Task: Find connections with filter location Tazoult-Lambese with filter topic #wellness with filter profile language German with filter current company MobiKwik with filter school Alliance University with filter industry Retail Furniture and Home Furnishings with filter service category Digital Marketing with filter keywords title Software Engineer
Action: Mouse moved to (624, 85)
Screenshot: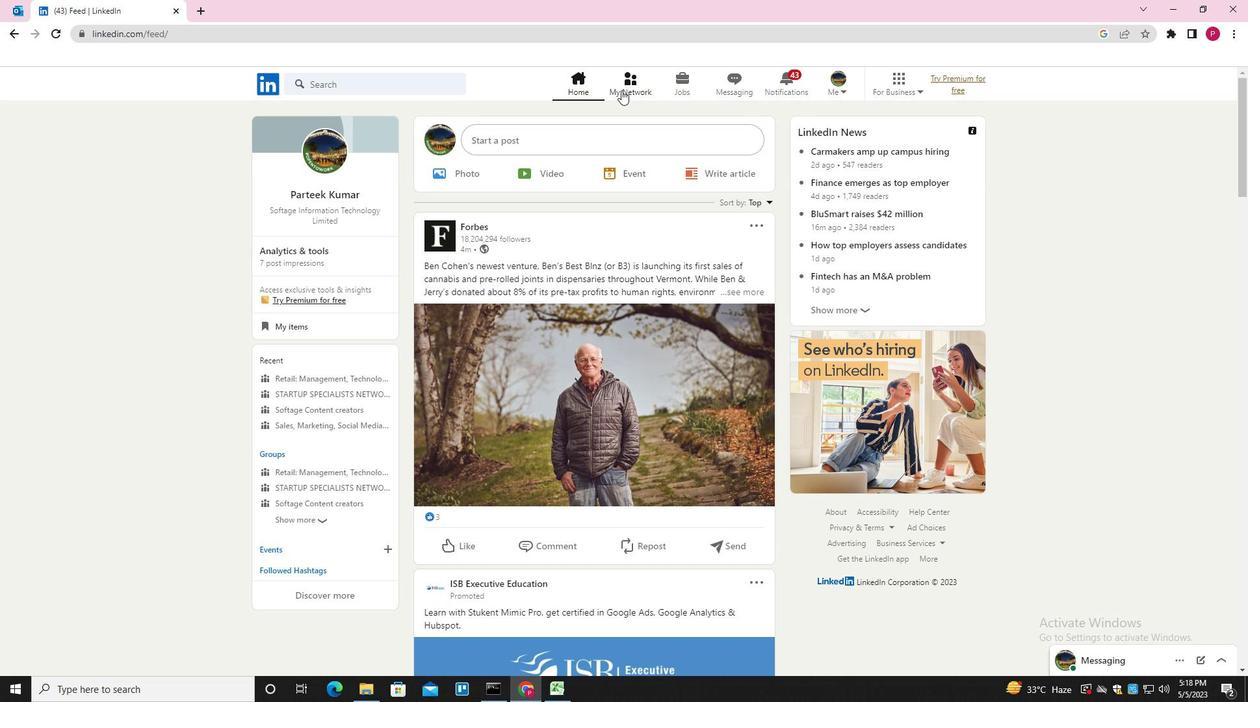 
Action: Mouse pressed left at (624, 85)
Screenshot: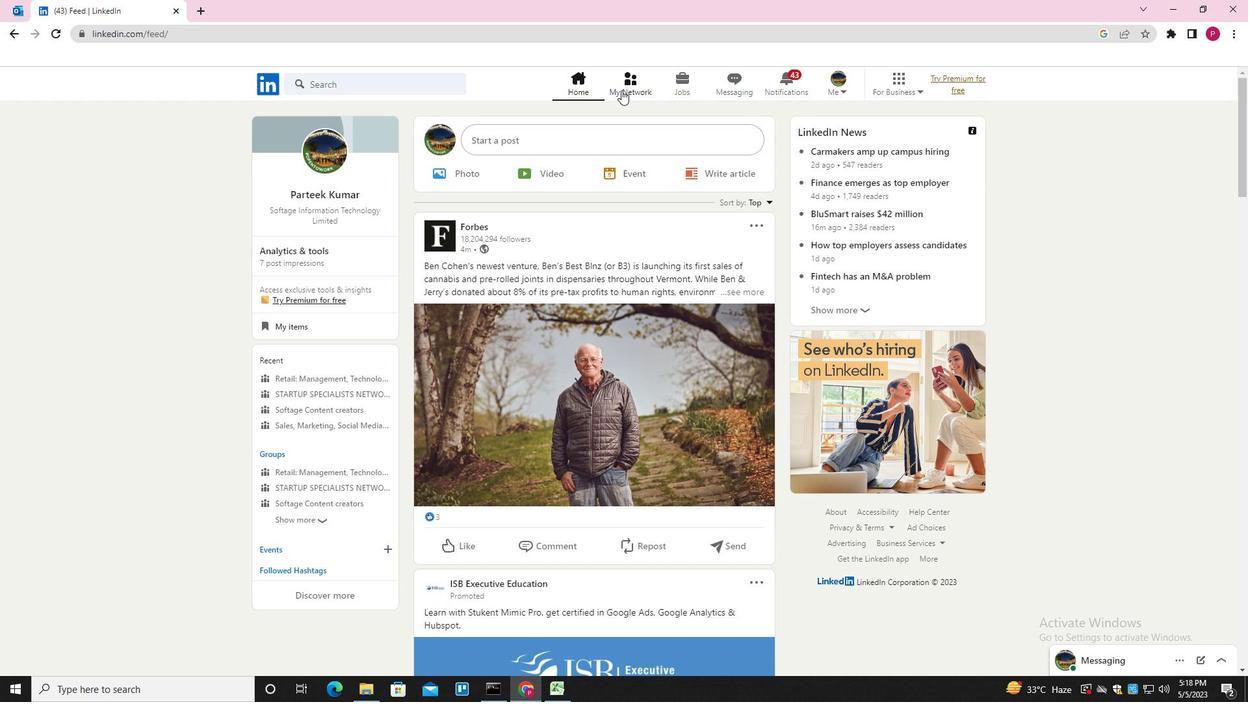 
Action: Mouse moved to (397, 152)
Screenshot: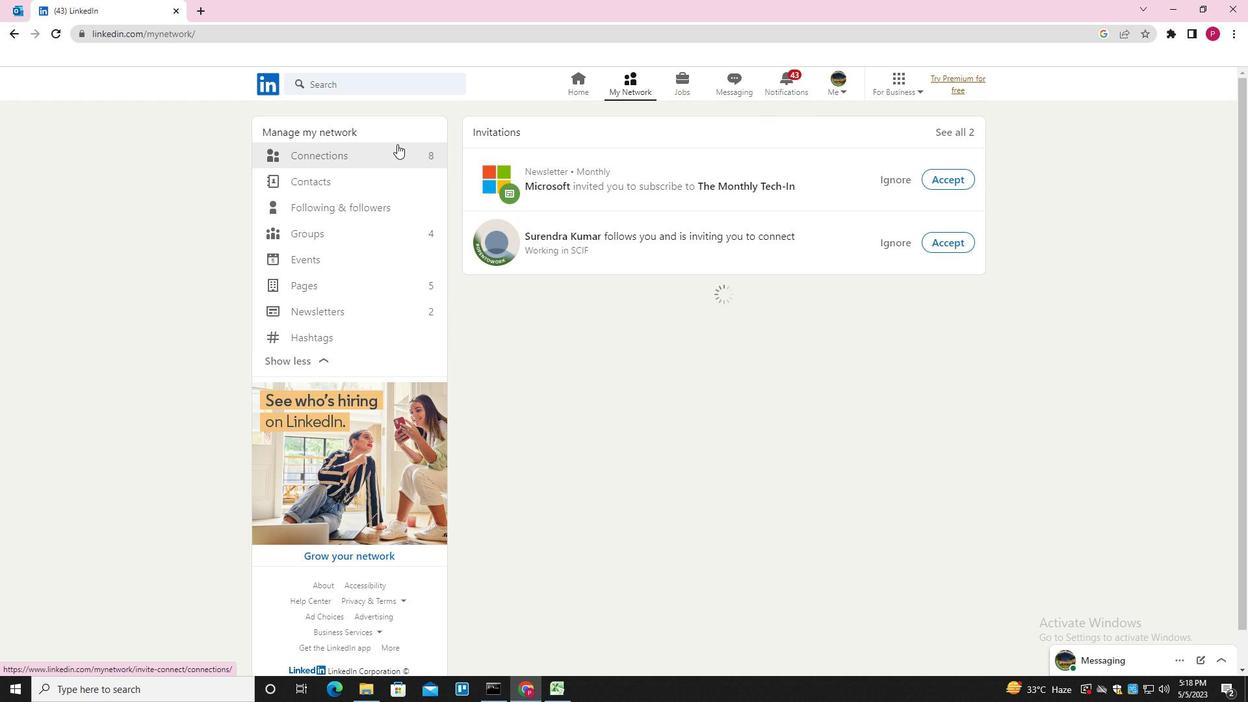
Action: Mouse pressed left at (397, 152)
Screenshot: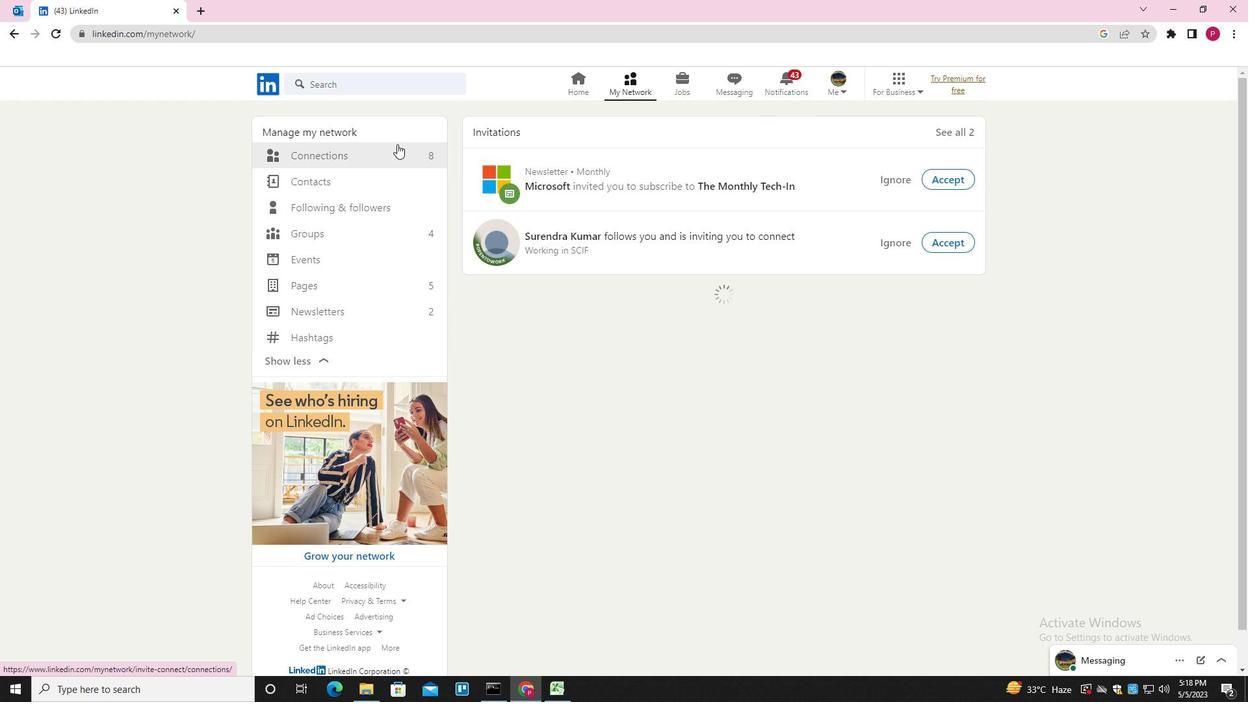 
Action: Mouse moved to (736, 156)
Screenshot: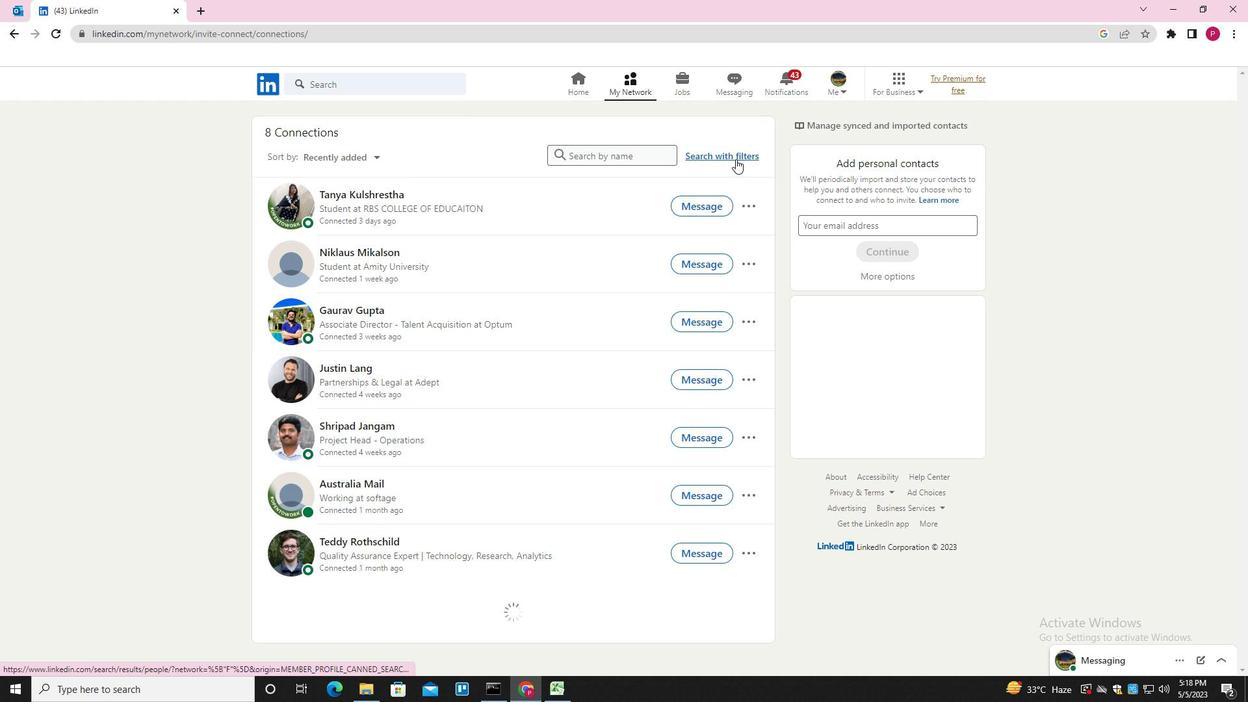 
Action: Mouse pressed left at (736, 156)
Screenshot: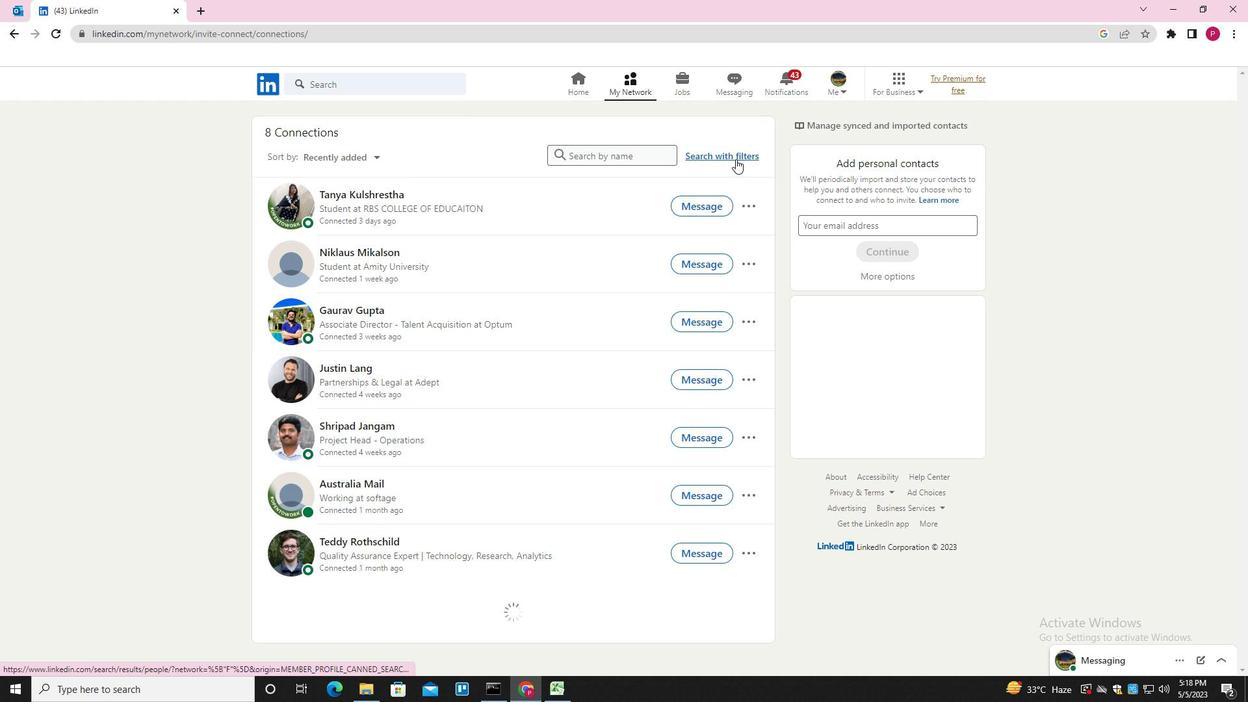 
Action: Mouse moved to (659, 117)
Screenshot: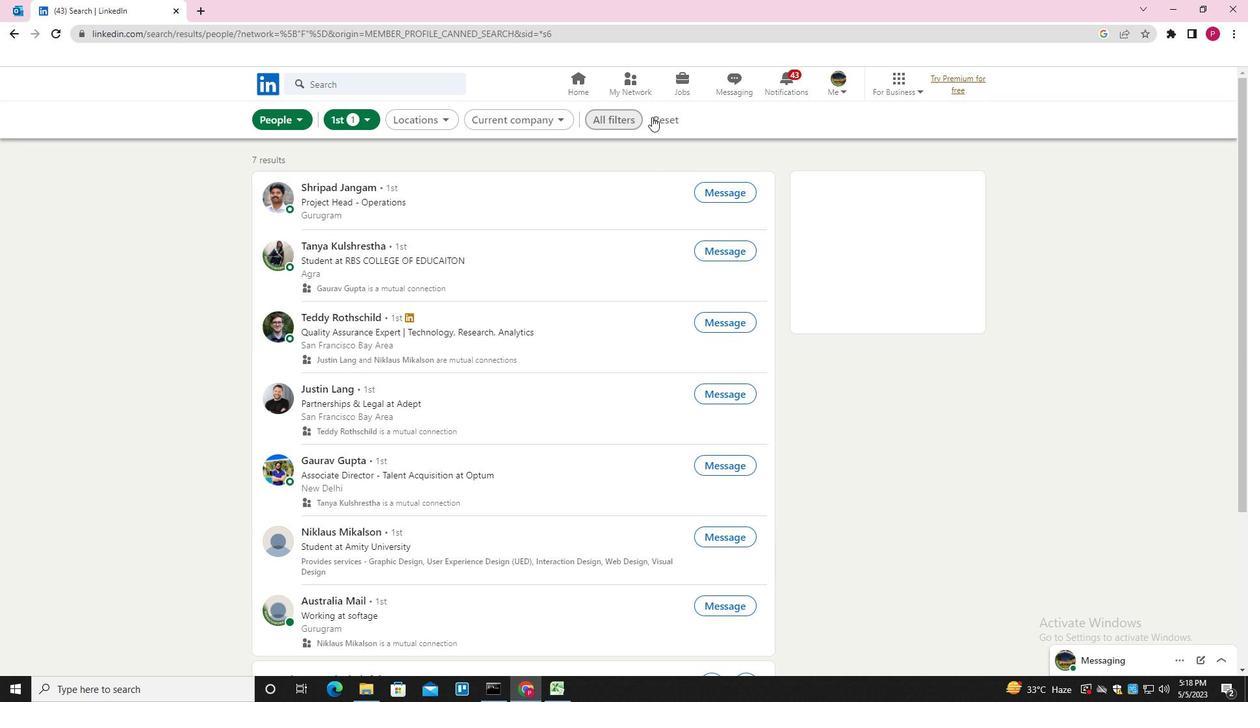 
Action: Mouse pressed left at (659, 117)
Screenshot: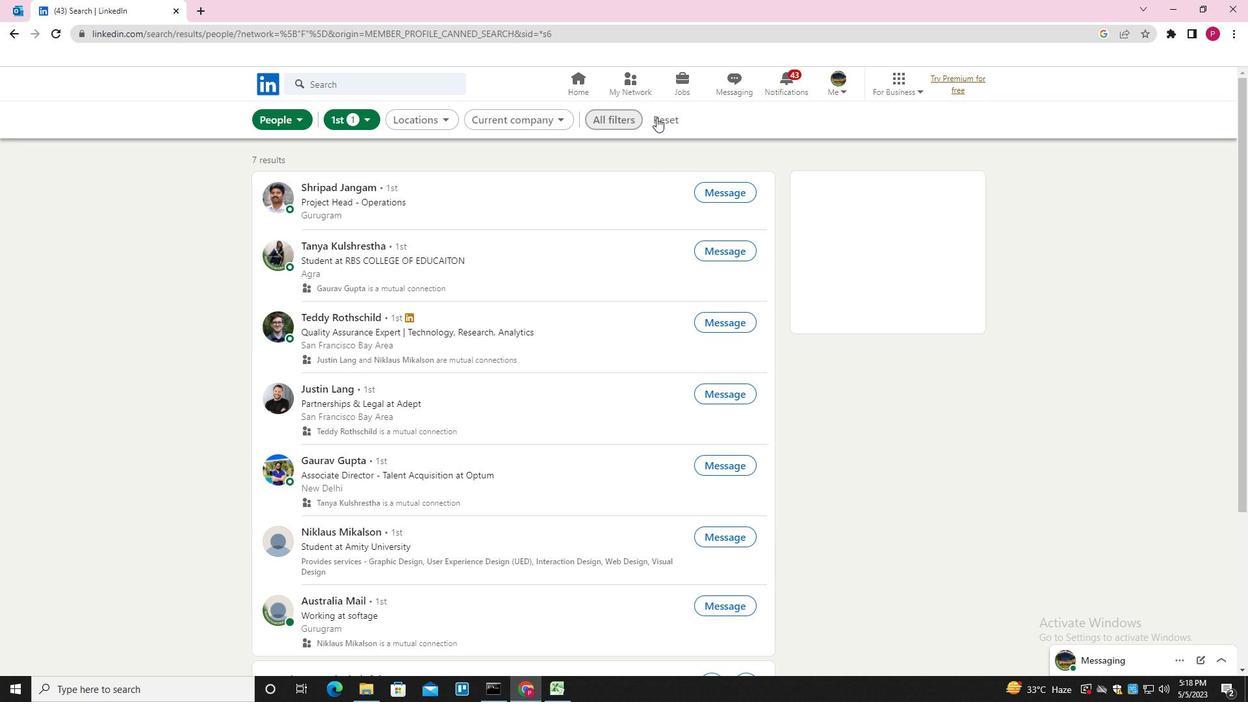 
Action: Mouse moved to (640, 122)
Screenshot: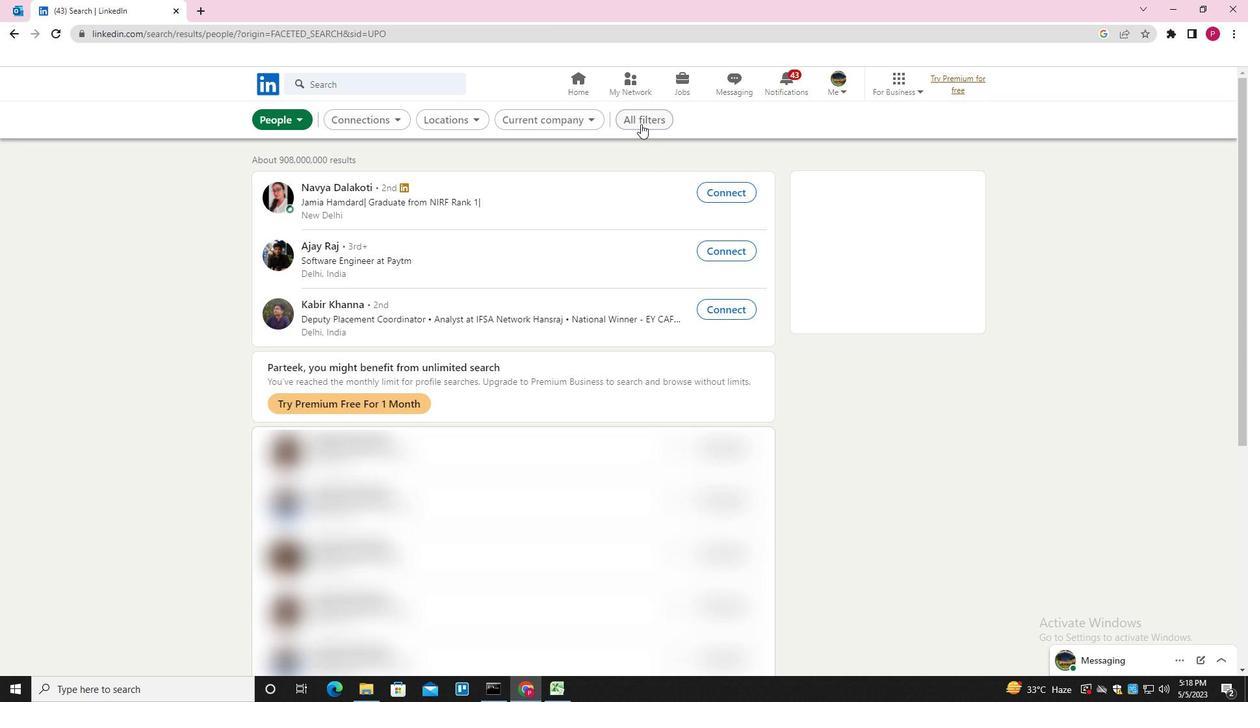 
Action: Mouse pressed left at (640, 122)
Screenshot: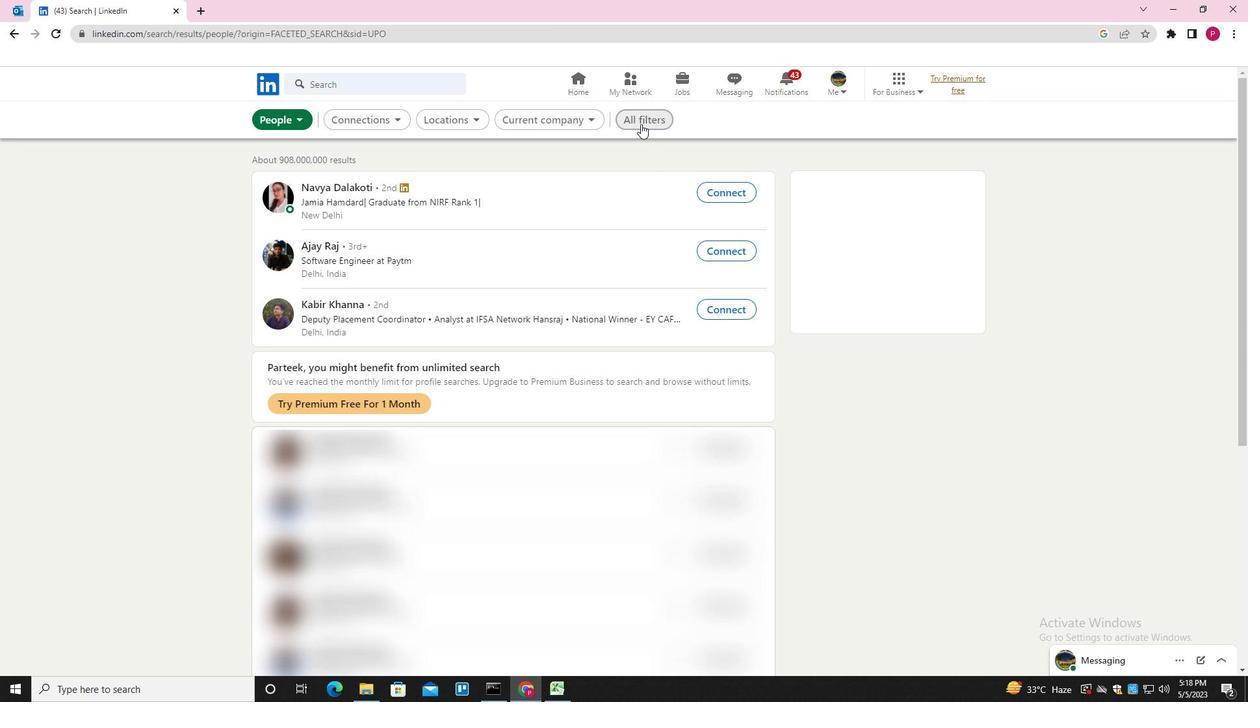 
Action: Mouse moved to (1040, 406)
Screenshot: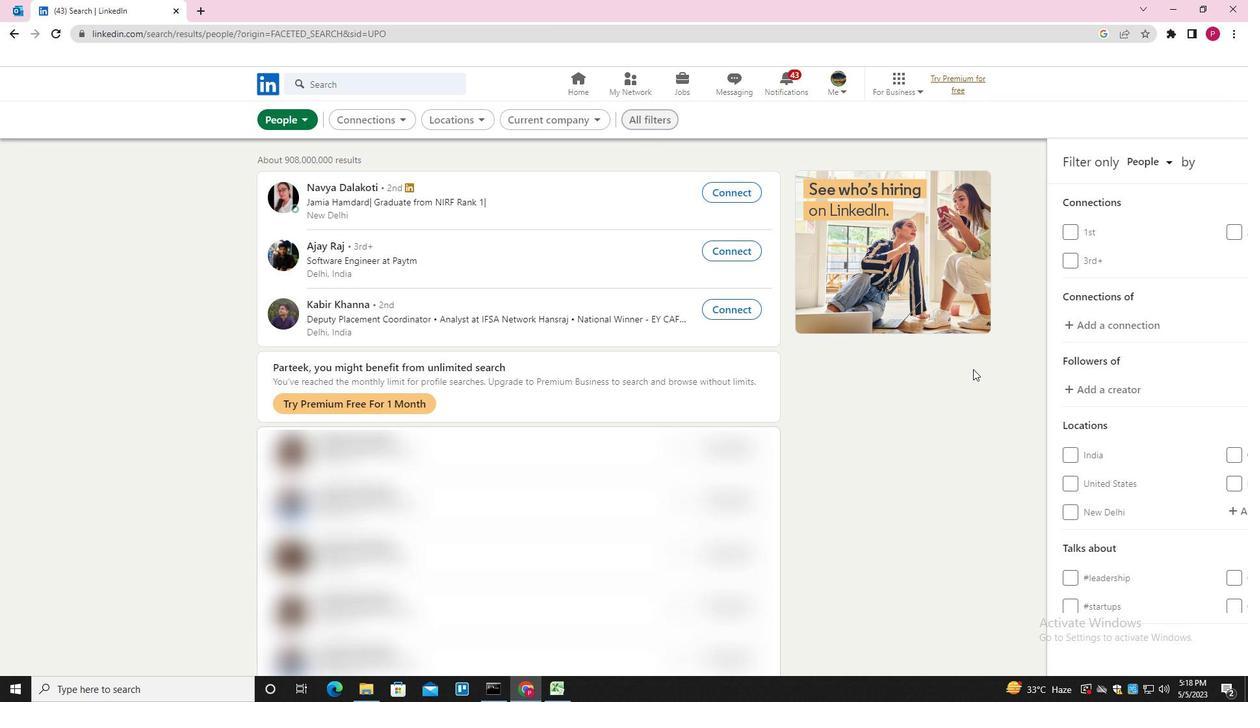 
Action: Mouse scrolled (1040, 405) with delta (0, 0)
Screenshot: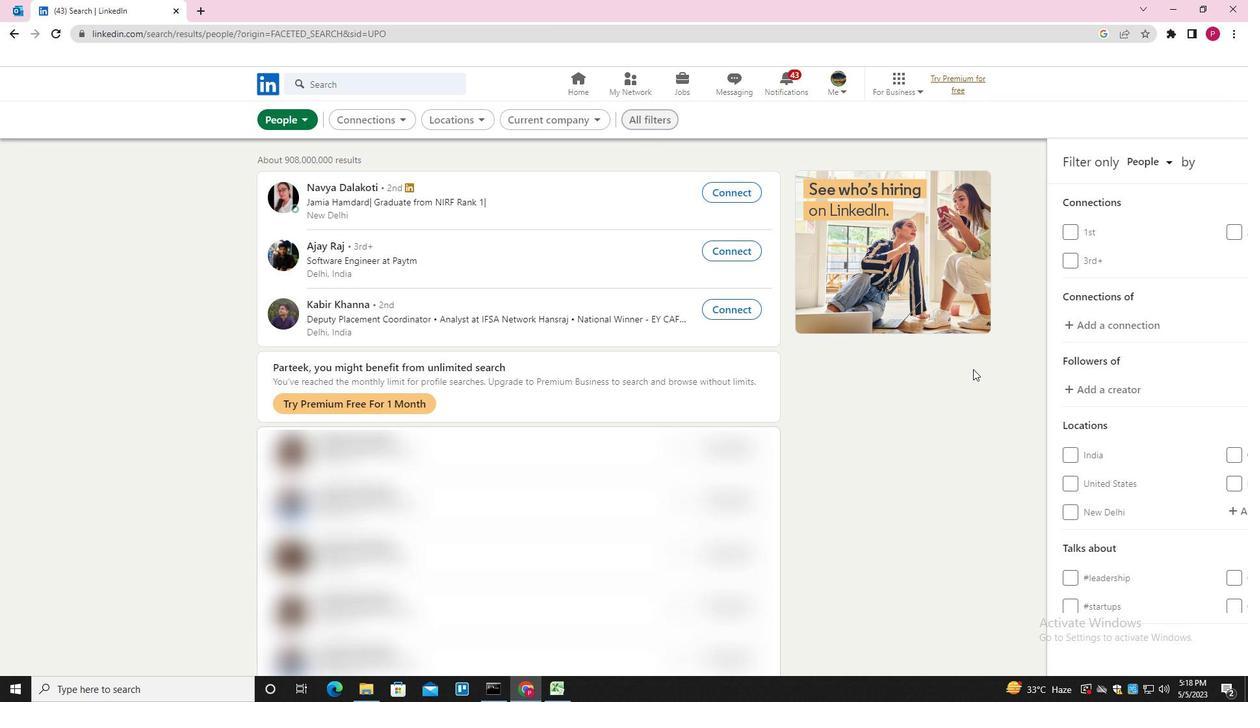 
Action: Mouse moved to (1047, 410)
Screenshot: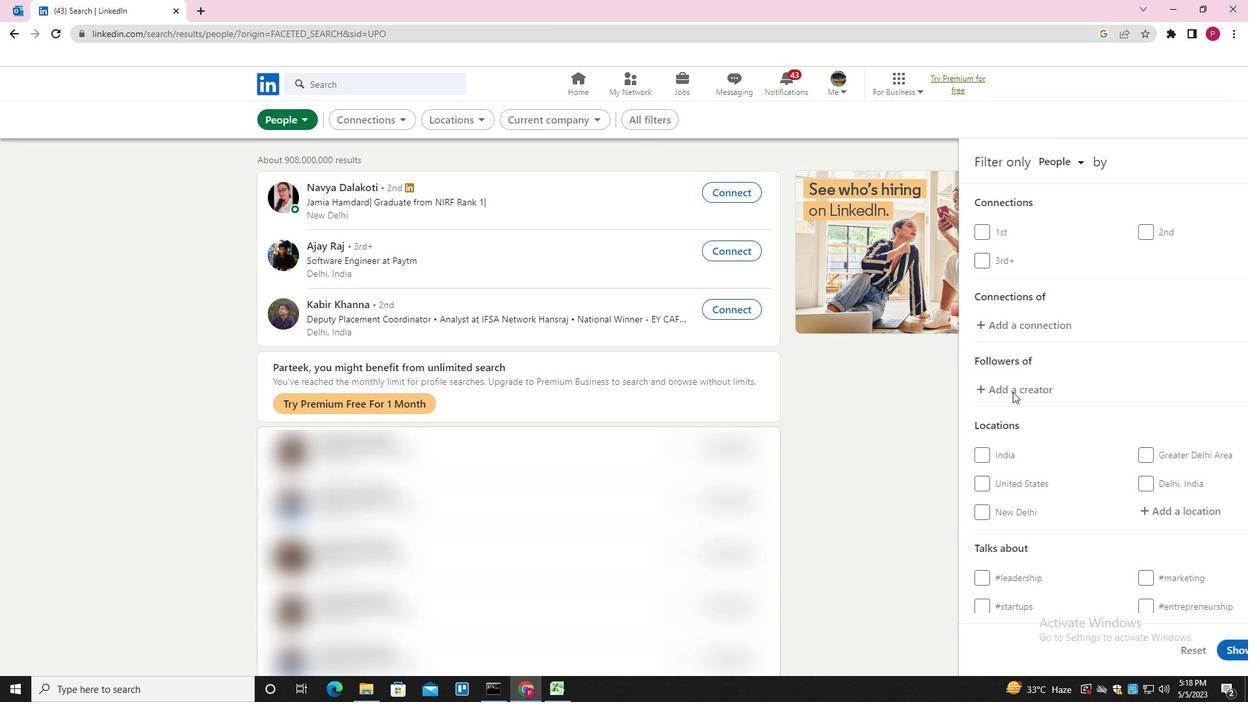 
Action: Mouse scrolled (1047, 409) with delta (0, 0)
Screenshot: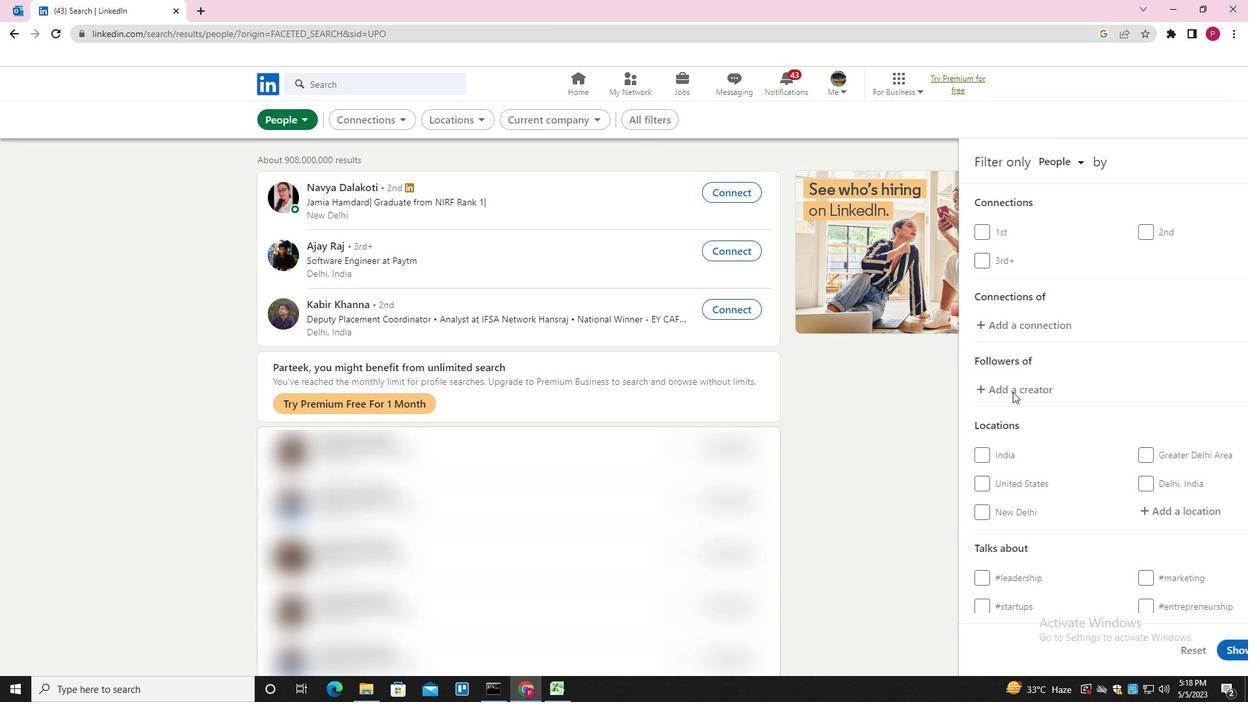 
Action: Mouse moved to (1103, 371)
Screenshot: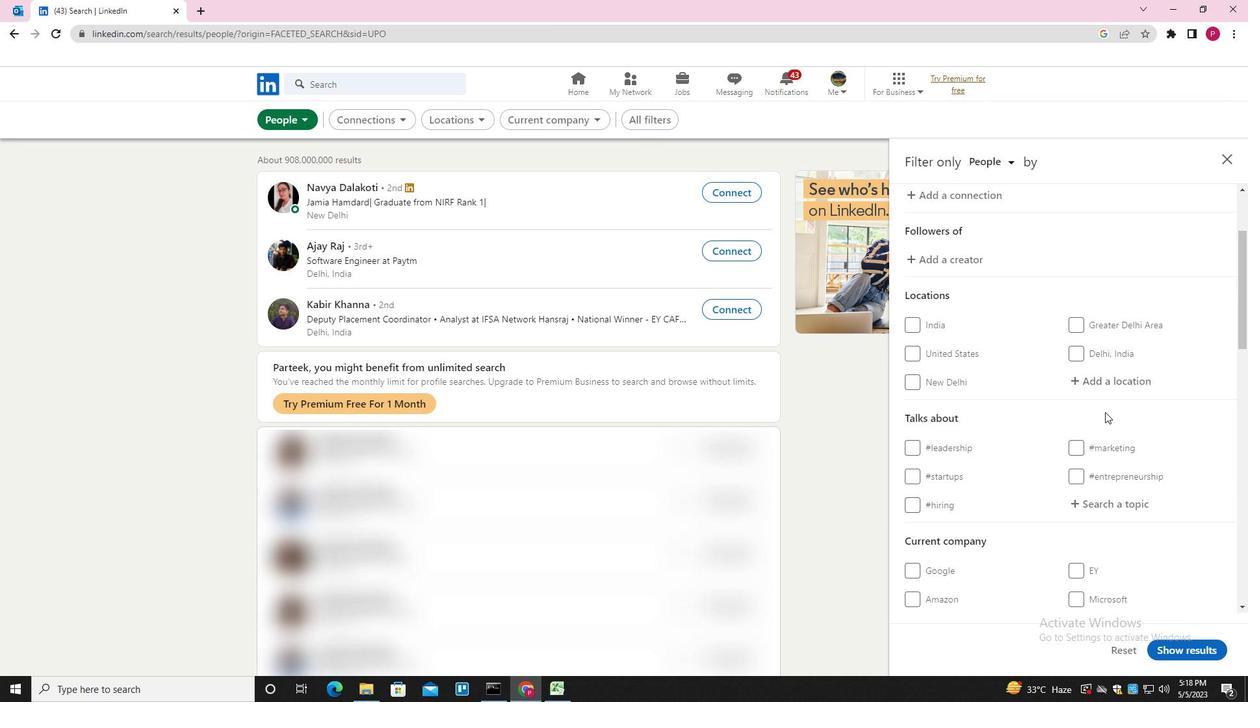 
Action: Mouse pressed left at (1103, 371)
Screenshot: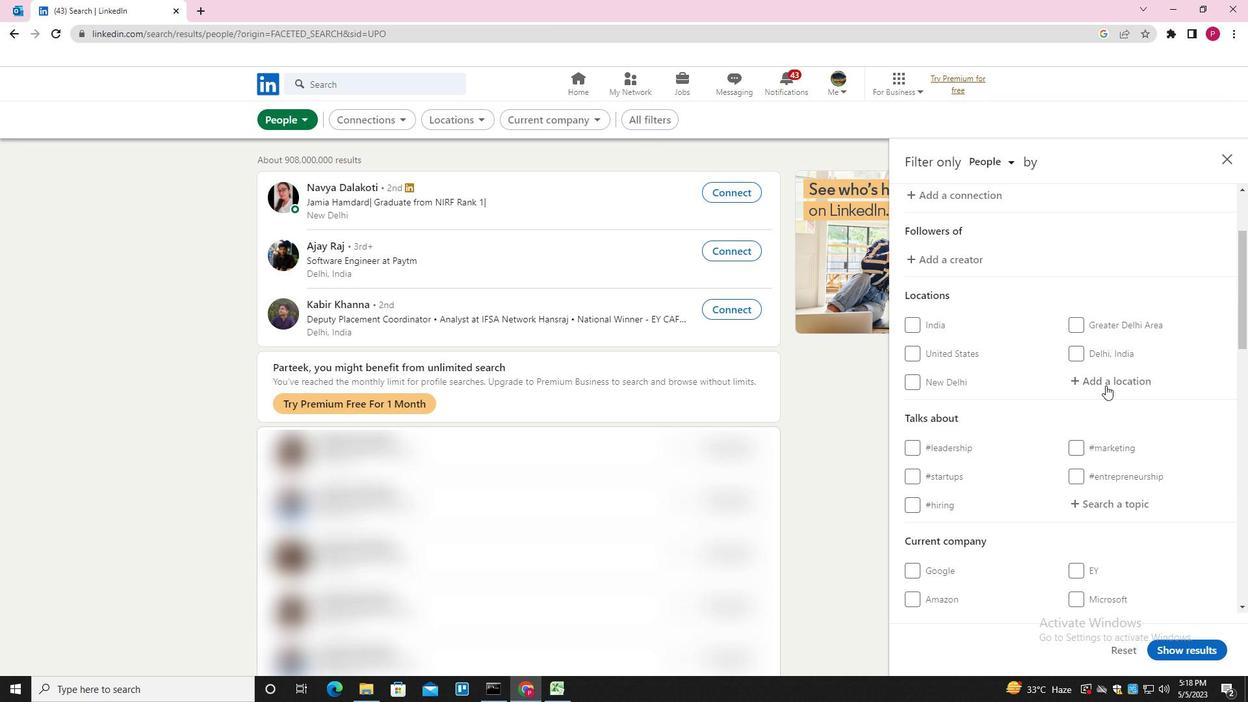 
Action: Key pressed <Key.shift>TAX<Key.backspace>ZOULT
Screenshot: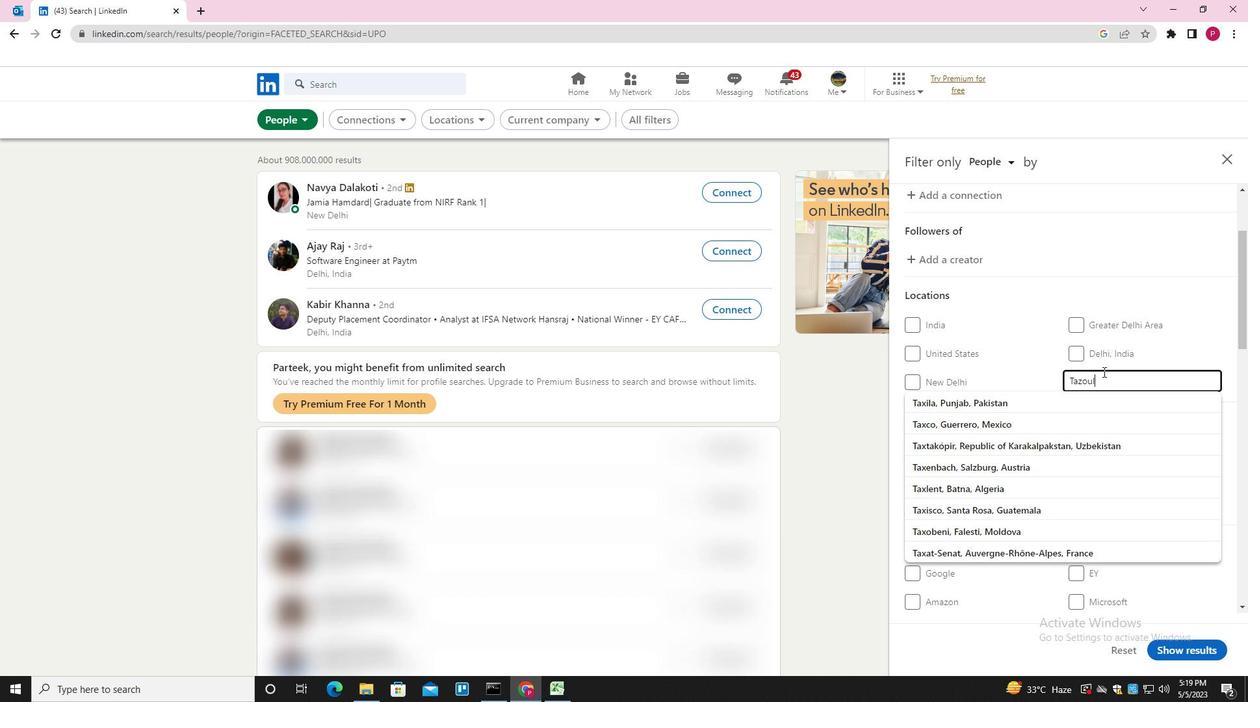 
Action: Mouse moved to (1039, 409)
Screenshot: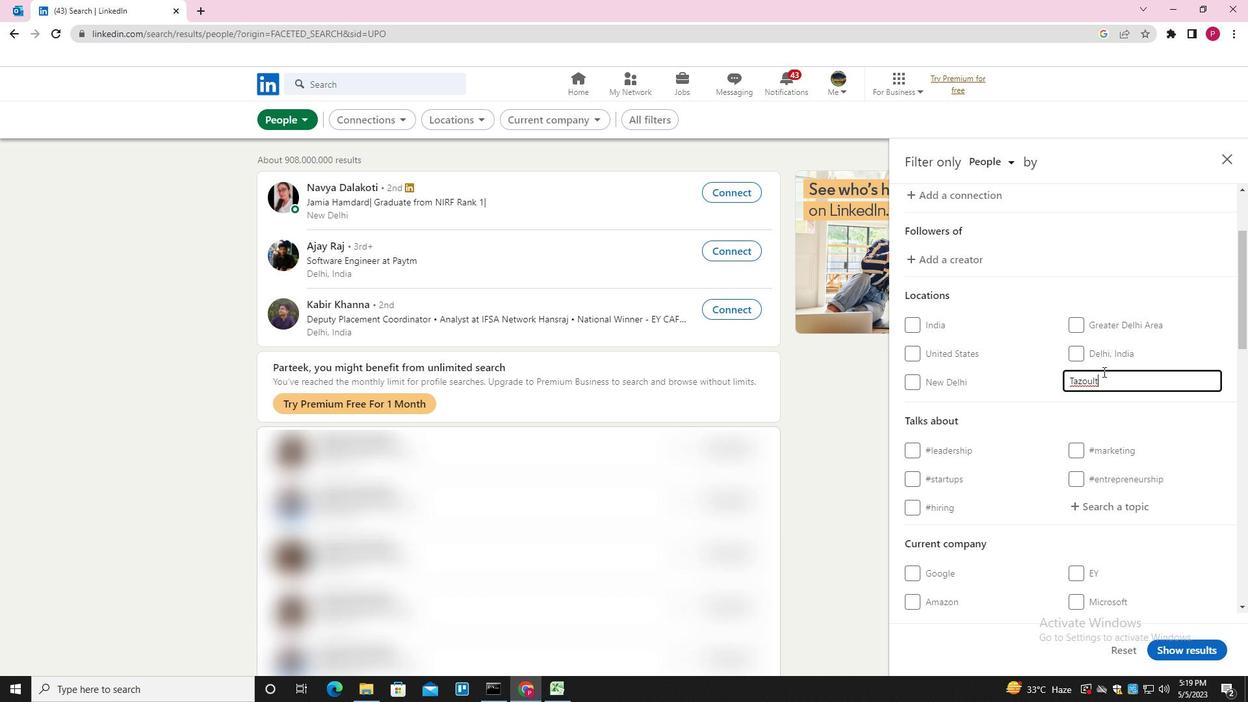 
Action: Mouse scrolled (1039, 408) with delta (0, 0)
Screenshot: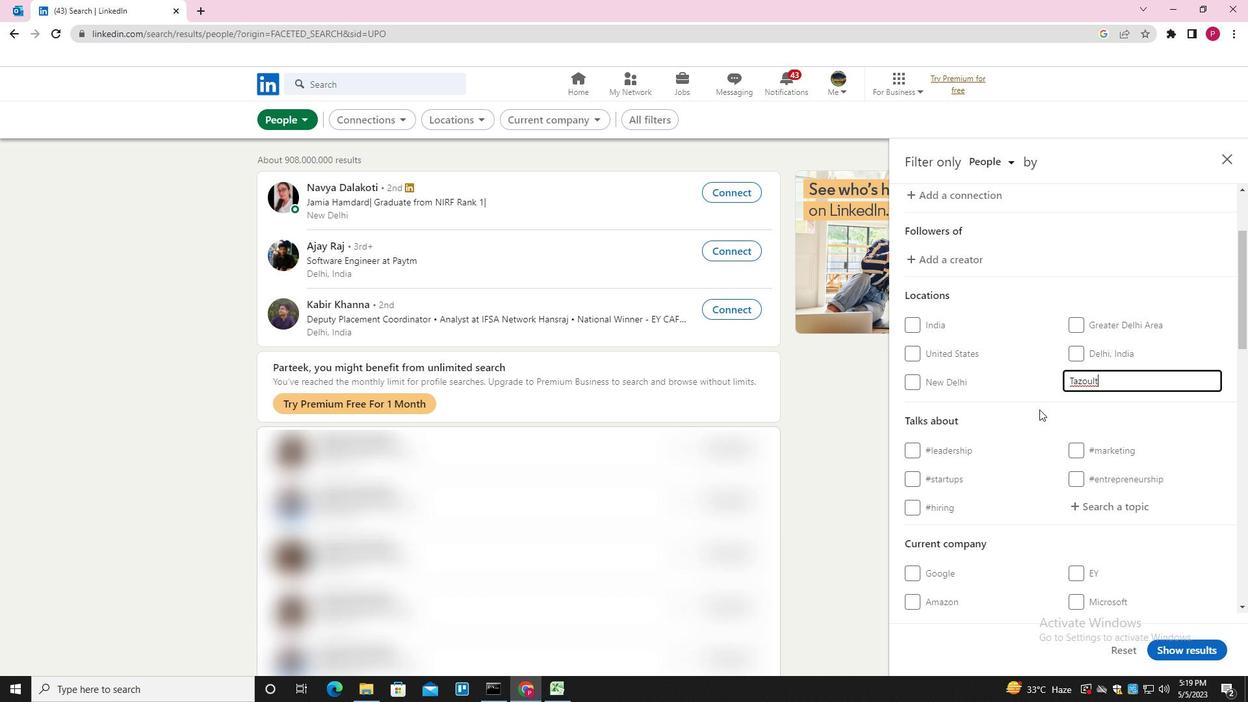 
Action: Mouse scrolled (1039, 408) with delta (0, 0)
Screenshot: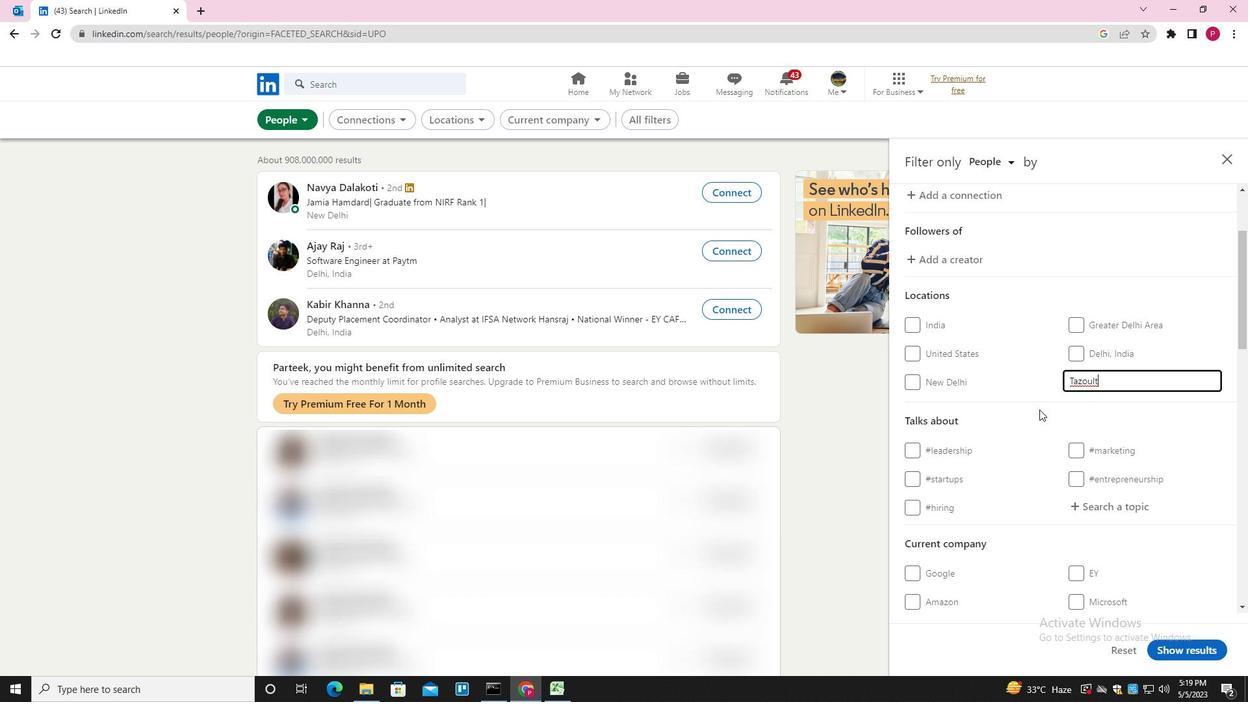 
Action: Mouse scrolled (1039, 408) with delta (0, 0)
Screenshot: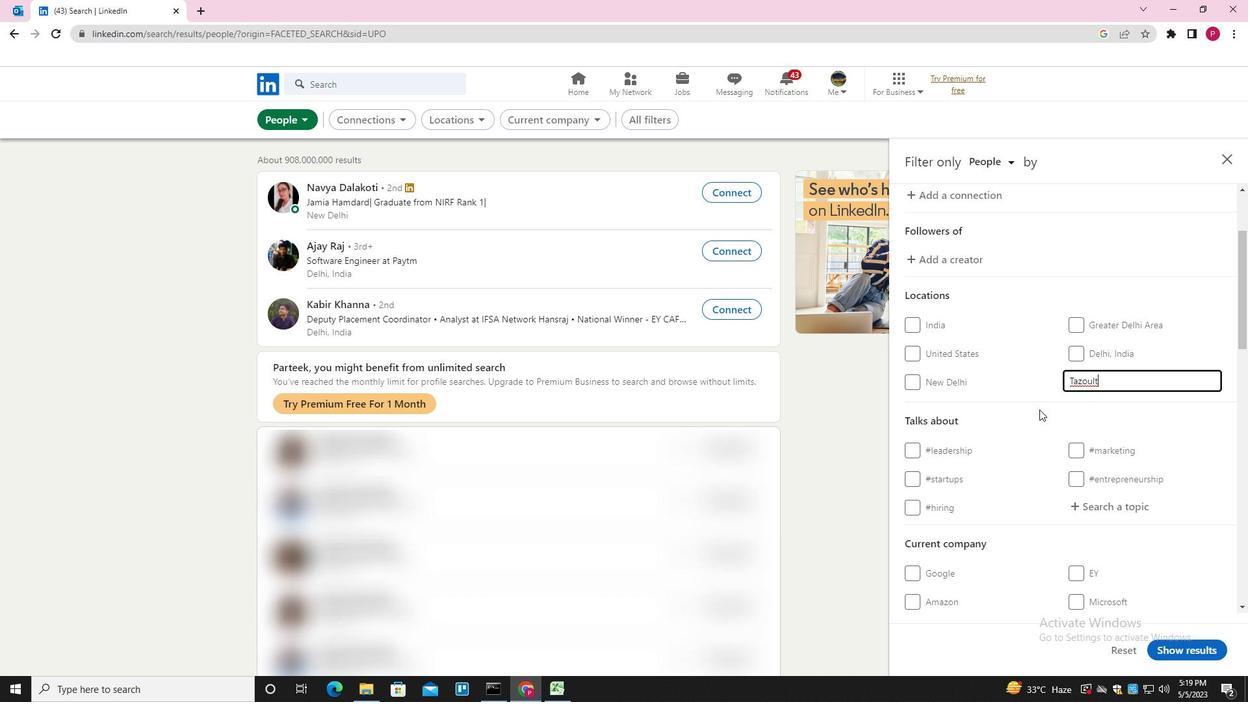 
Action: Mouse scrolled (1039, 408) with delta (0, 0)
Screenshot: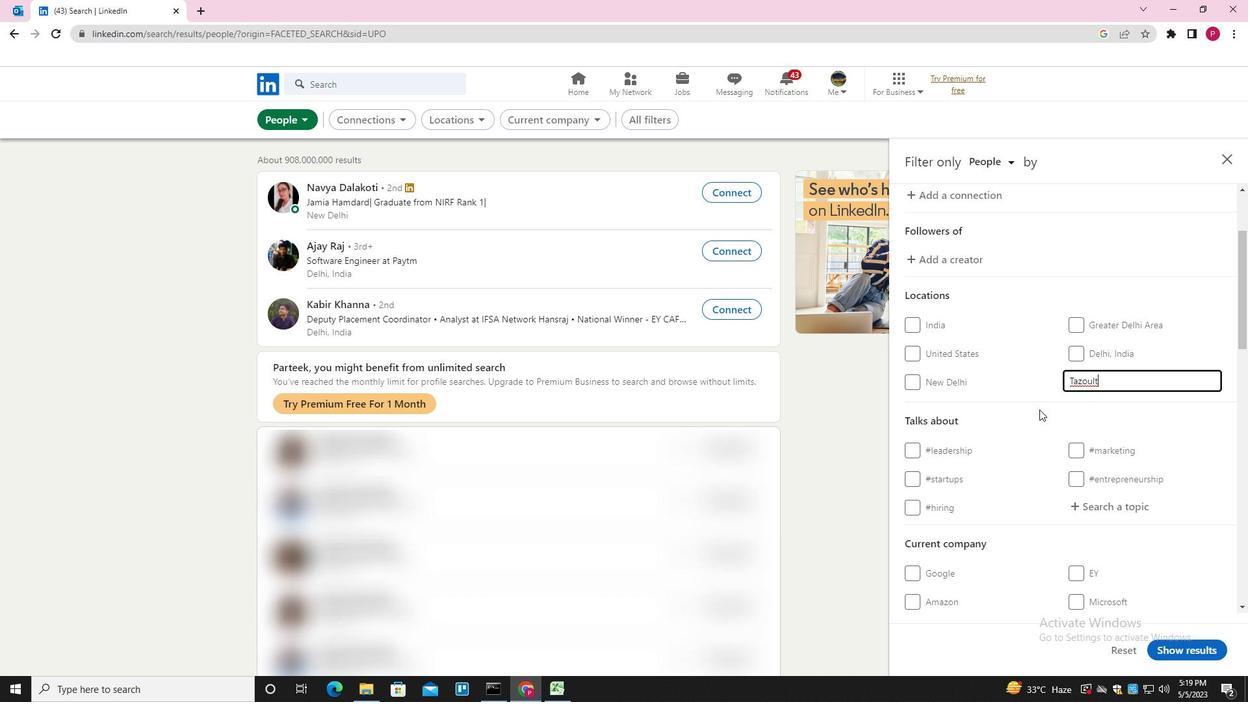 
Action: Mouse moved to (1101, 250)
Screenshot: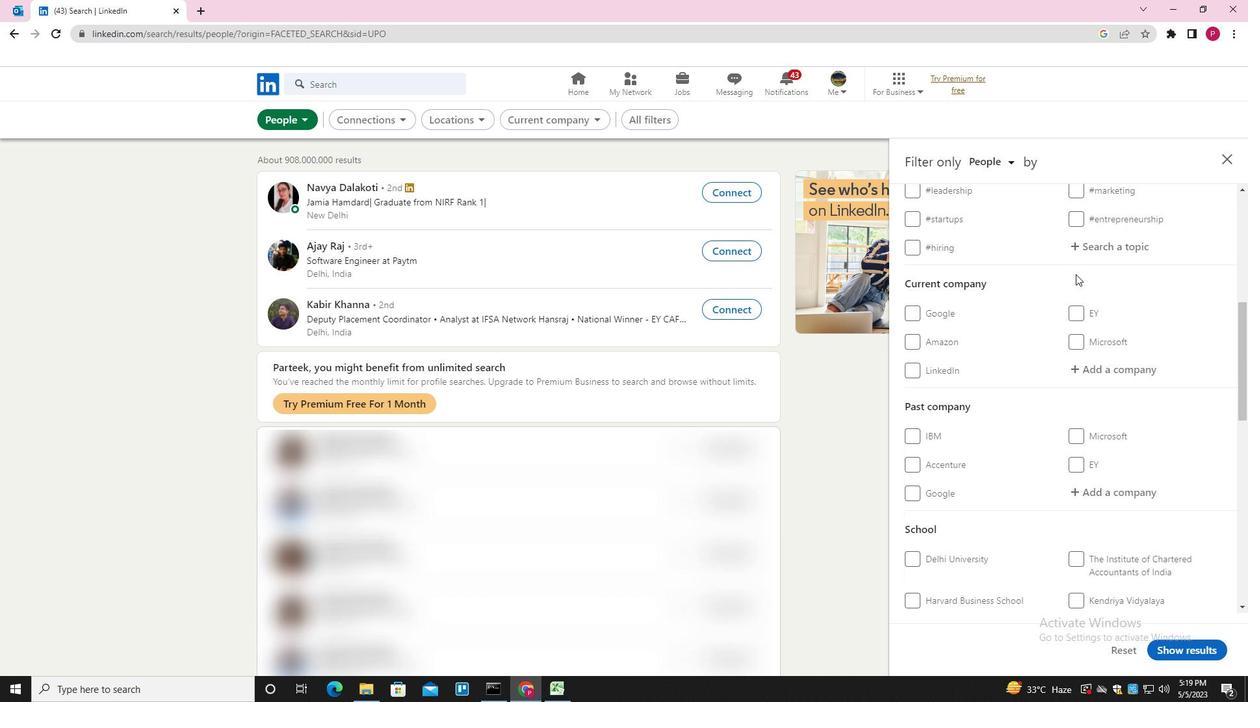 
Action: Mouse pressed left at (1101, 250)
Screenshot: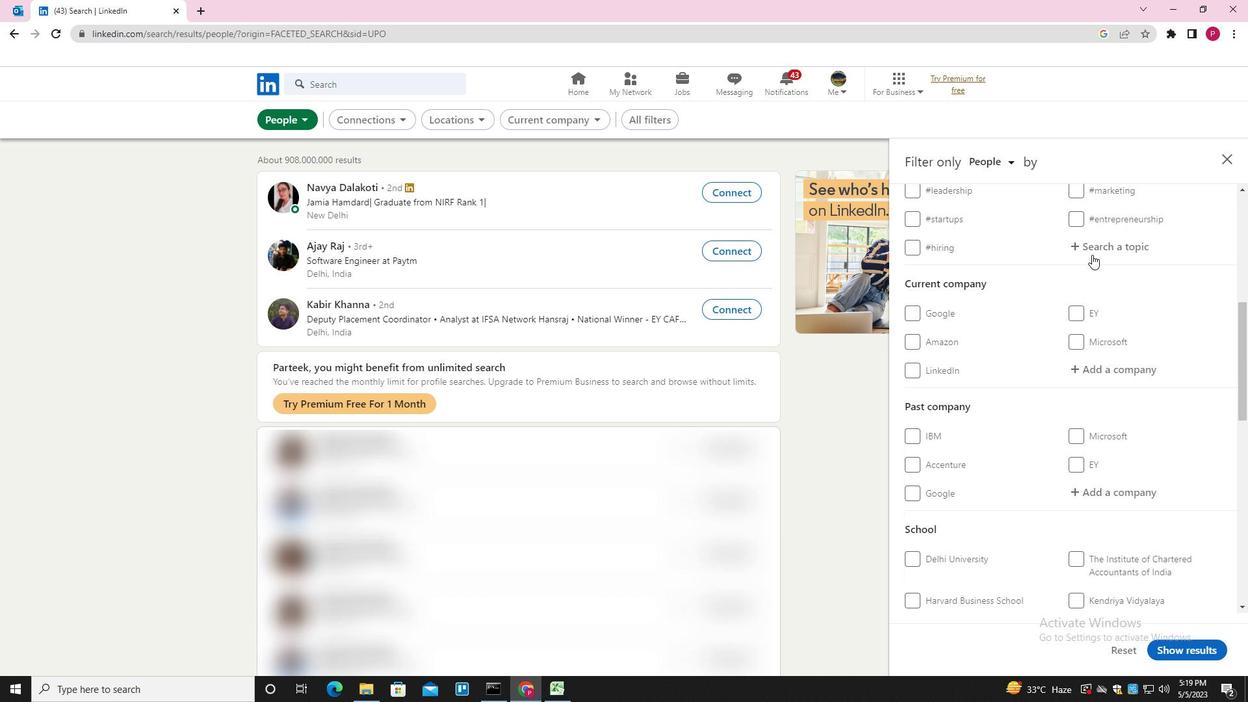 
Action: Mouse moved to (1247, 0)
Screenshot: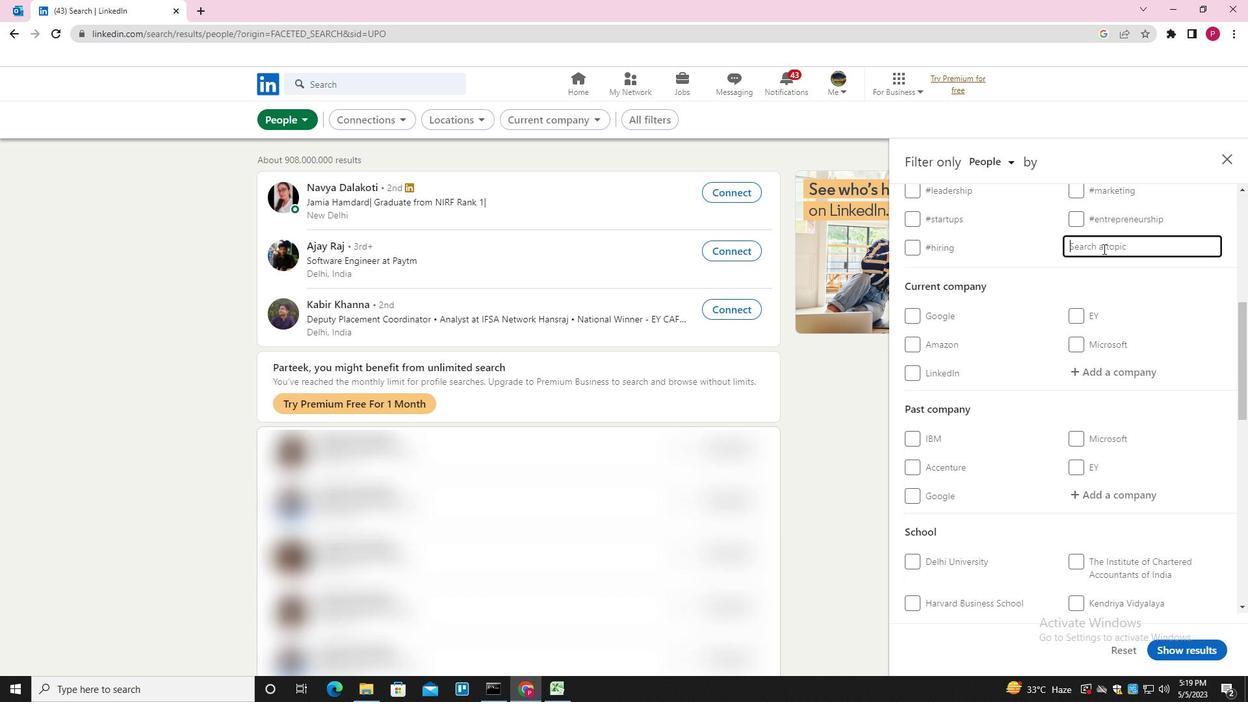 
Action: Key pressed WELLNESS<Key.down><Key.enter>
Screenshot: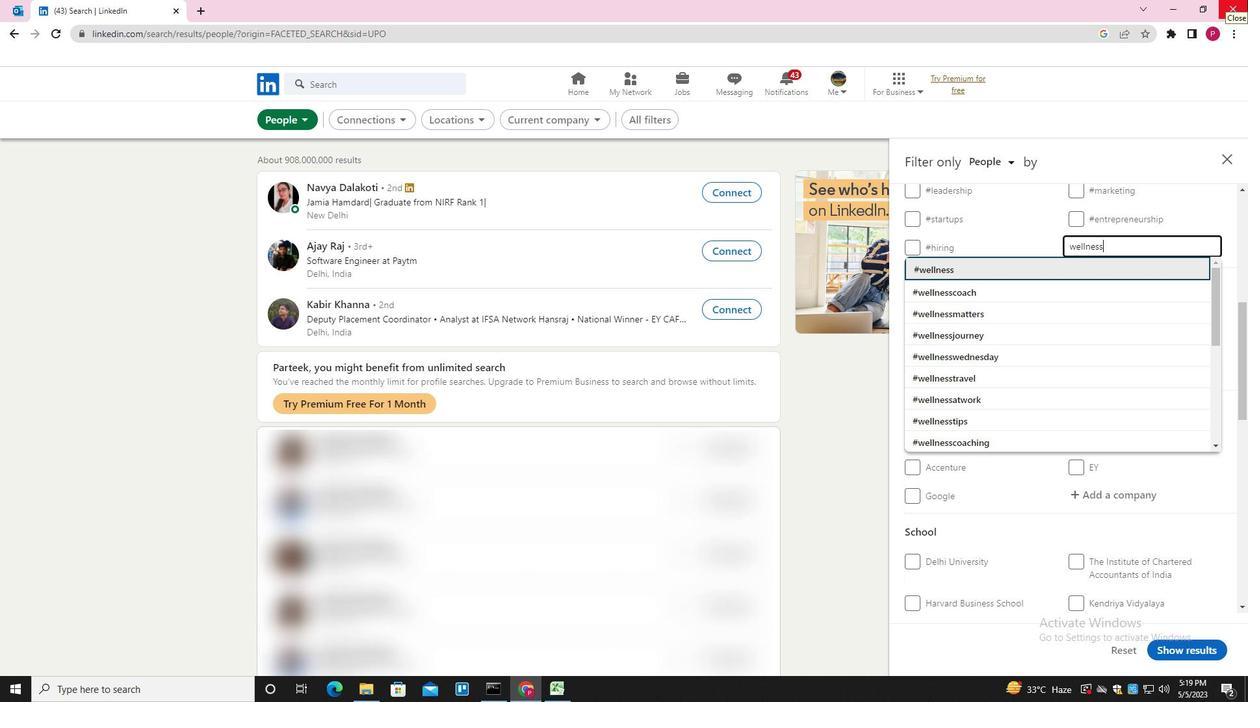 
Action: Mouse moved to (1220, 56)
Screenshot: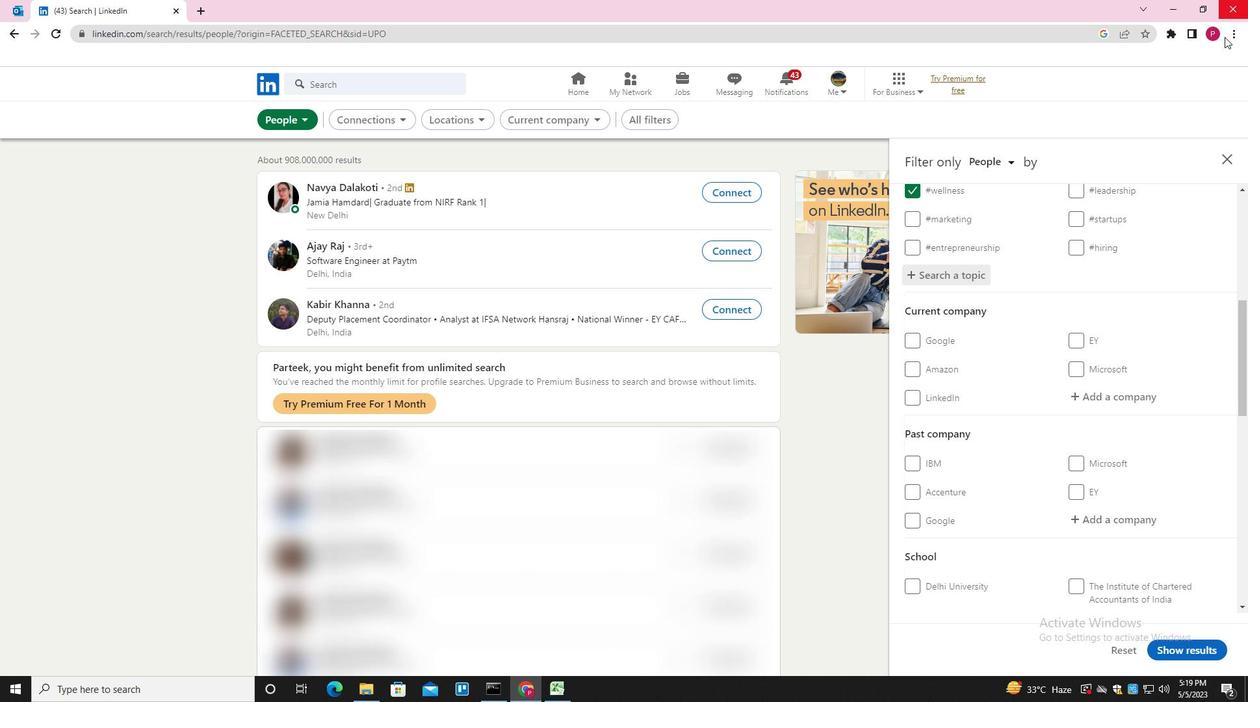 
Action: Mouse scrolled (1220, 55) with delta (0, 0)
Screenshot: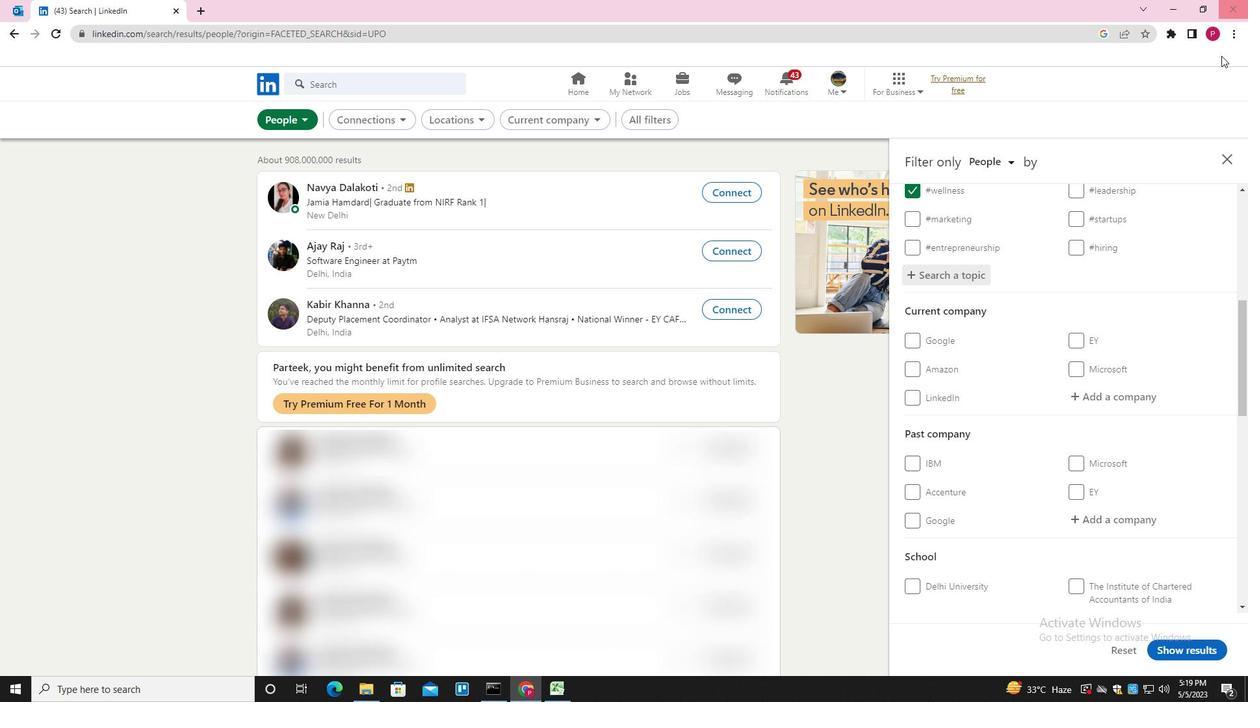 
Action: Mouse scrolled (1220, 55) with delta (0, 0)
Screenshot: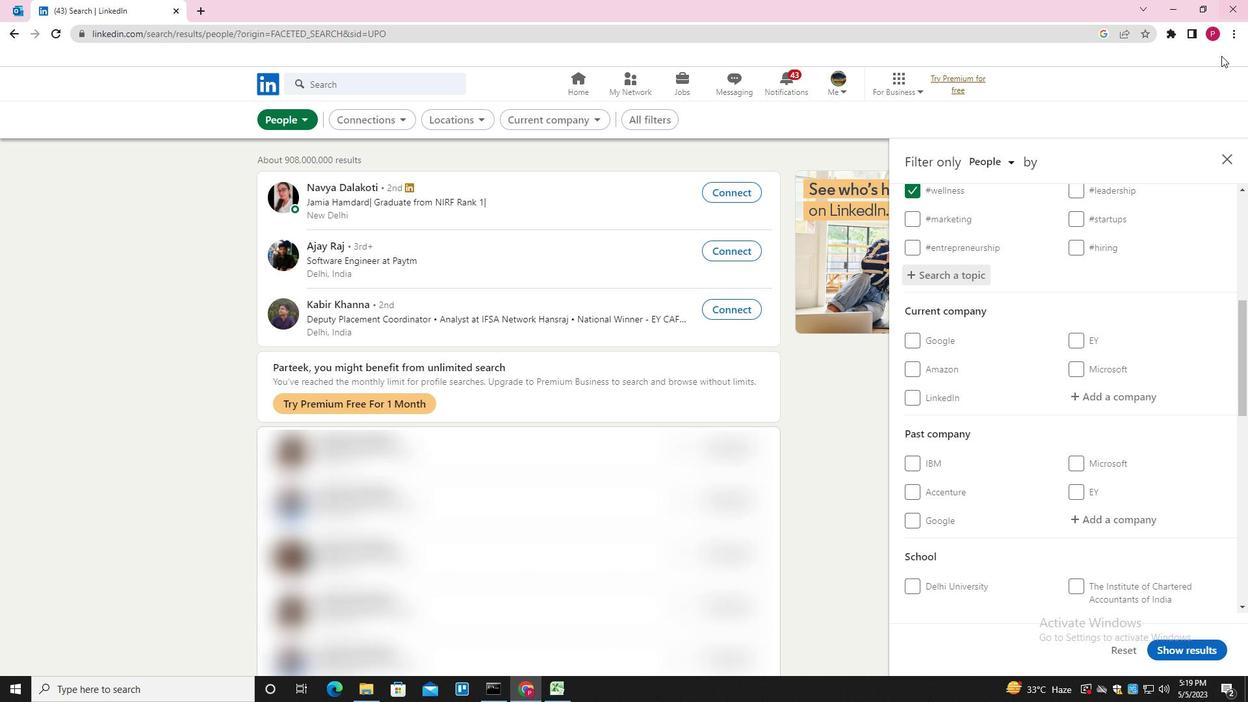 
Action: Mouse scrolled (1220, 55) with delta (0, 0)
Screenshot: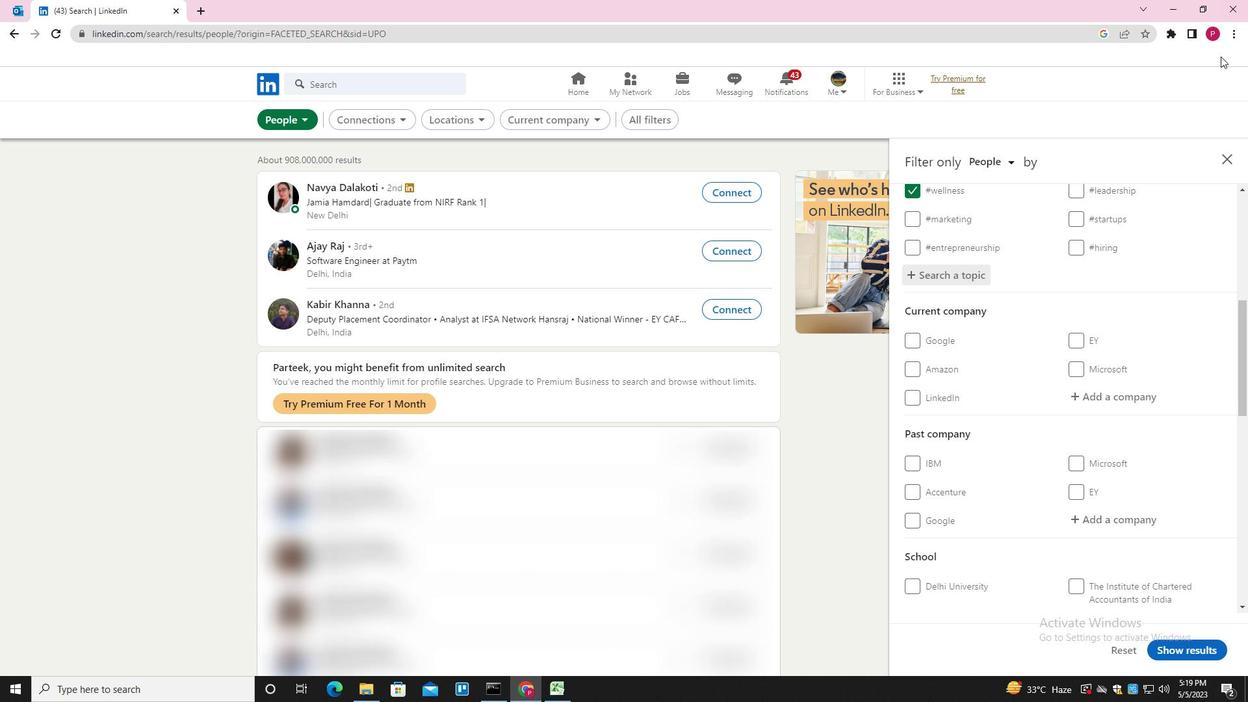 
Action: Mouse moved to (1203, 78)
Screenshot: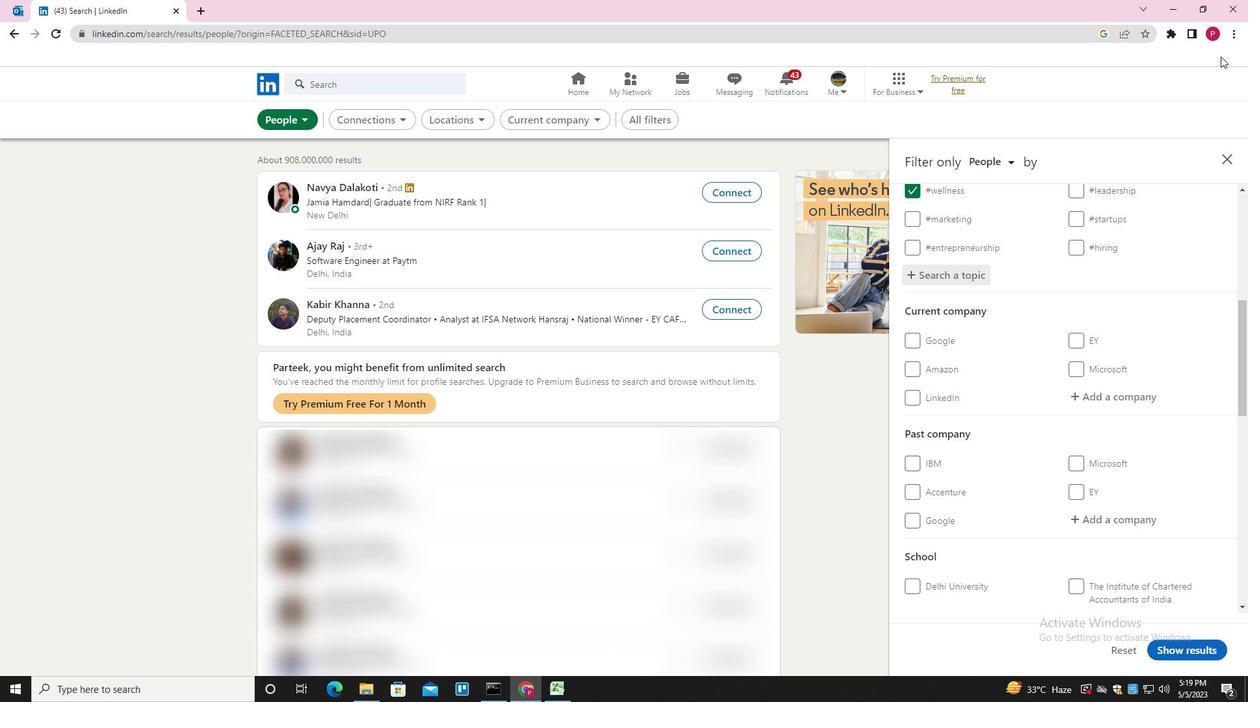 
Action: Mouse scrolled (1203, 77) with delta (0, 0)
Screenshot: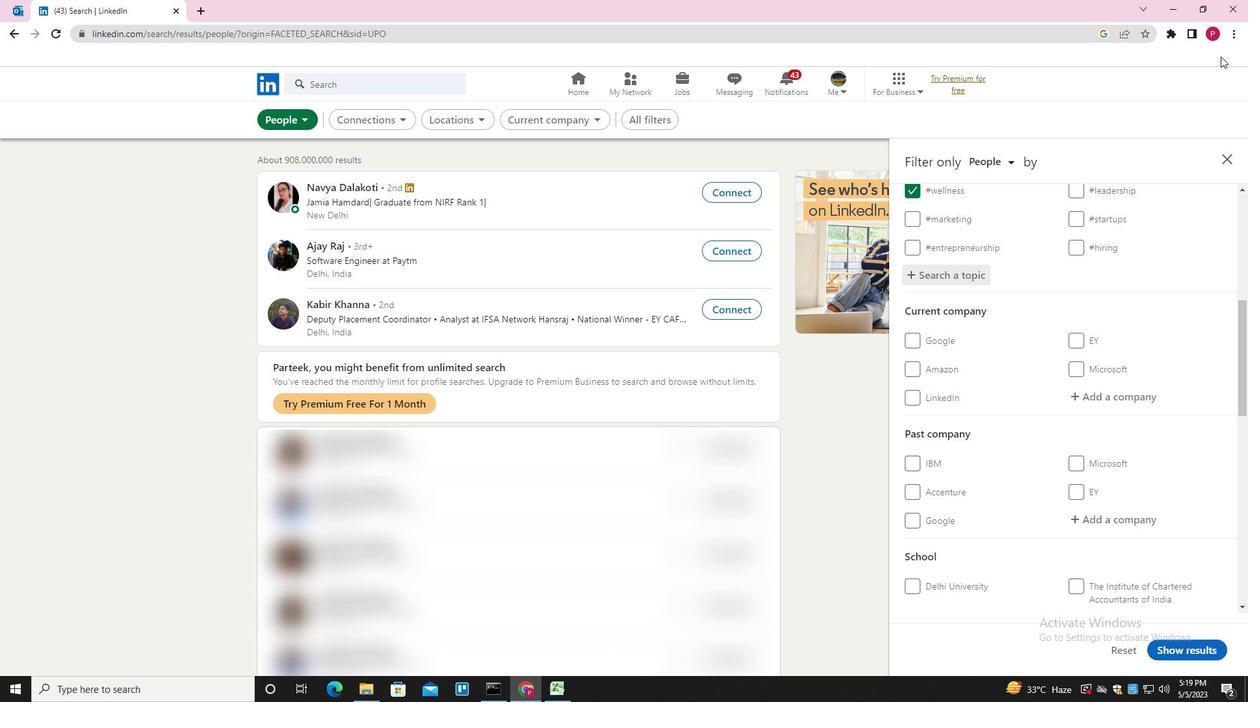 
Action: Mouse moved to (1142, 202)
Screenshot: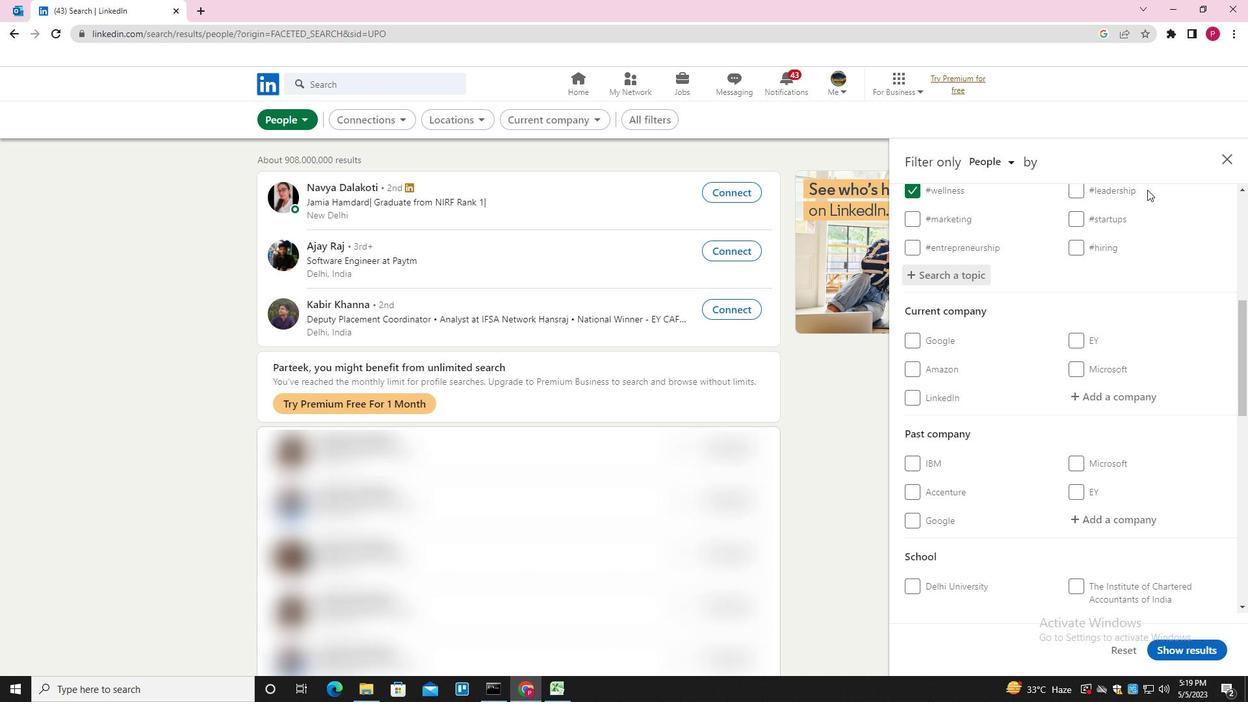 
Action: Mouse scrolled (1142, 201) with delta (0, 0)
Screenshot: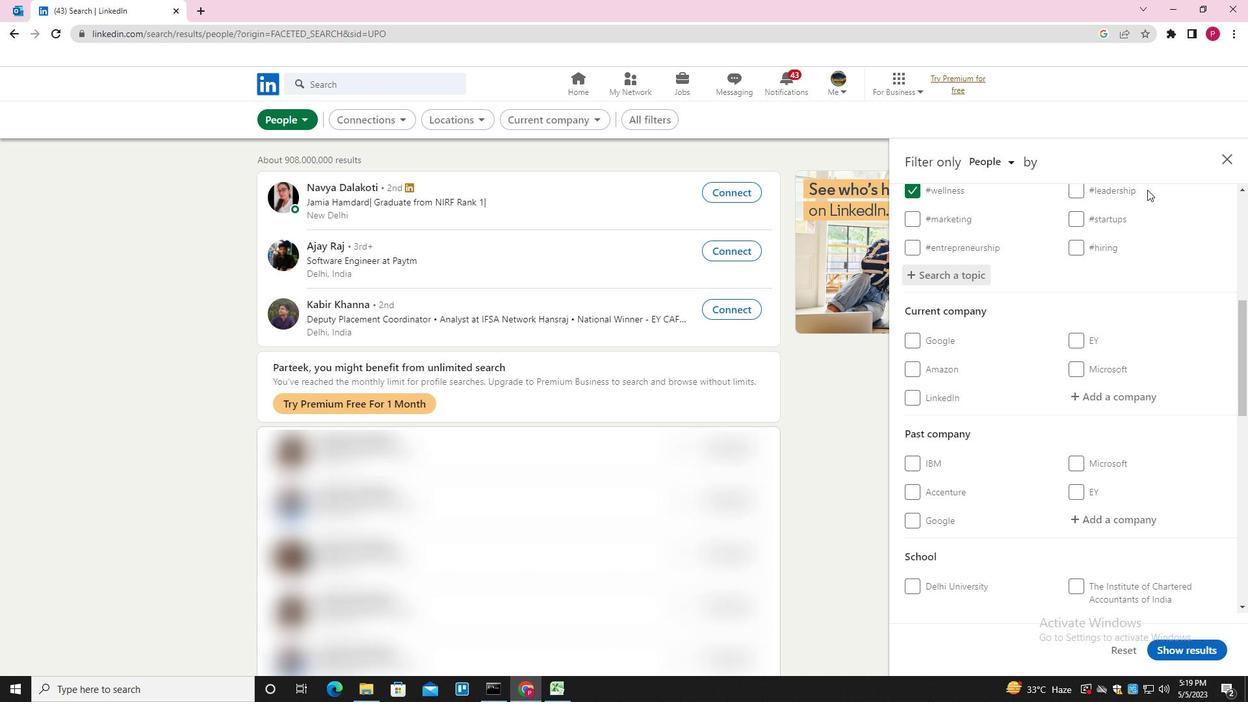 
Action: Mouse moved to (1142, 274)
Screenshot: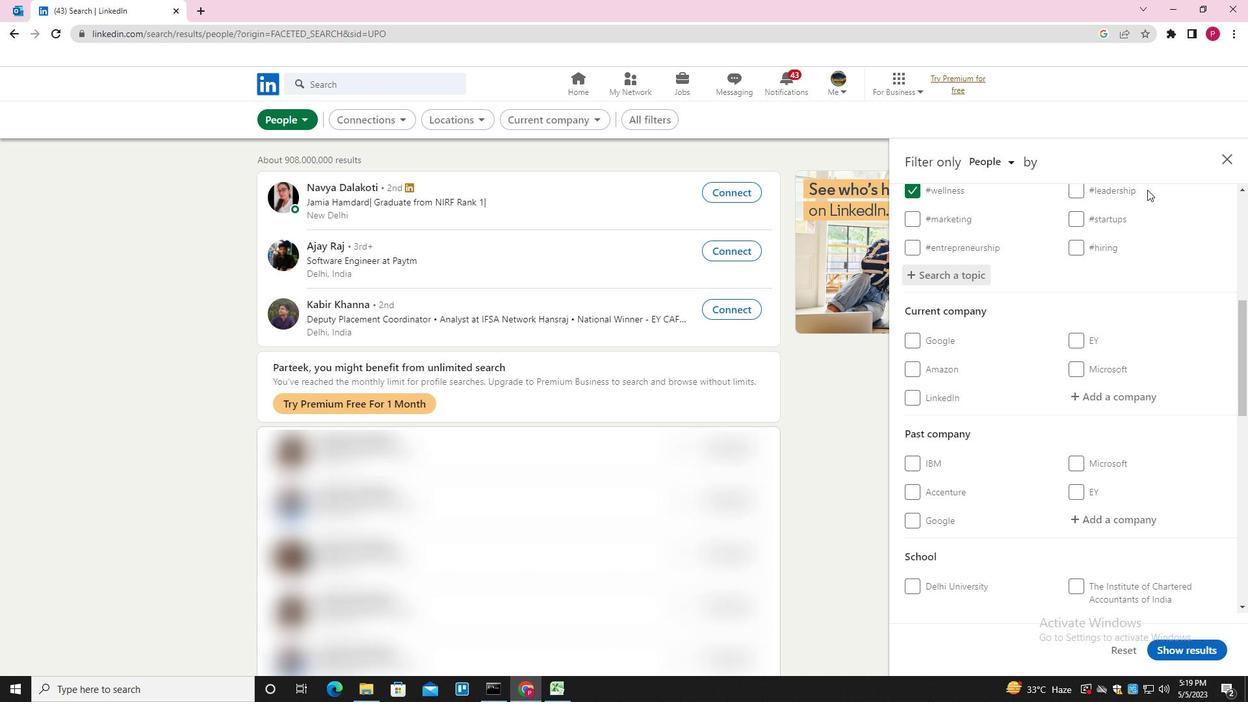 
Action: Mouse scrolled (1142, 274) with delta (0, 0)
Screenshot: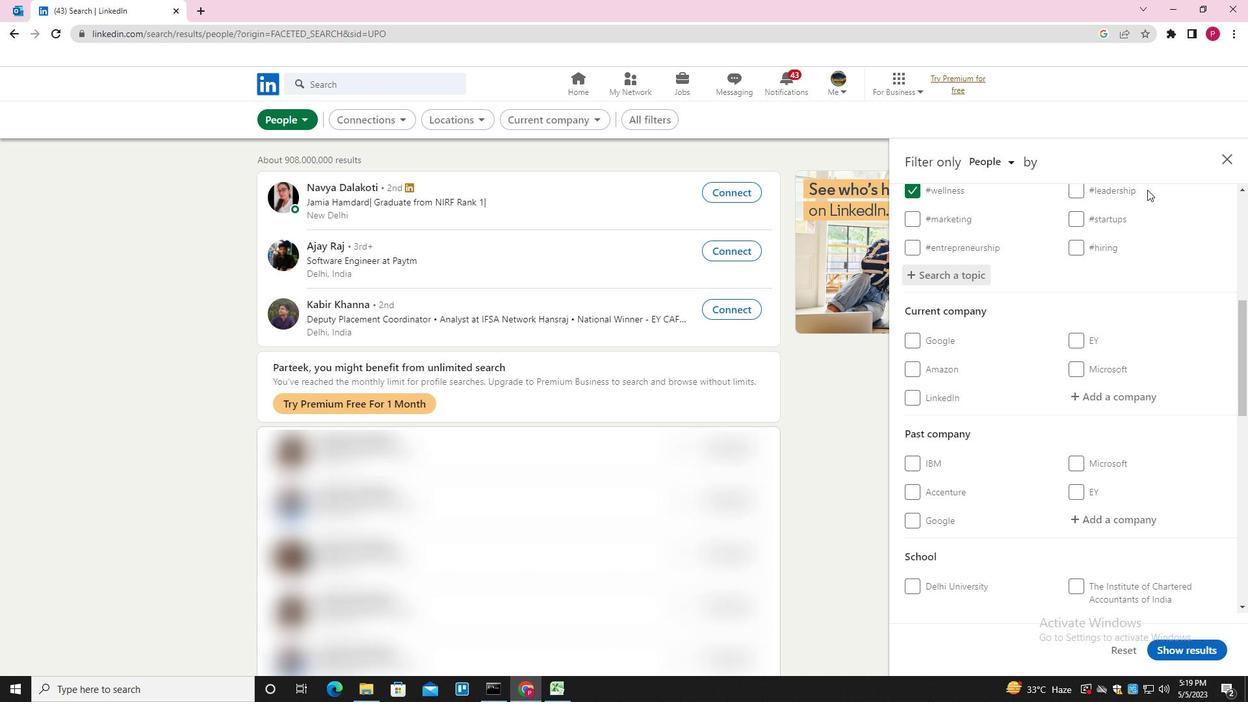 
Action: Mouse moved to (1142, 307)
Screenshot: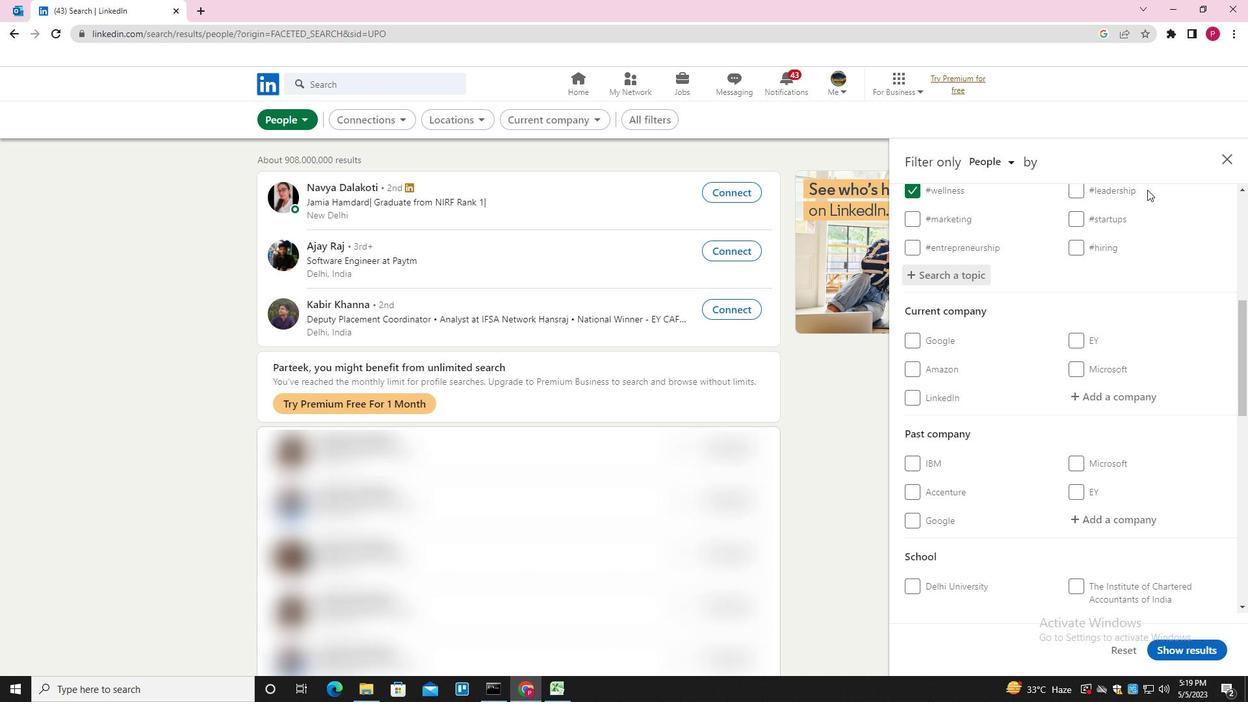 
Action: Mouse scrolled (1142, 306) with delta (0, 0)
Screenshot: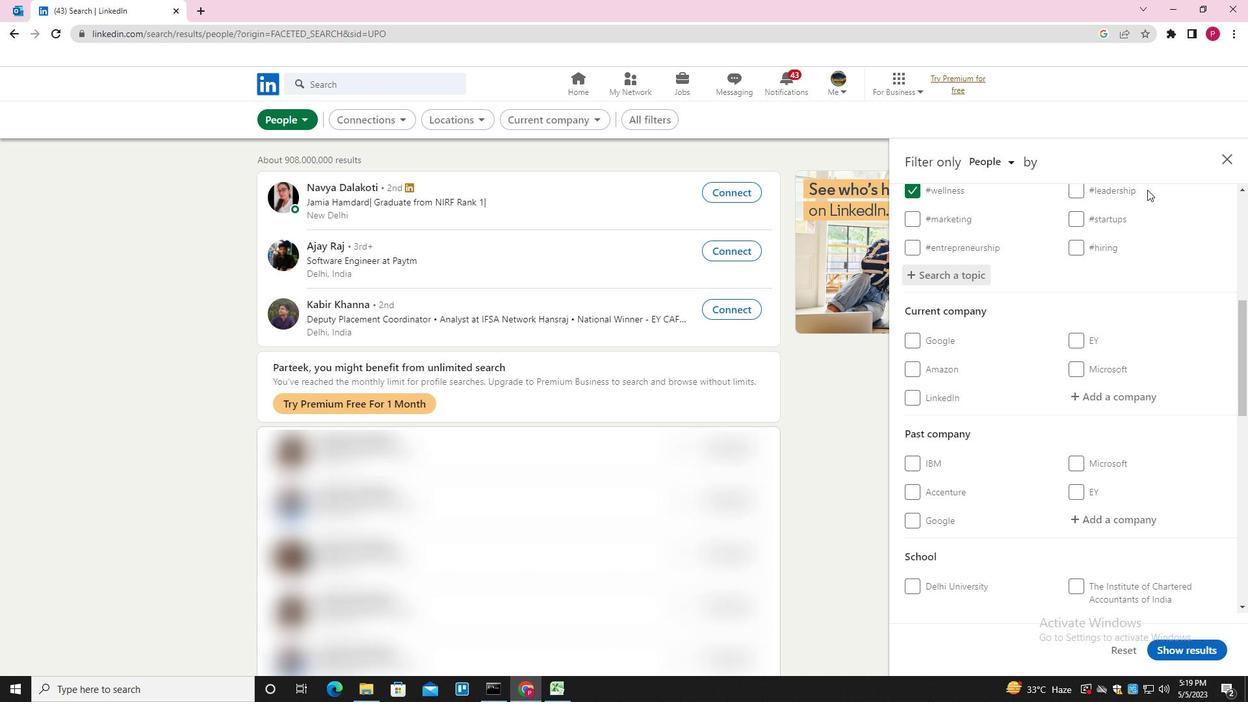 
Action: Mouse moved to (1097, 350)
Screenshot: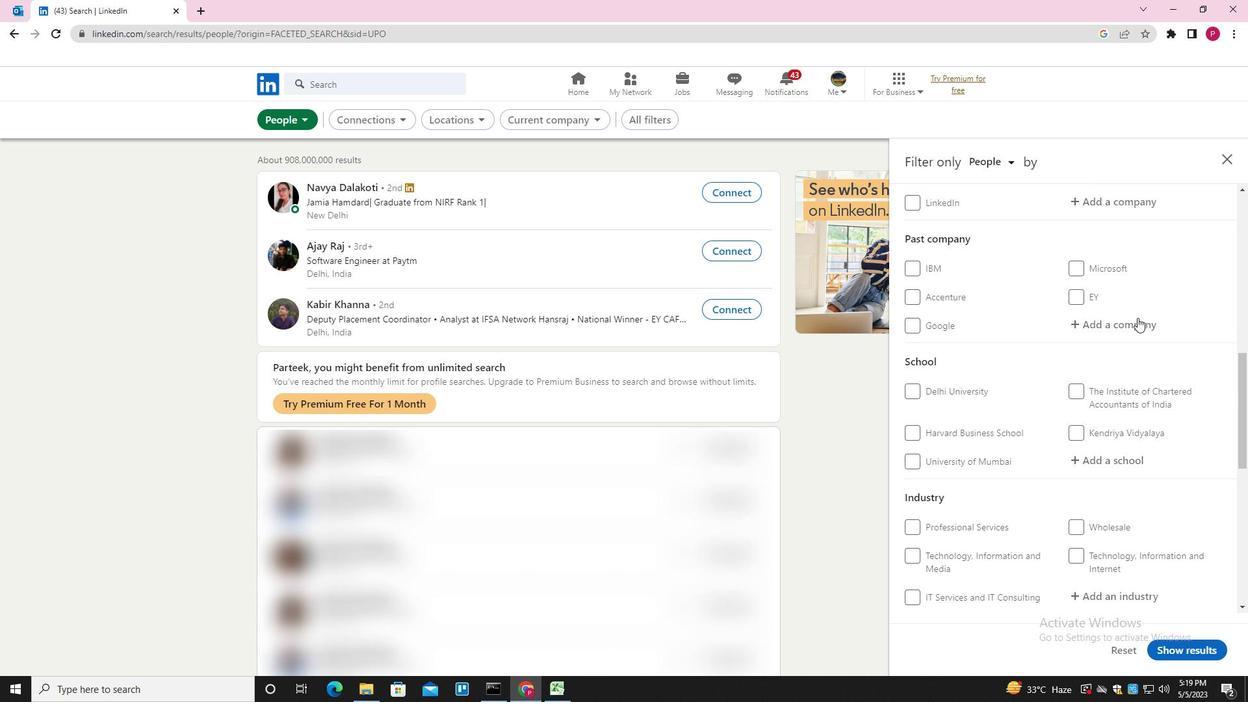 
Action: Mouse scrolled (1097, 349) with delta (0, 0)
Screenshot: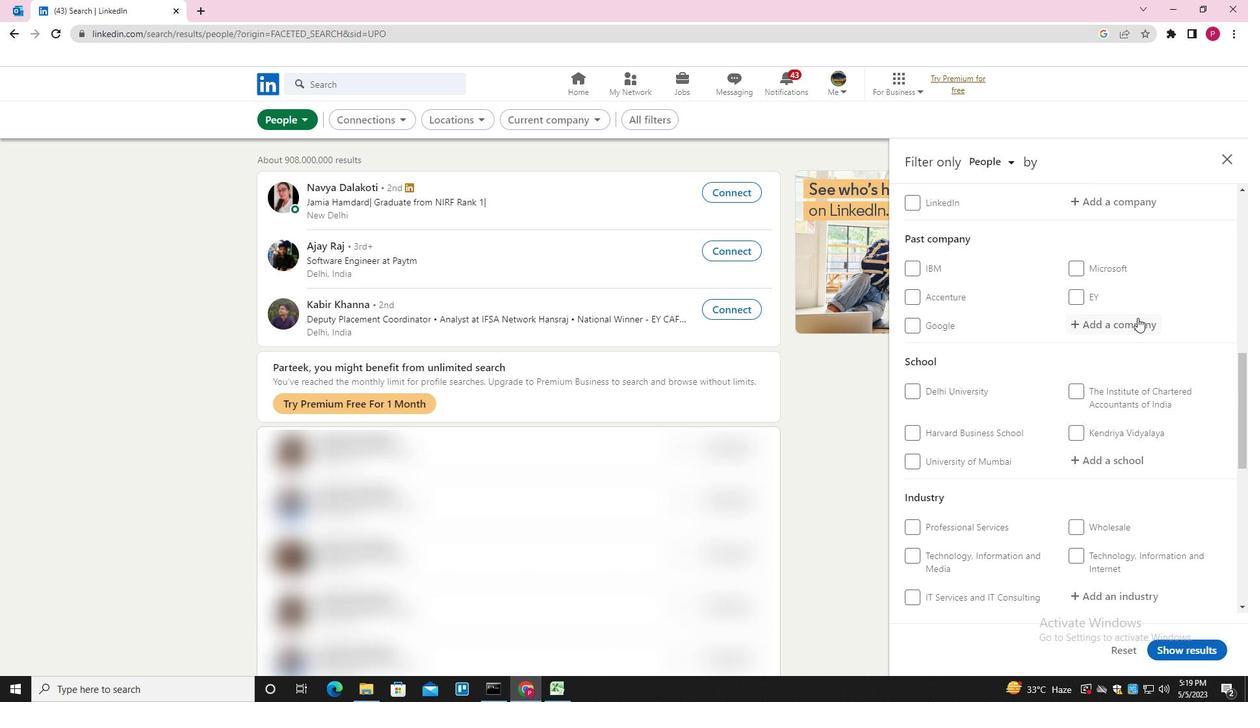 
Action: Mouse moved to (1093, 354)
Screenshot: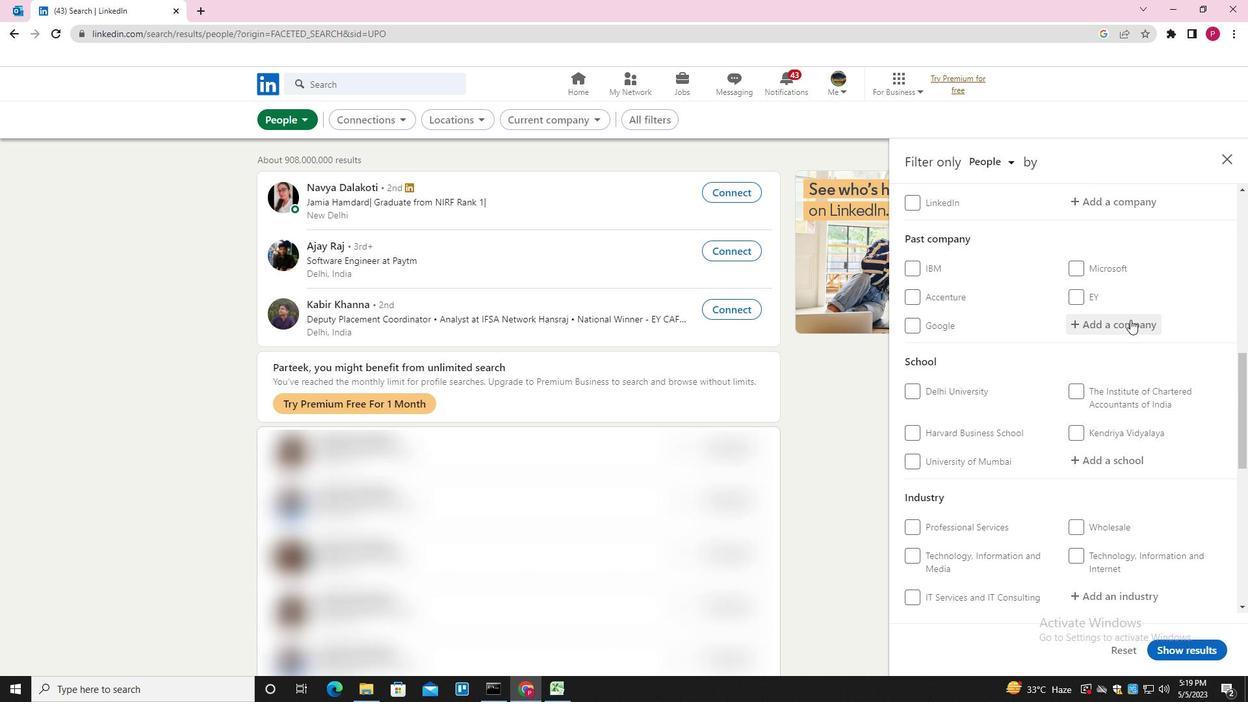 
Action: Mouse scrolled (1093, 353) with delta (0, 0)
Screenshot: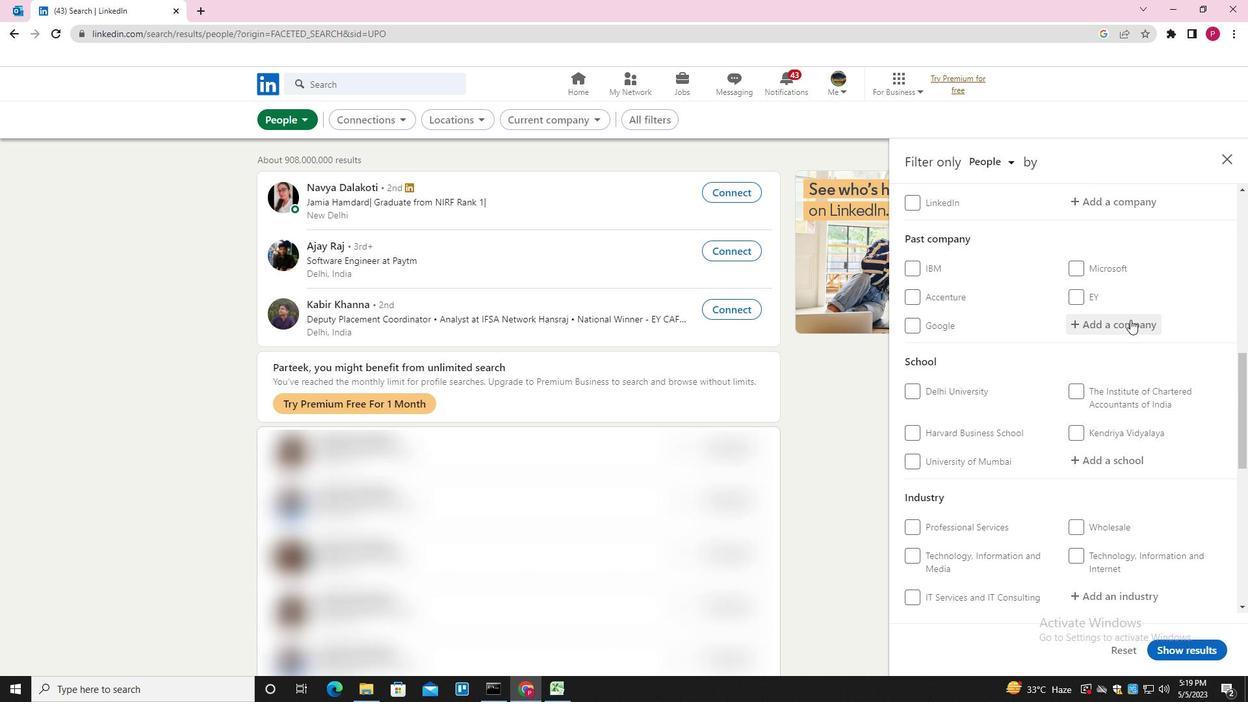 
Action: Mouse moved to (1066, 349)
Screenshot: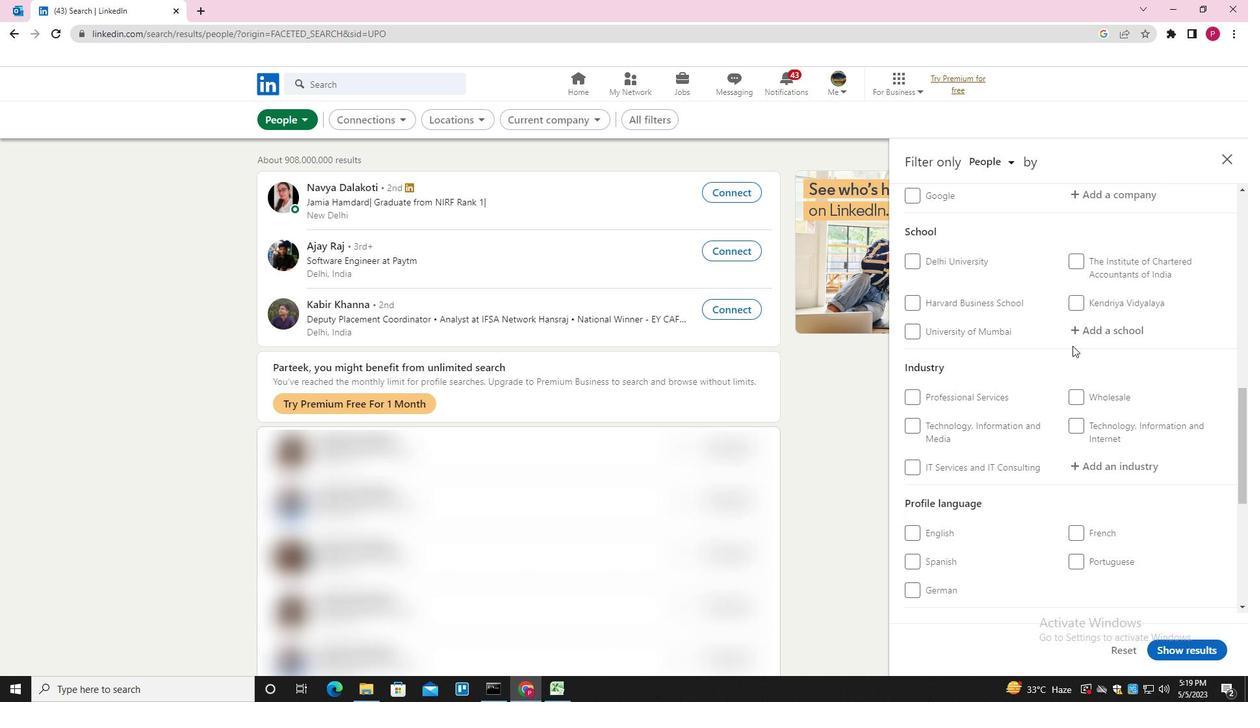 
Action: Mouse scrolled (1066, 349) with delta (0, 0)
Screenshot: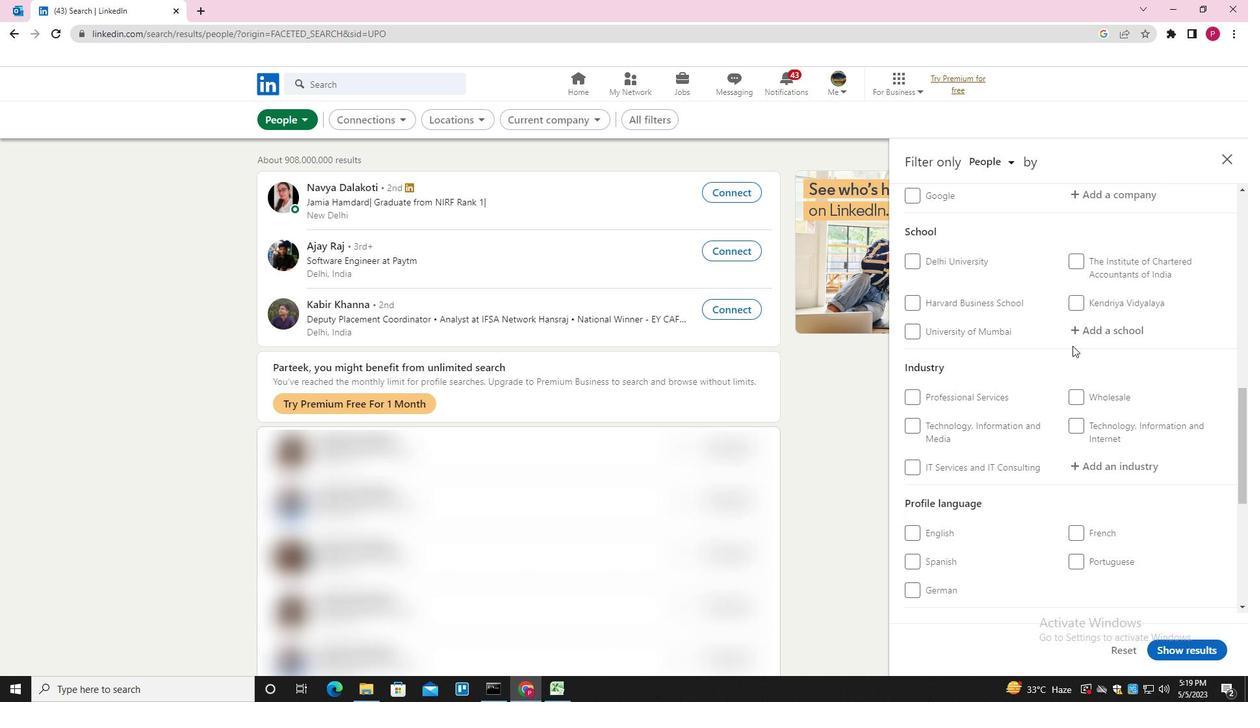 
Action: Mouse moved to (1063, 356)
Screenshot: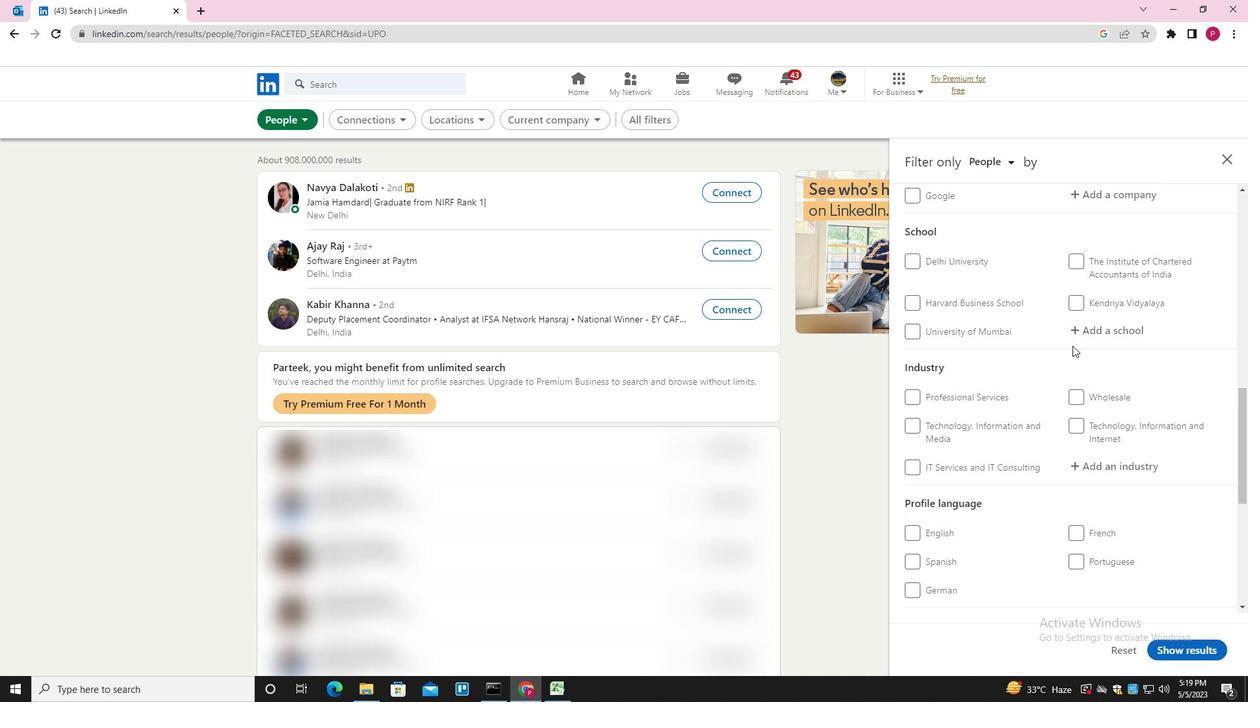 
Action: Mouse scrolled (1063, 356) with delta (0, 0)
Screenshot: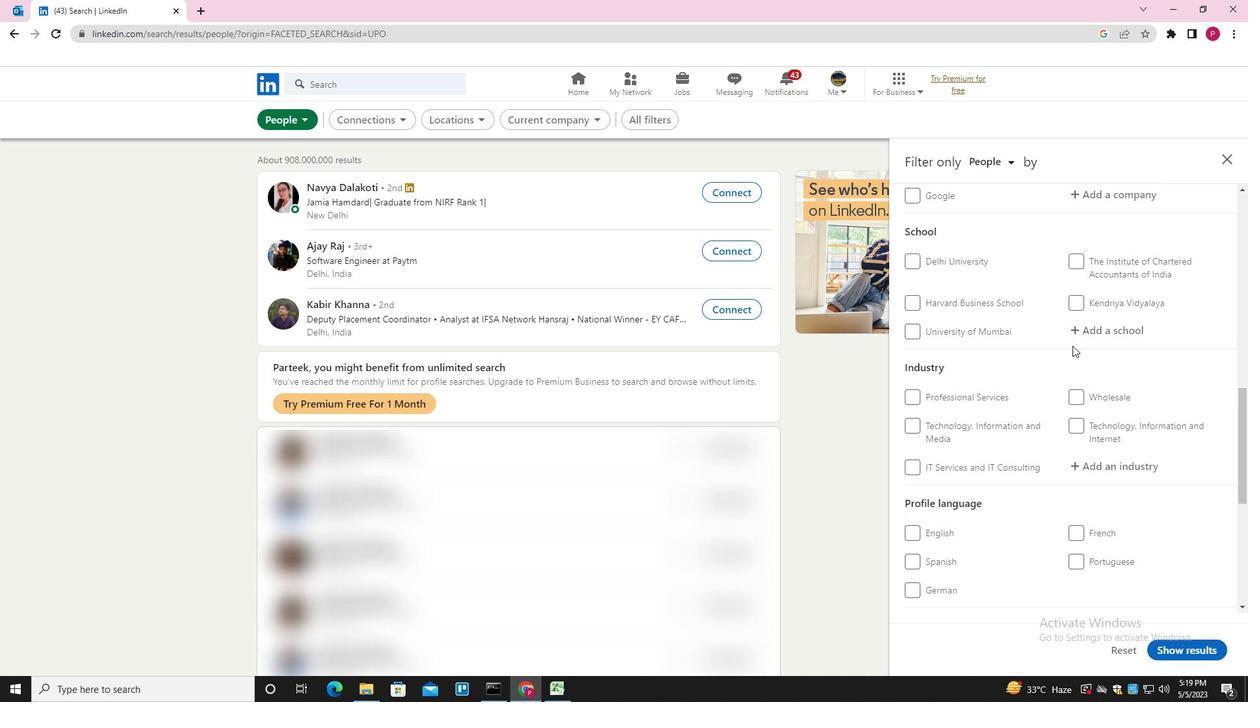 
Action: Mouse moved to (1063, 356)
Screenshot: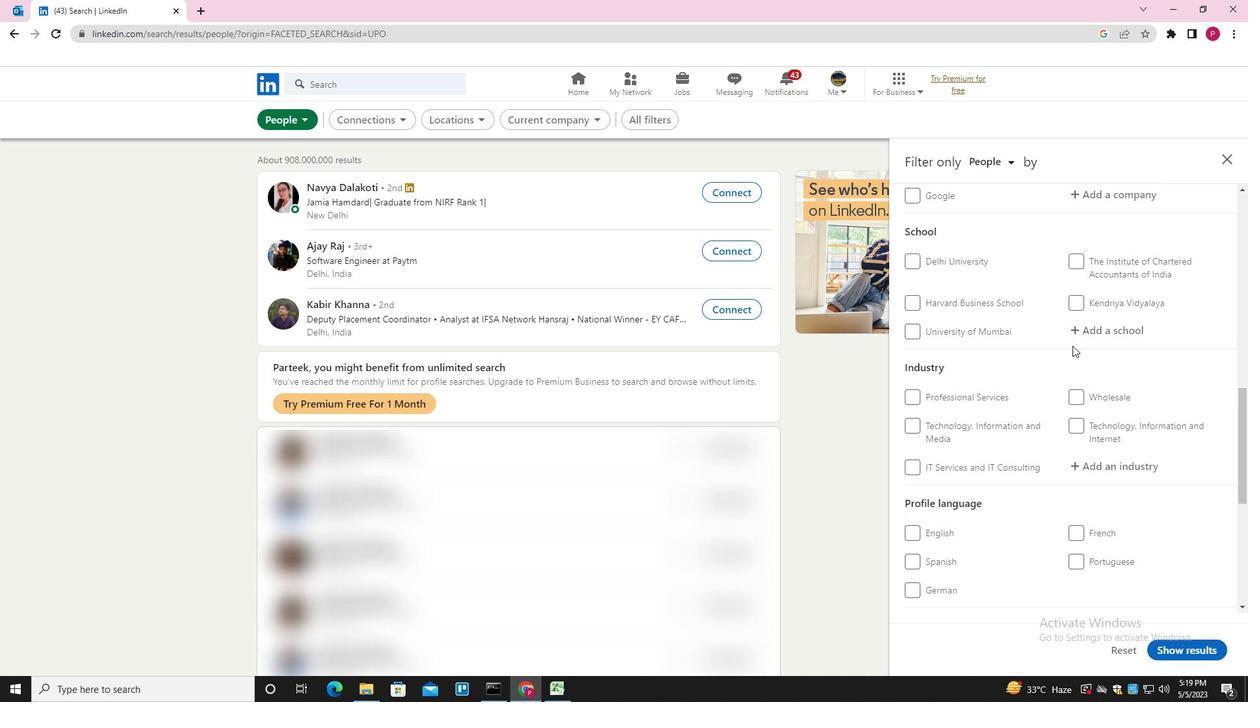 
Action: Mouse scrolled (1063, 356) with delta (0, 0)
Screenshot: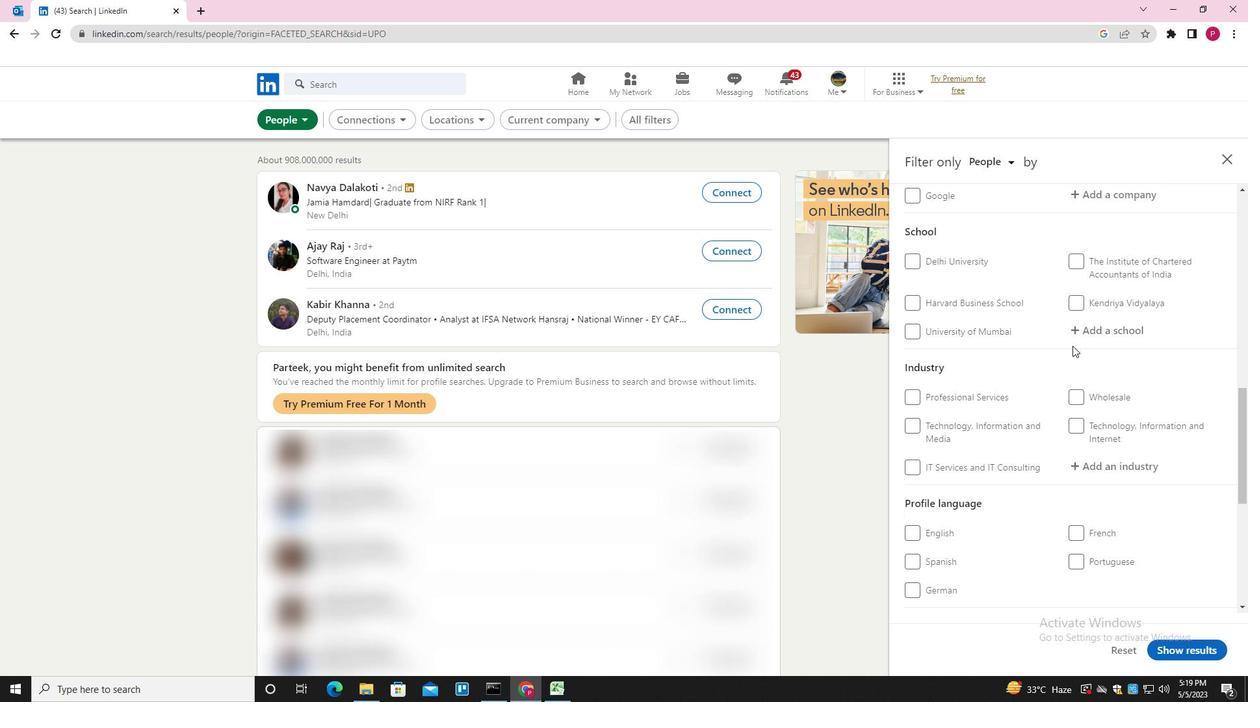 
Action: Mouse scrolled (1063, 356) with delta (0, 0)
Screenshot: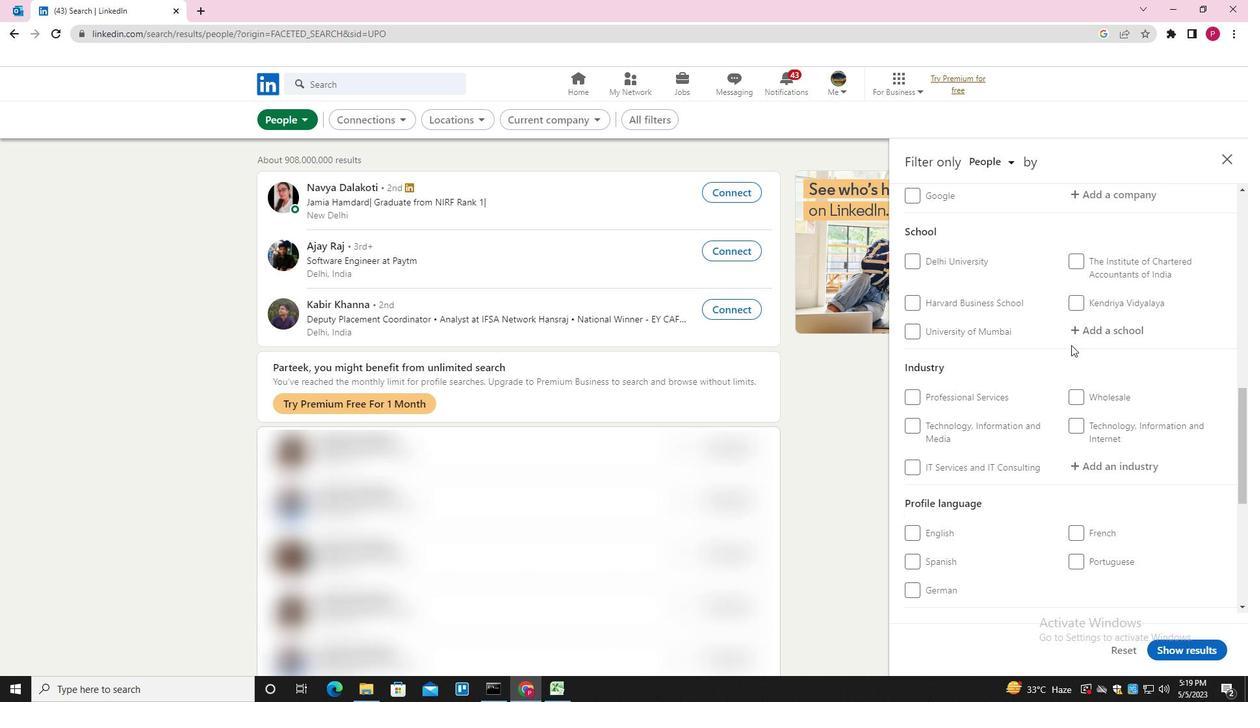 
Action: Mouse moved to (940, 325)
Screenshot: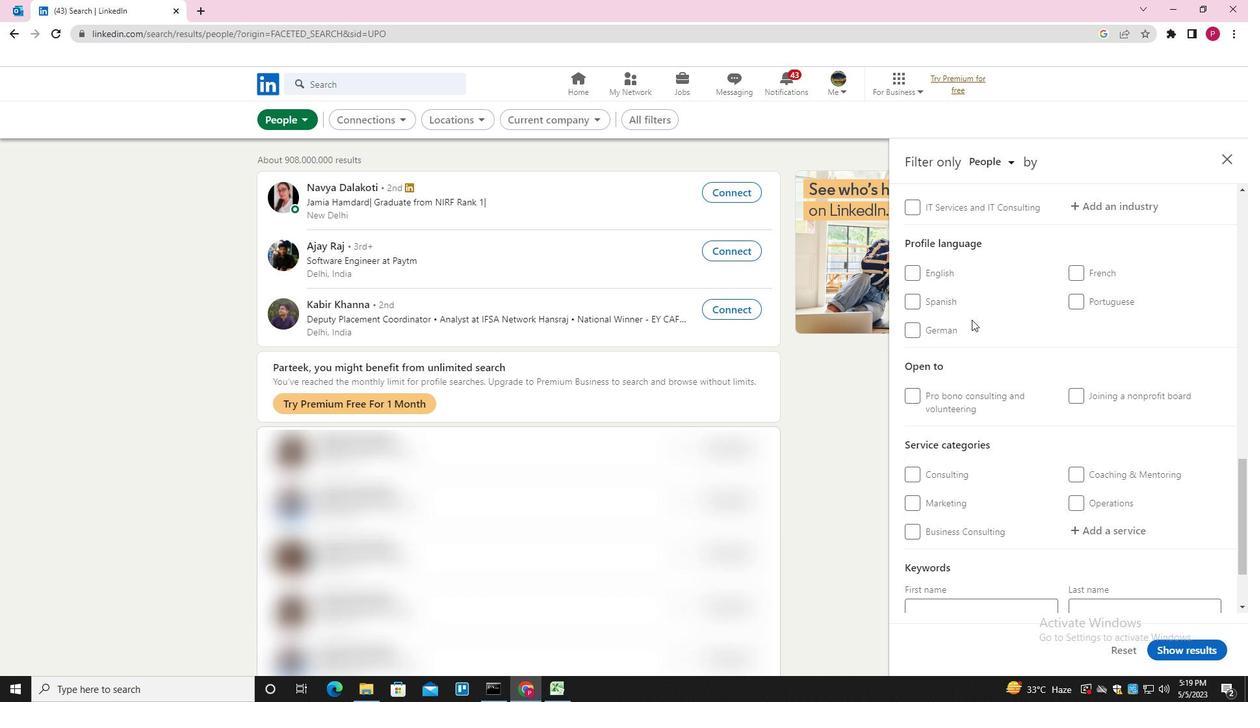 
Action: Mouse pressed left at (940, 325)
Screenshot: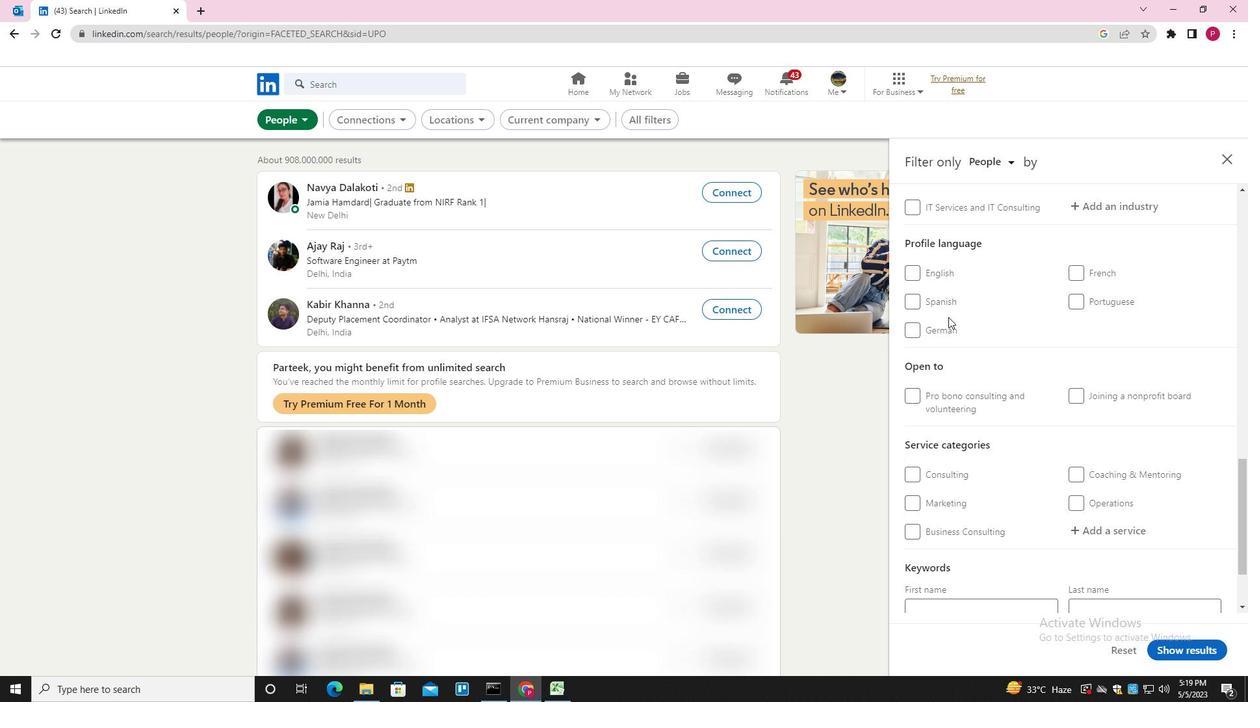 
Action: Mouse moved to (1053, 340)
Screenshot: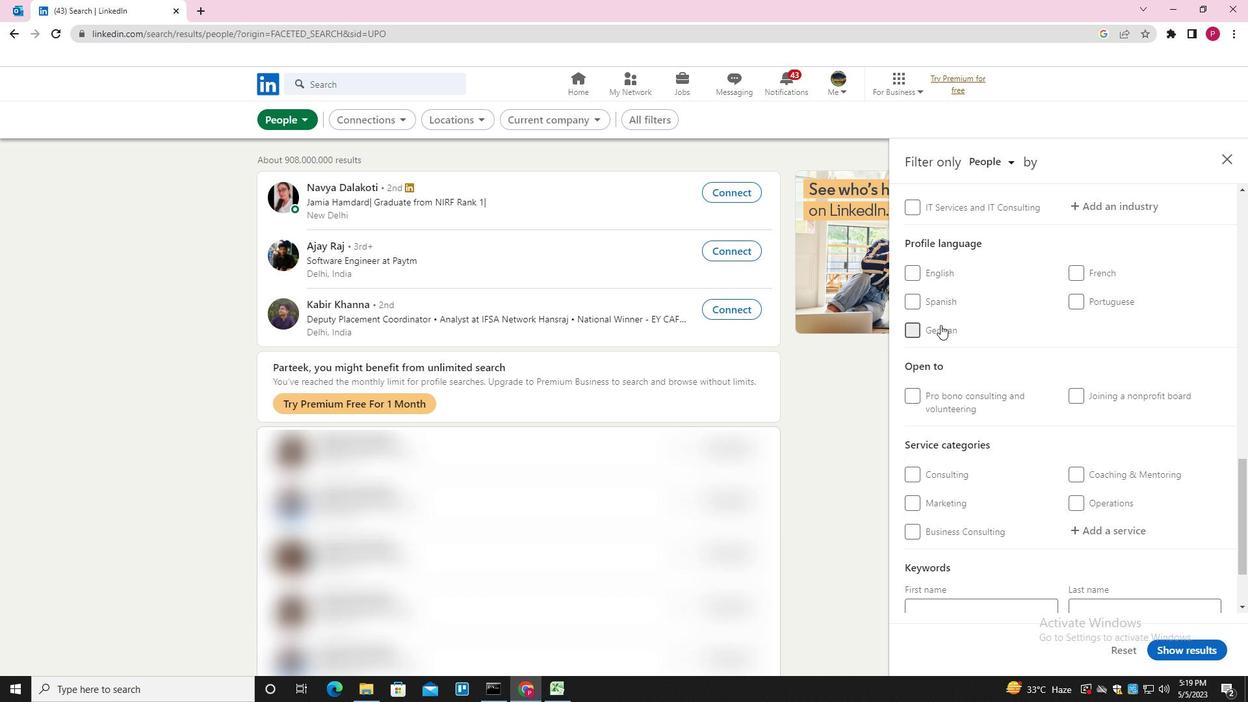 
Action: Mouse scrolled (1053, 341) with delta (0, 0)
Screenshot: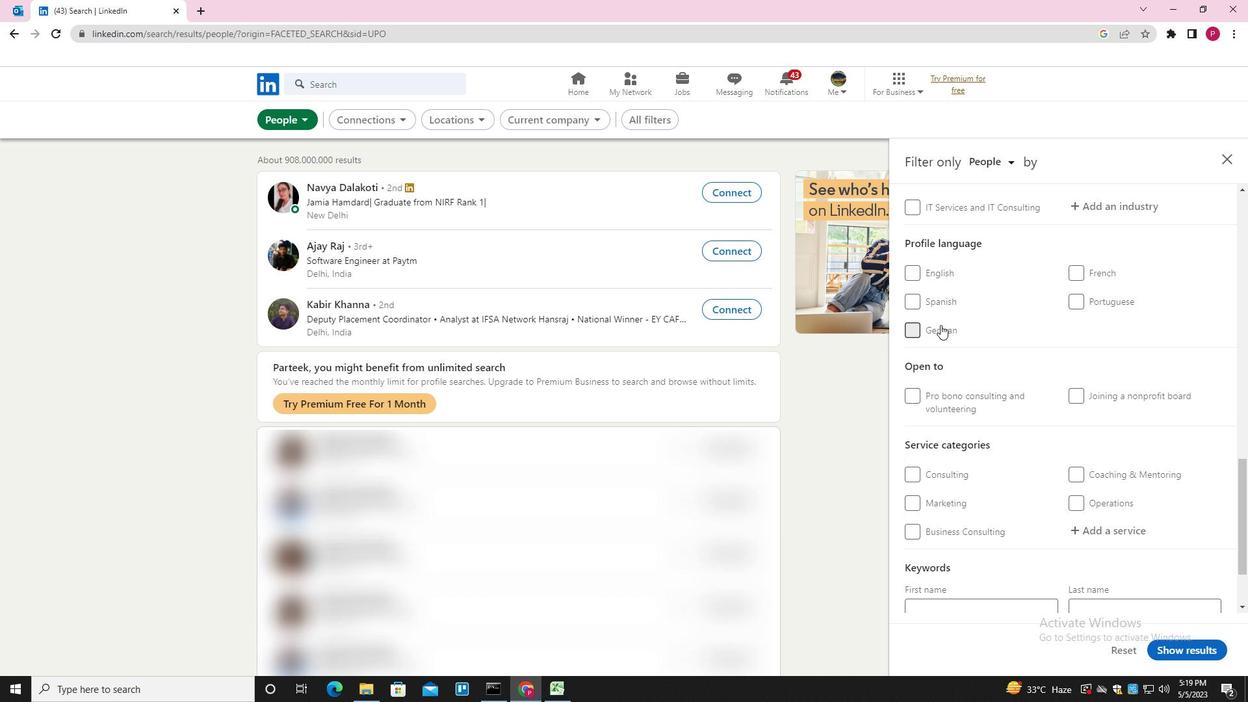 
Action: Mouse scrolled (1053, 341) with delta (0, 0)
Screenshot: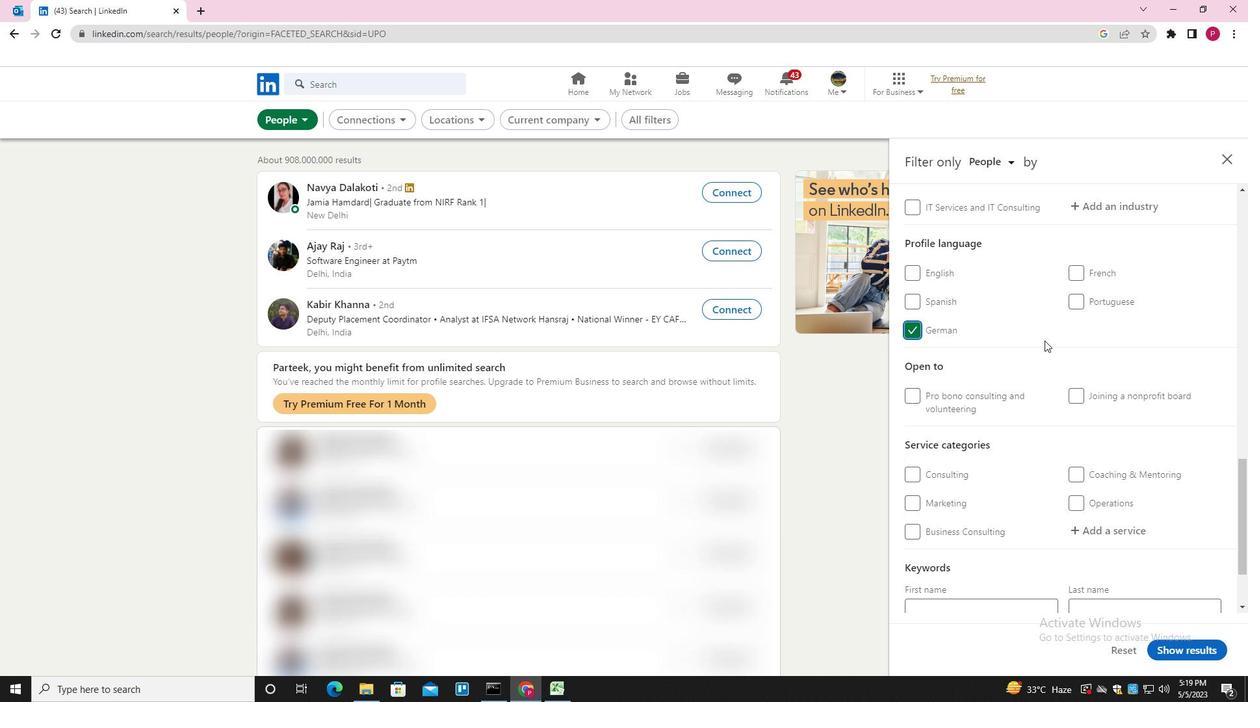 
Action: Mouse scrolled (1053, 341) with delta (0, 0)
Screenshot: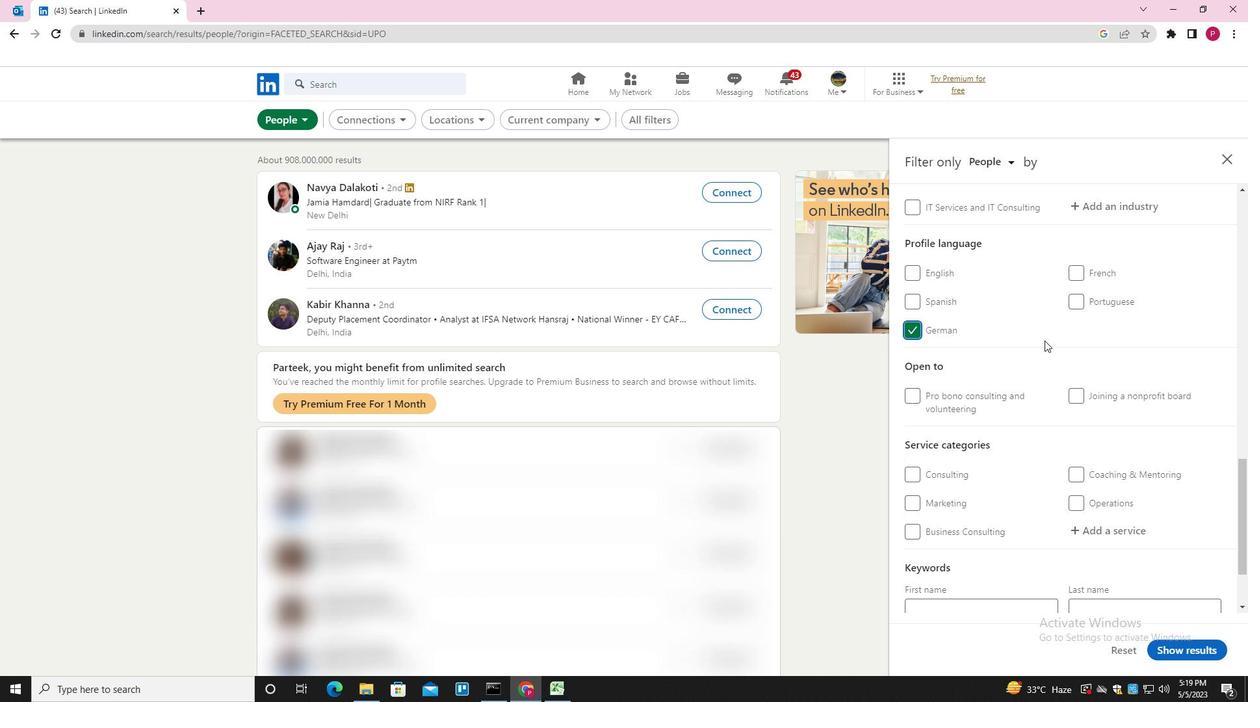 
Action: Mouse scrolled (1053, 341) with delta (0, 0)
Screenshot: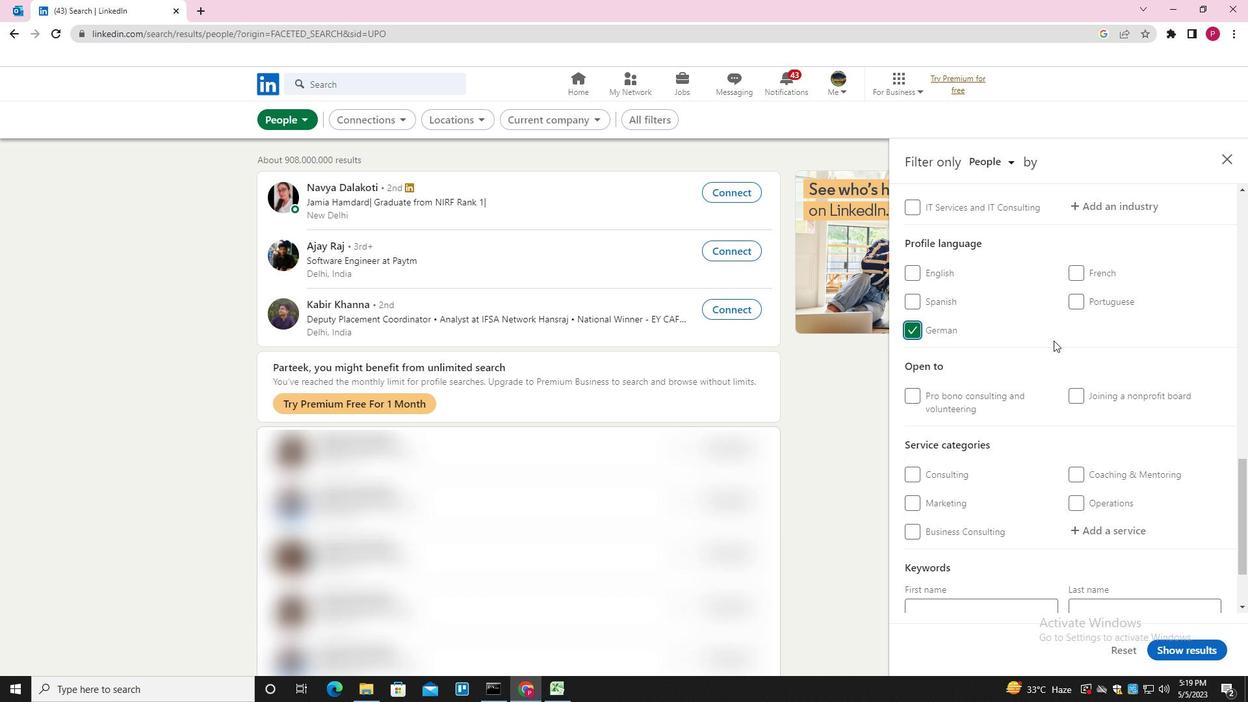 
Action: Mouse scrolled (1053, 341) with delta (0, 0)
Screenshot: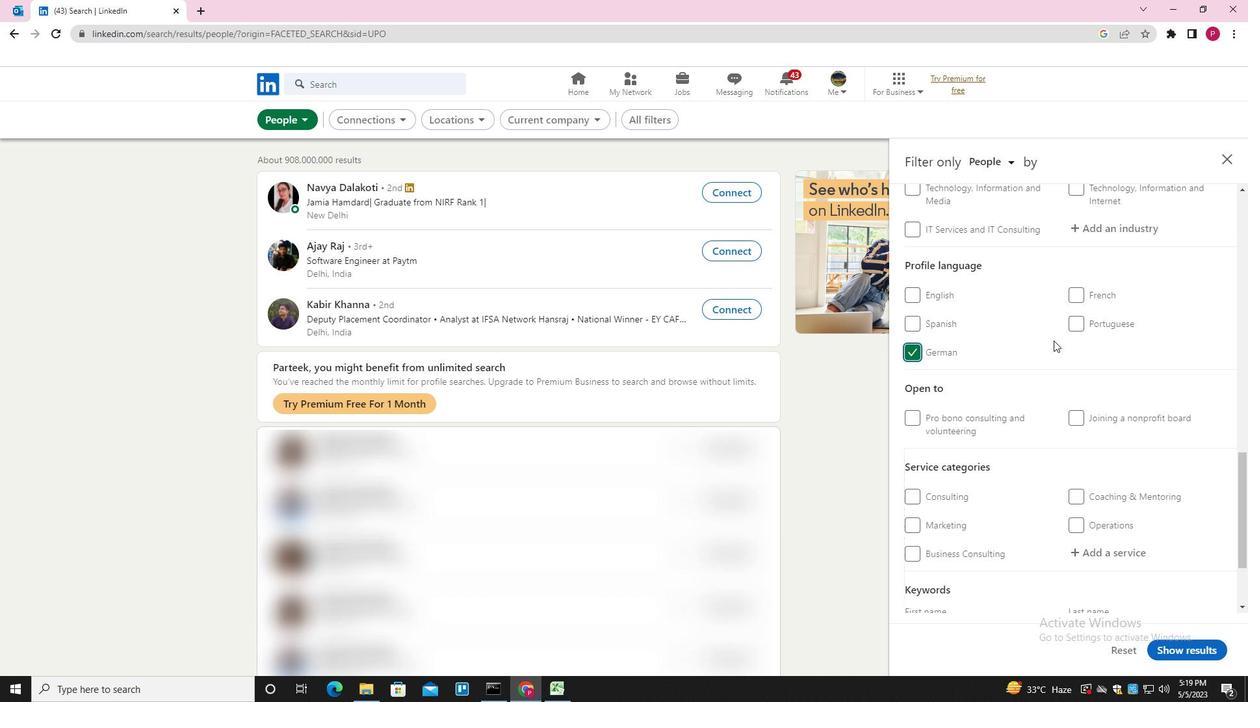 
Action: Mouse moved to (1074, 306)
Screenshot: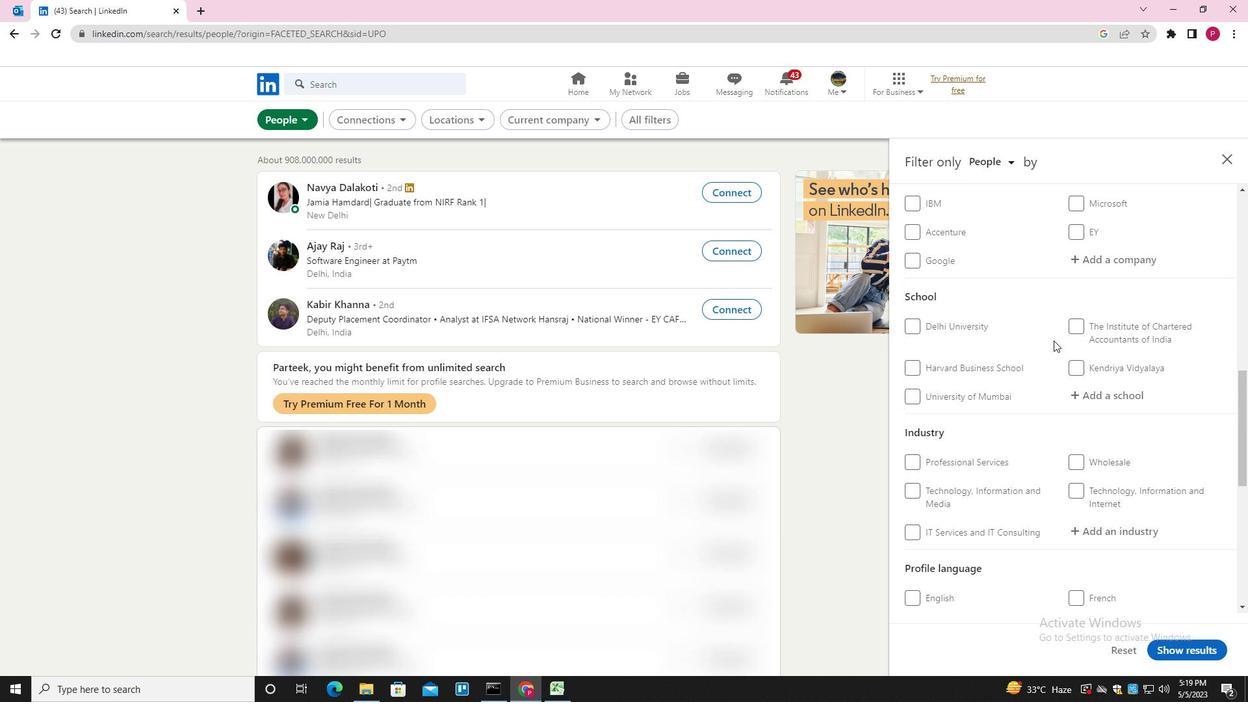 
Action: Mouse scrolled (1074, 306) with delta (0, 0)
Screenshot: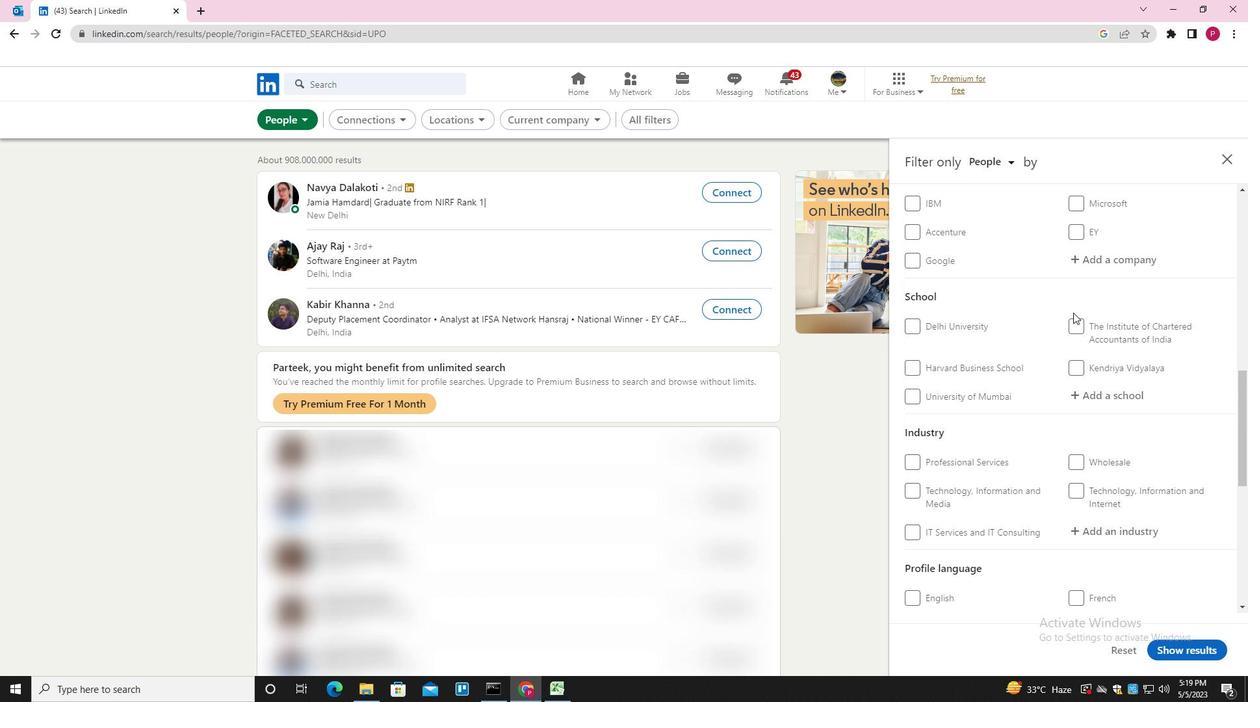 
Action: Mouse moved to (1066, 326)
Screenshot: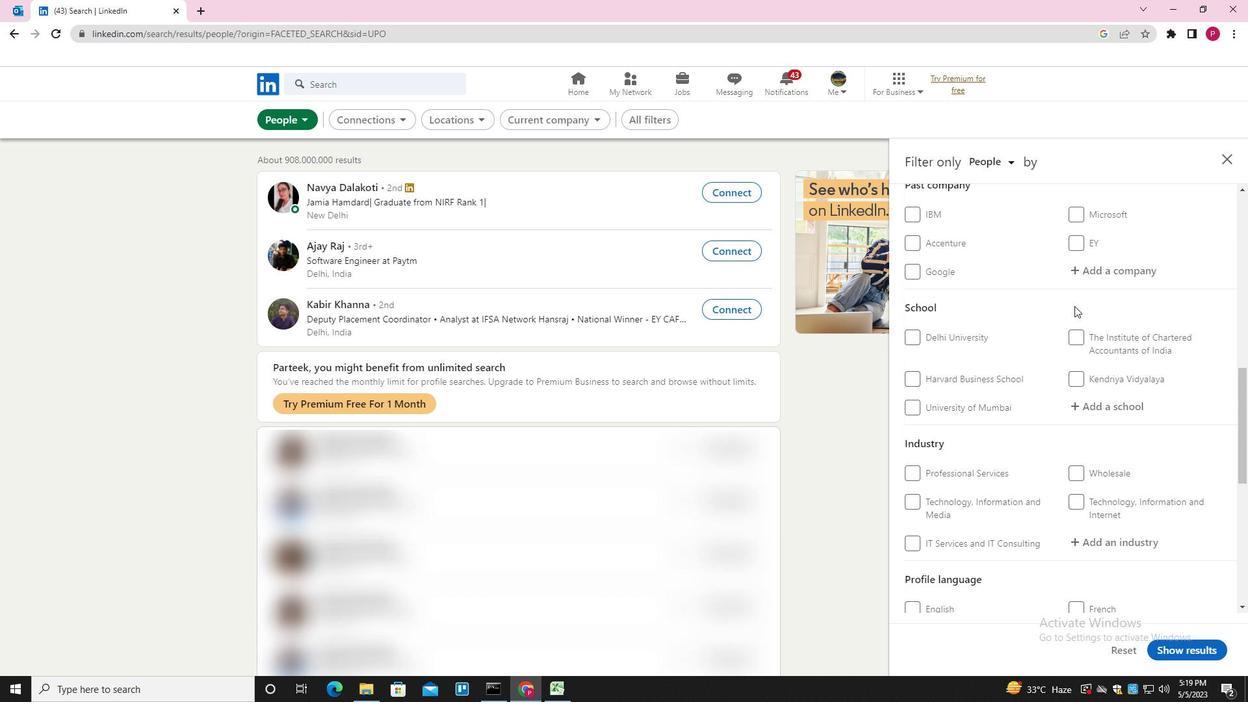 
Action: Mouse scrolled (1066, 326) with delta (0, 0)
Screenshot: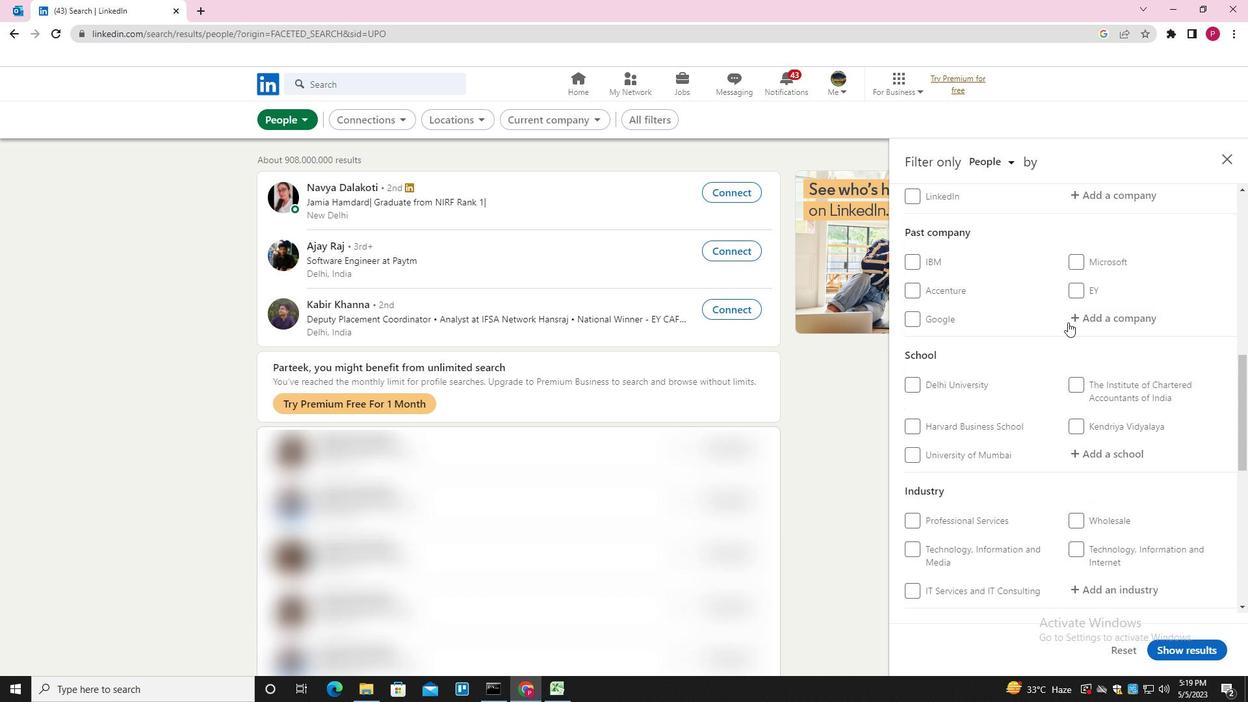 
Action: Mouse scrolled (1066, 326) with delta (0, 0)
Screenshot: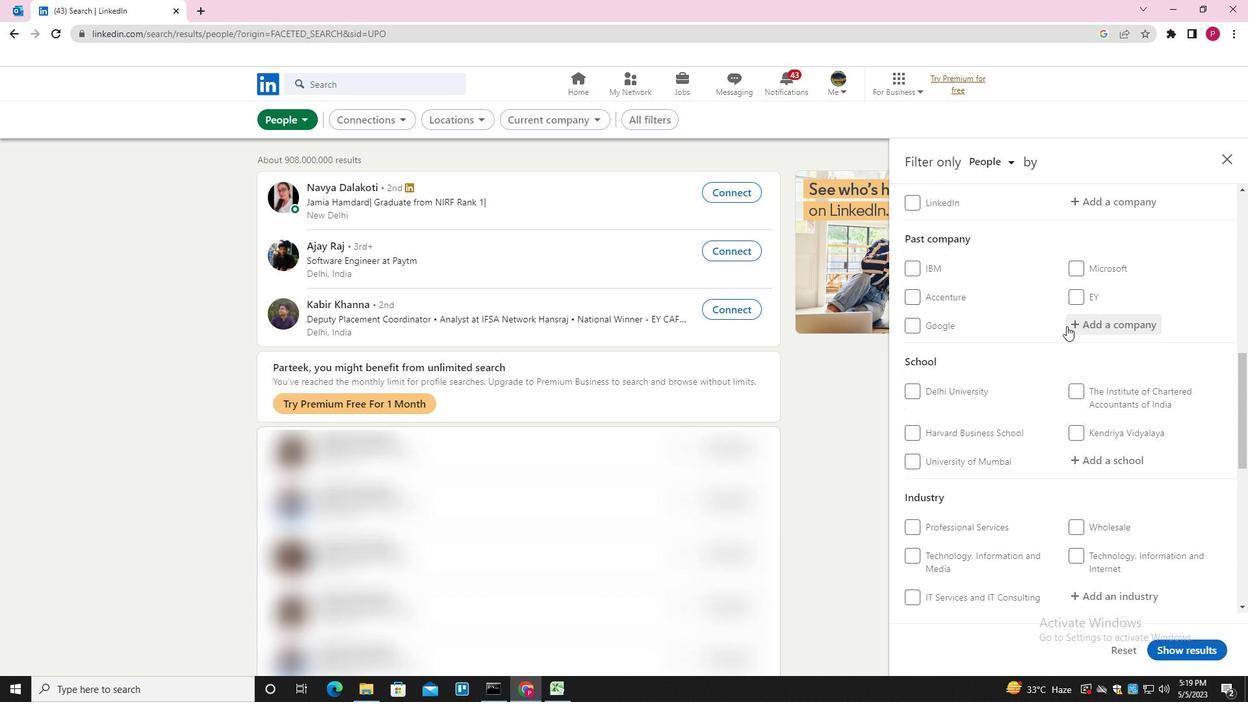 
Action: Mouse moved to (1090, 327)
Screenshot: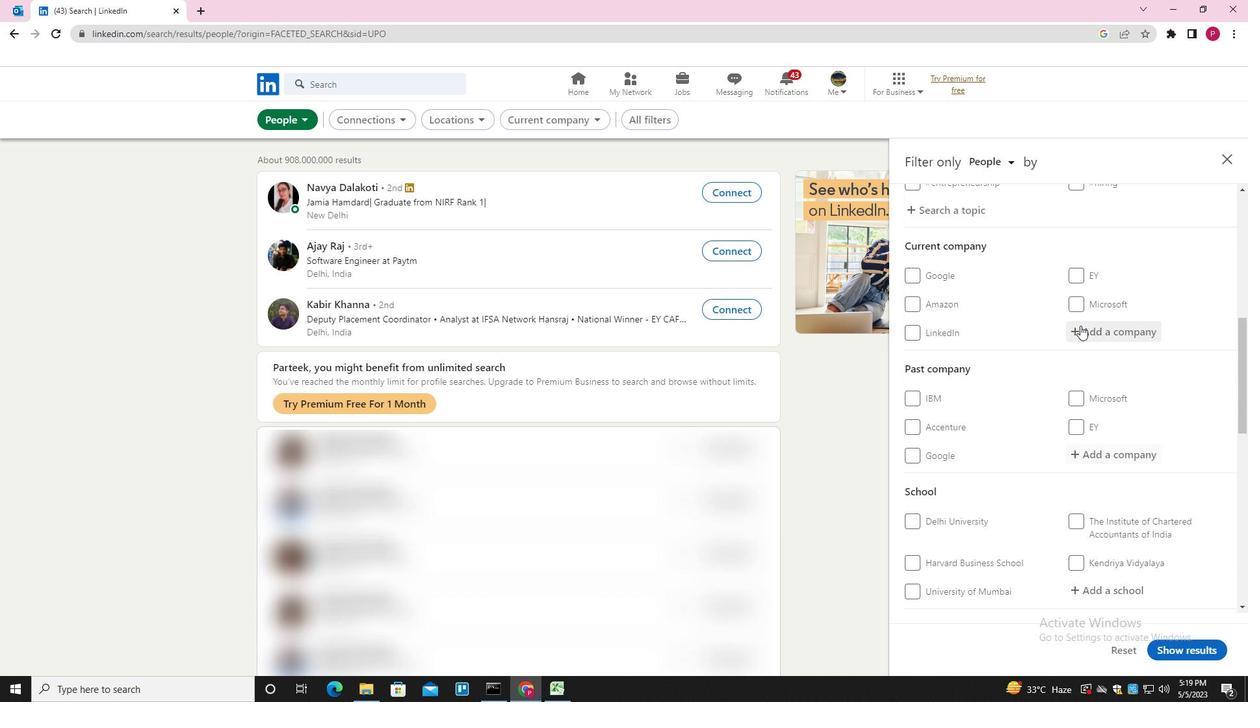 
Action: Mouse pressed left at (1090, 327)
Screenshot: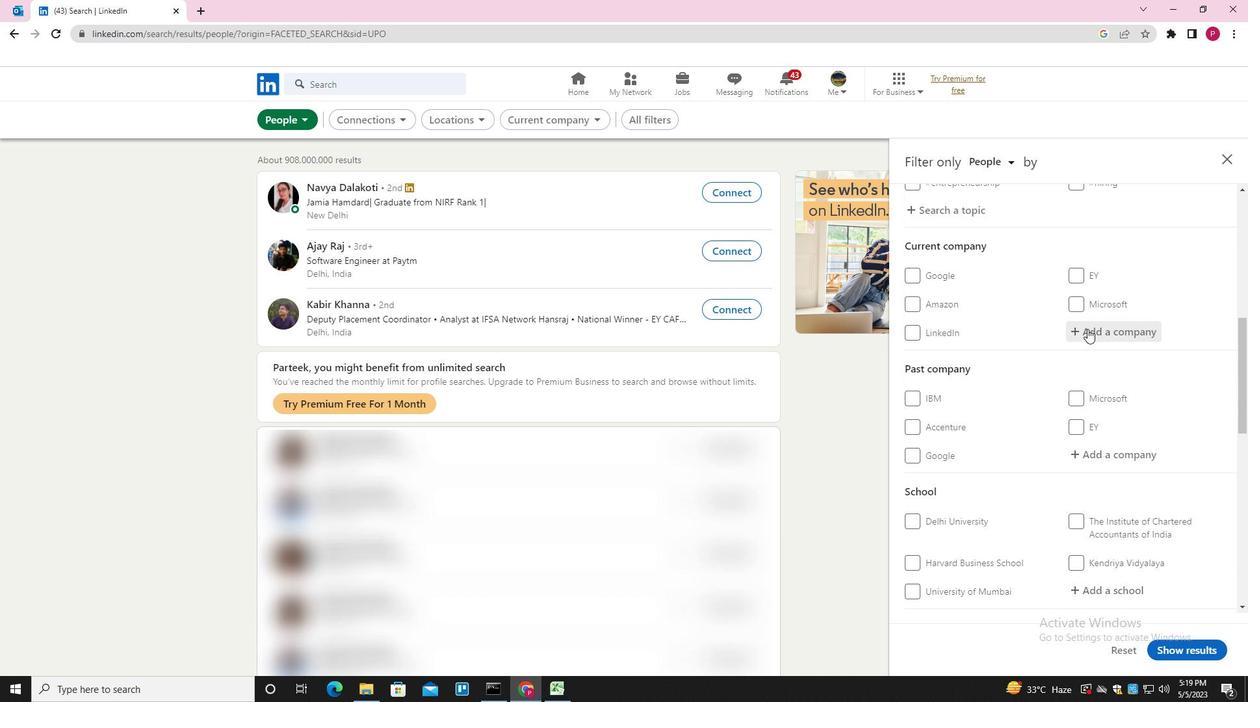 
Action: Mouse moved to (1090, 327)
Screenshot: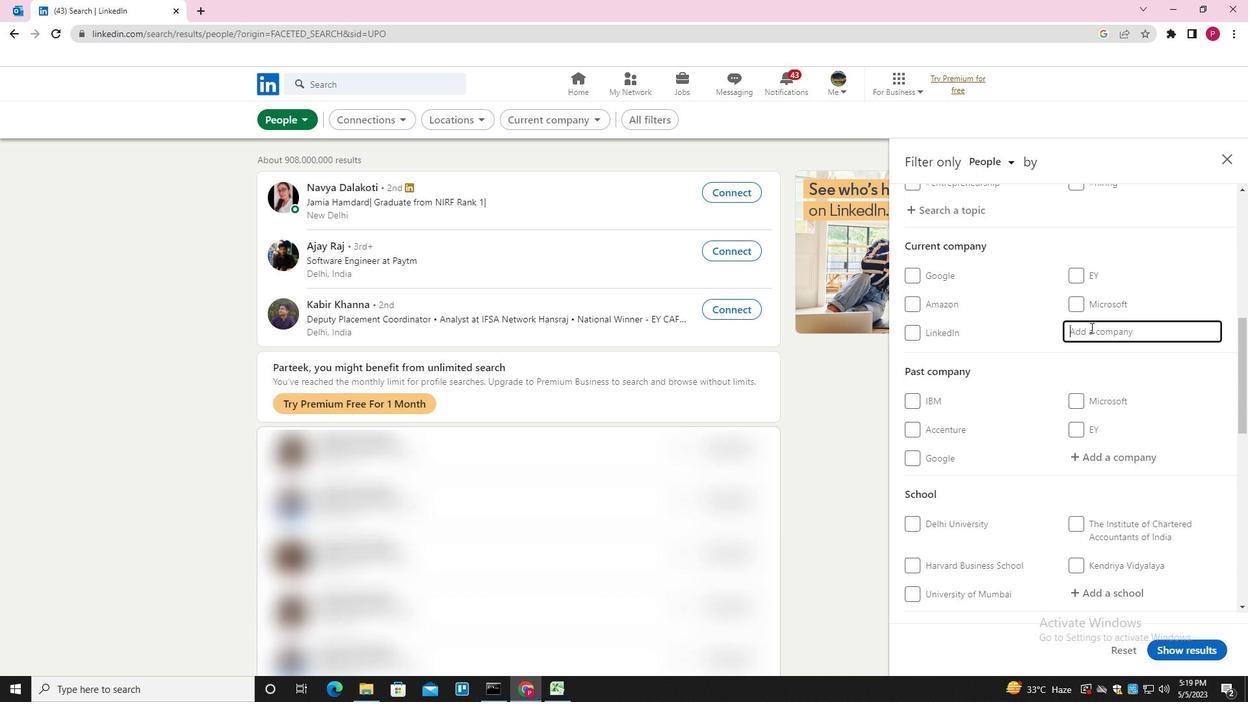 
Action: Key pressed <Key.shift>MOBIKWIK<Key.down><Key.enter>
Screenshot: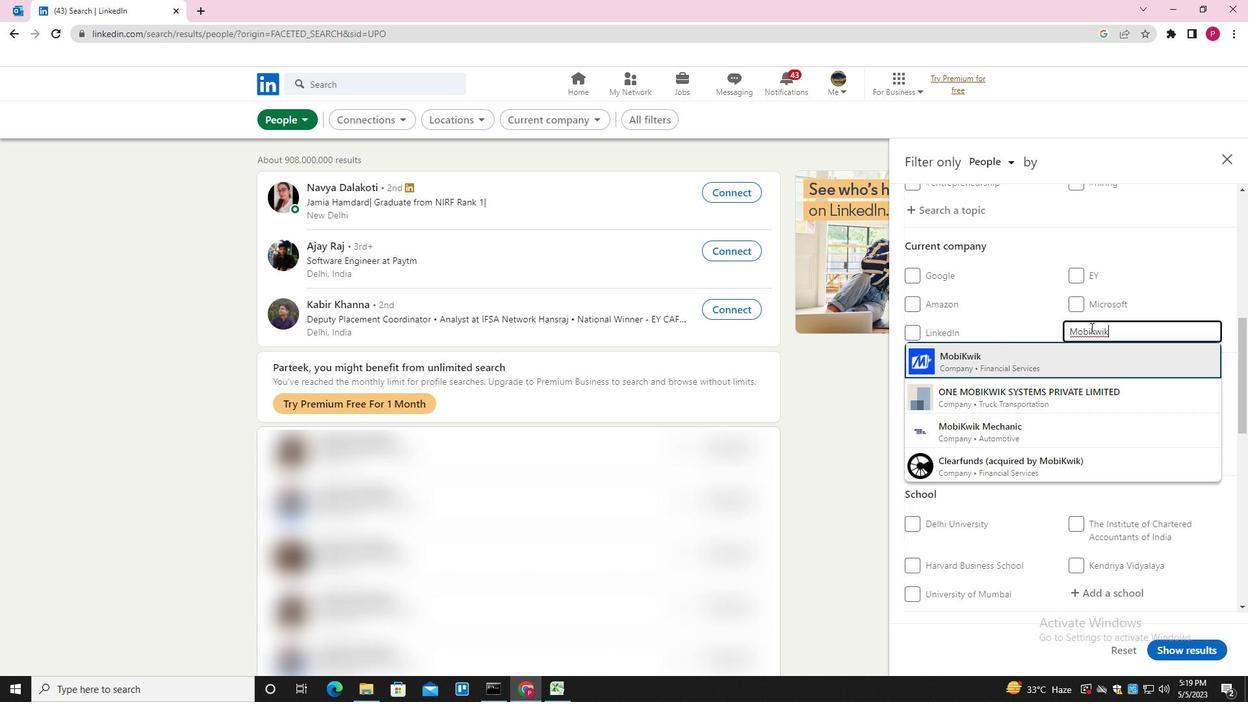 
Action: Mouse moved to (1081, 347)
Screenshot: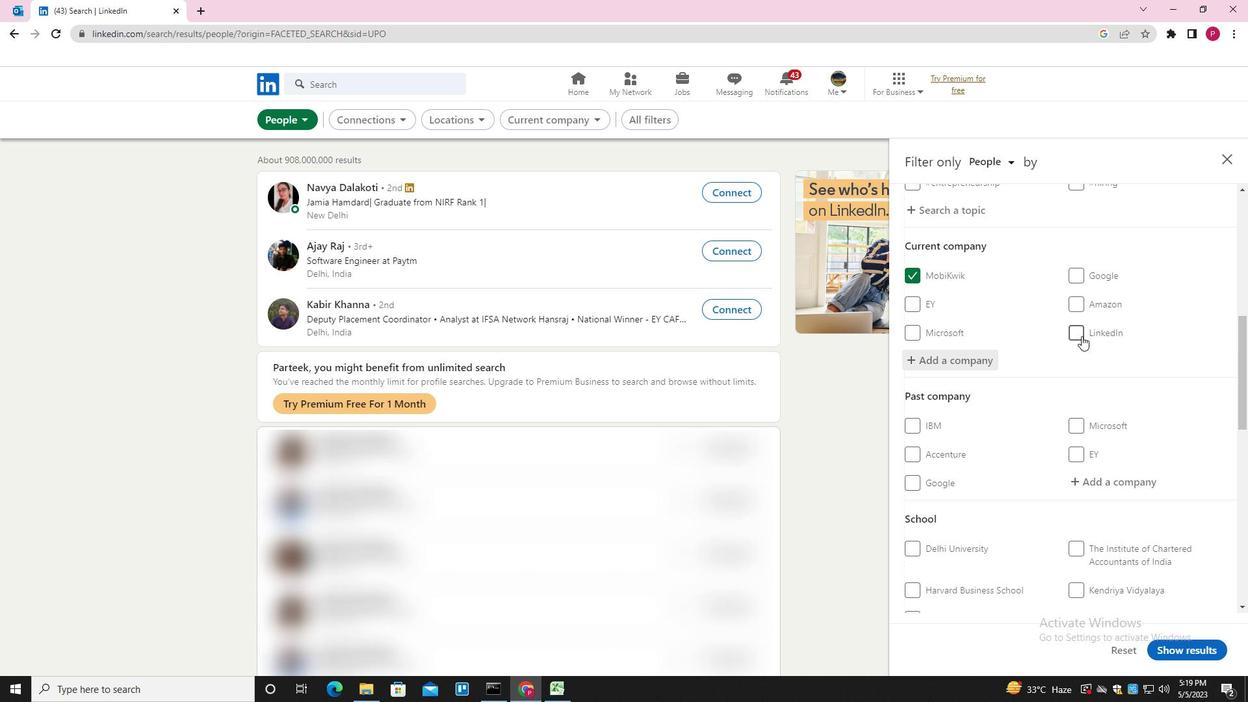
Action: Mouse scrolled (1081, 347) with delta (0, 0)
Screenshot: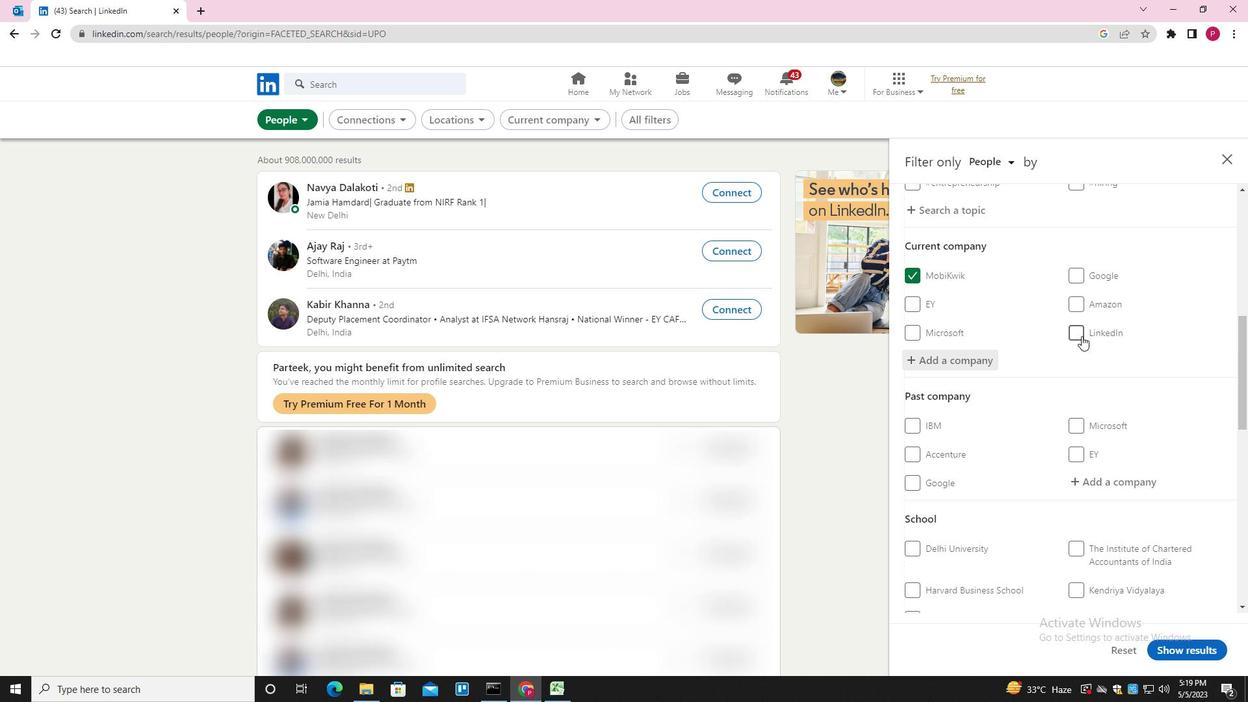 
Action: Mouse moved to (1081, 349)
Screenshot: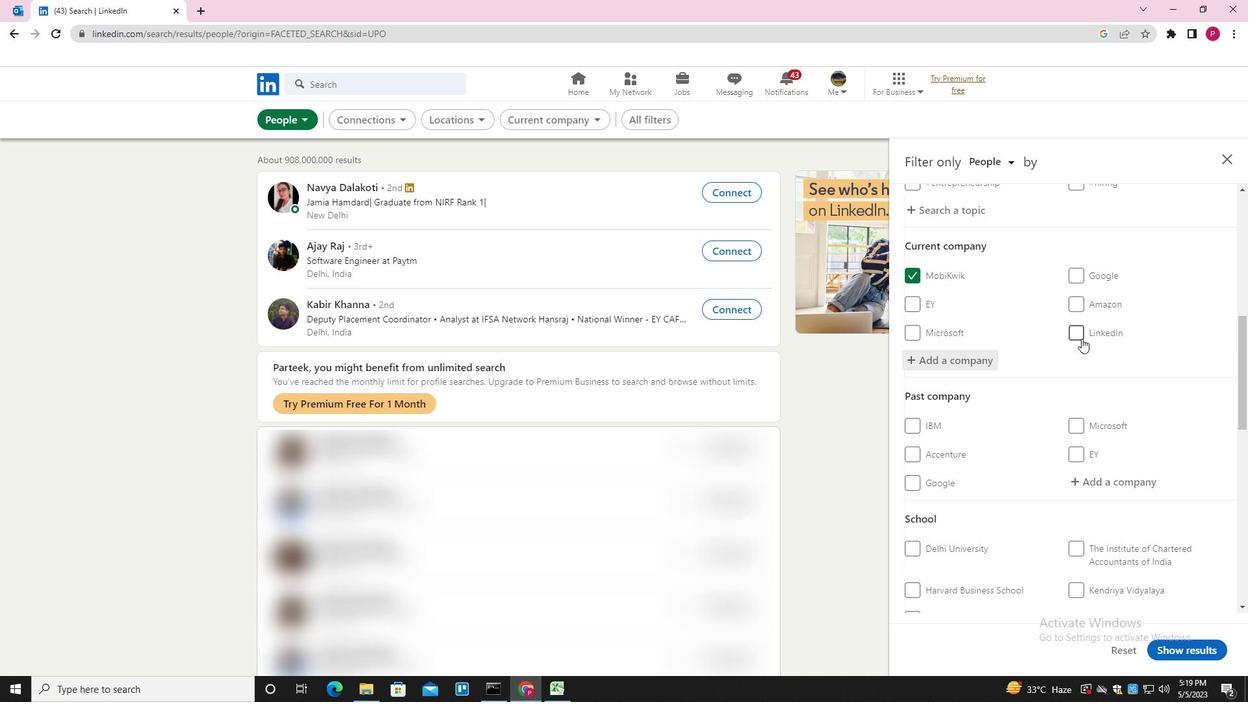 
Action: Mouse scrolled (1081, 348) with delta (0, 0)
Screenshot: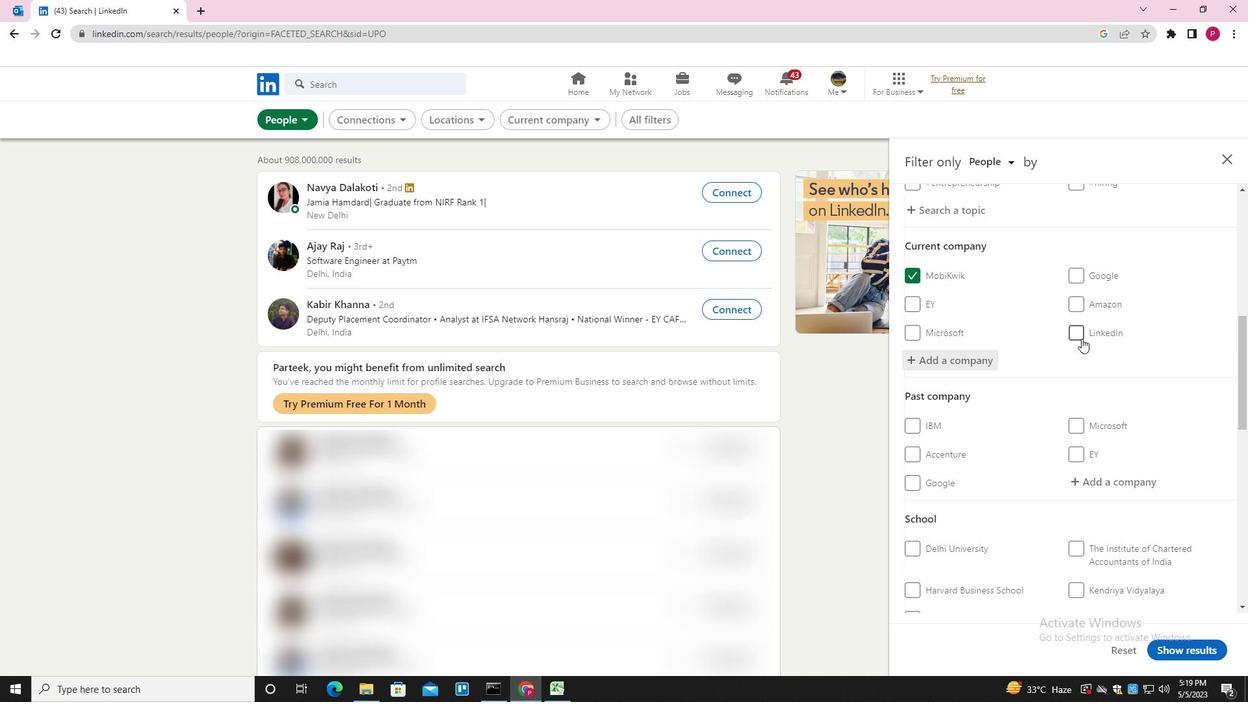 
Action: Mouse scrolled (1081, 348) with delta (0, 0)
Screenshot: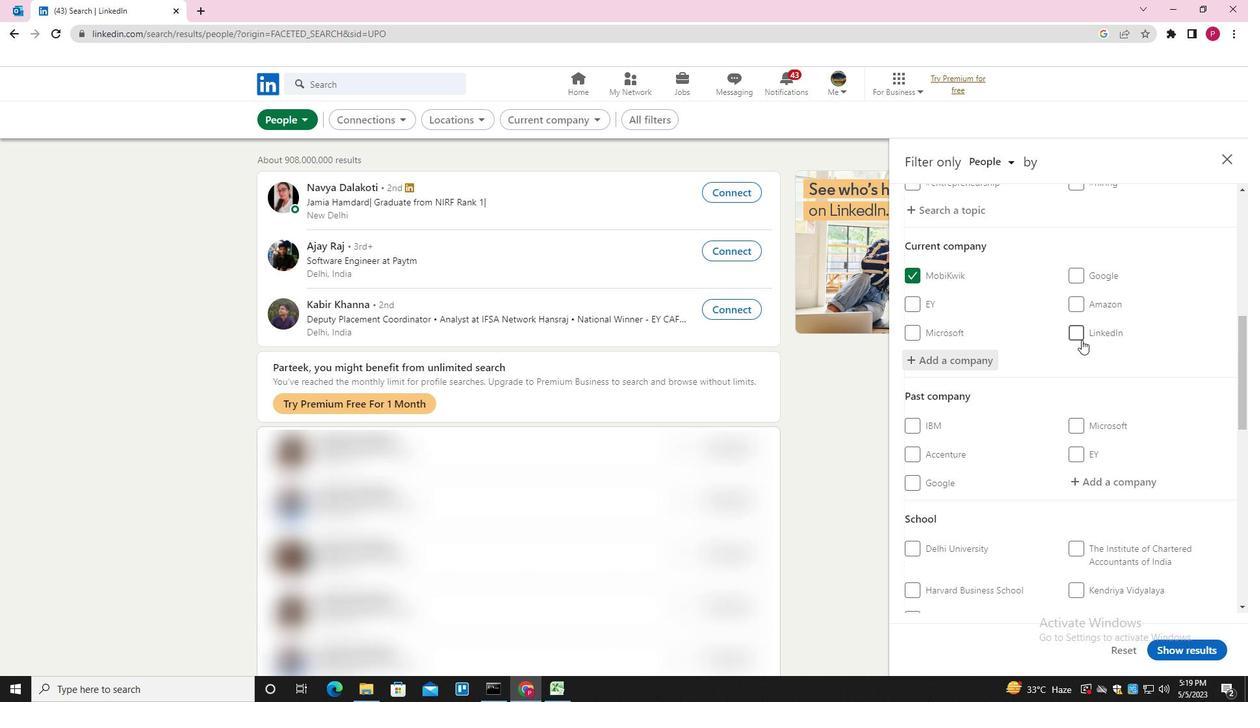 
Action: Mouse scrolled (1081, 348) with delta (0, 0)
Screenshot: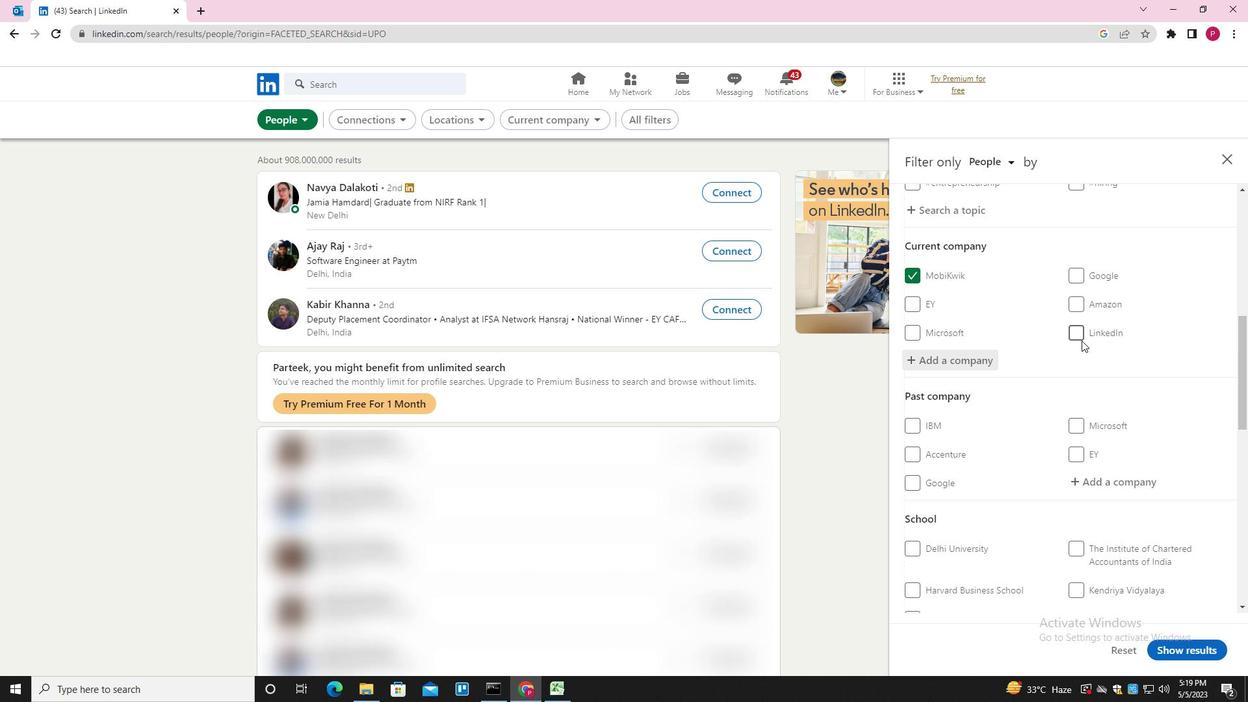 
Action: Mouse moved to (1081, 353)
Screenshot: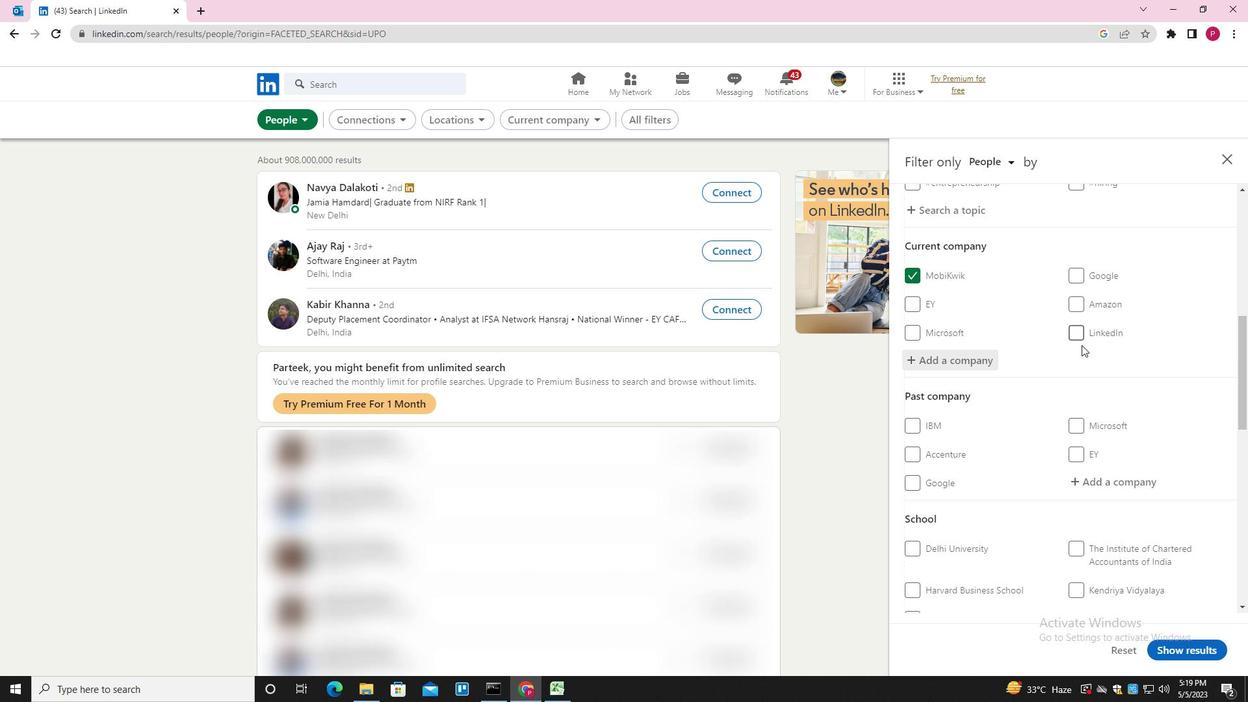 
Action: Mouse scrolled (1081, 352) with delta (0, 0)
Screenshot: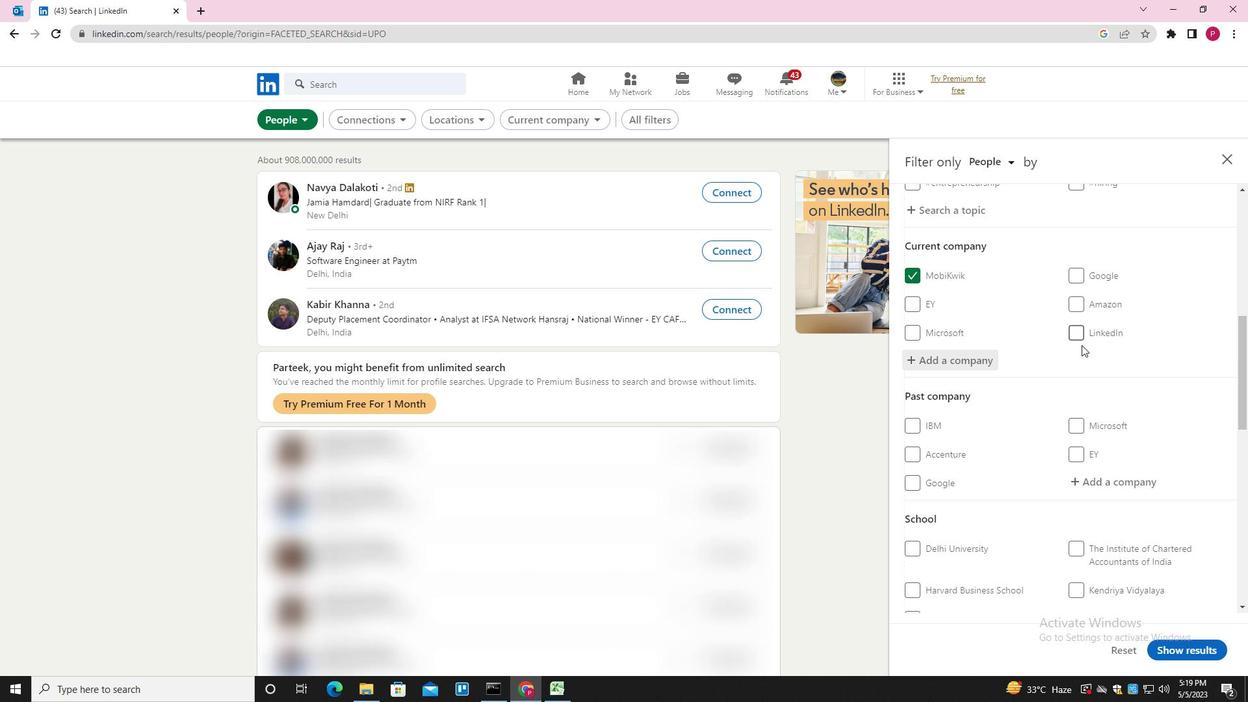 
Action: Mouse moved to (1114, 299)
Screenshot: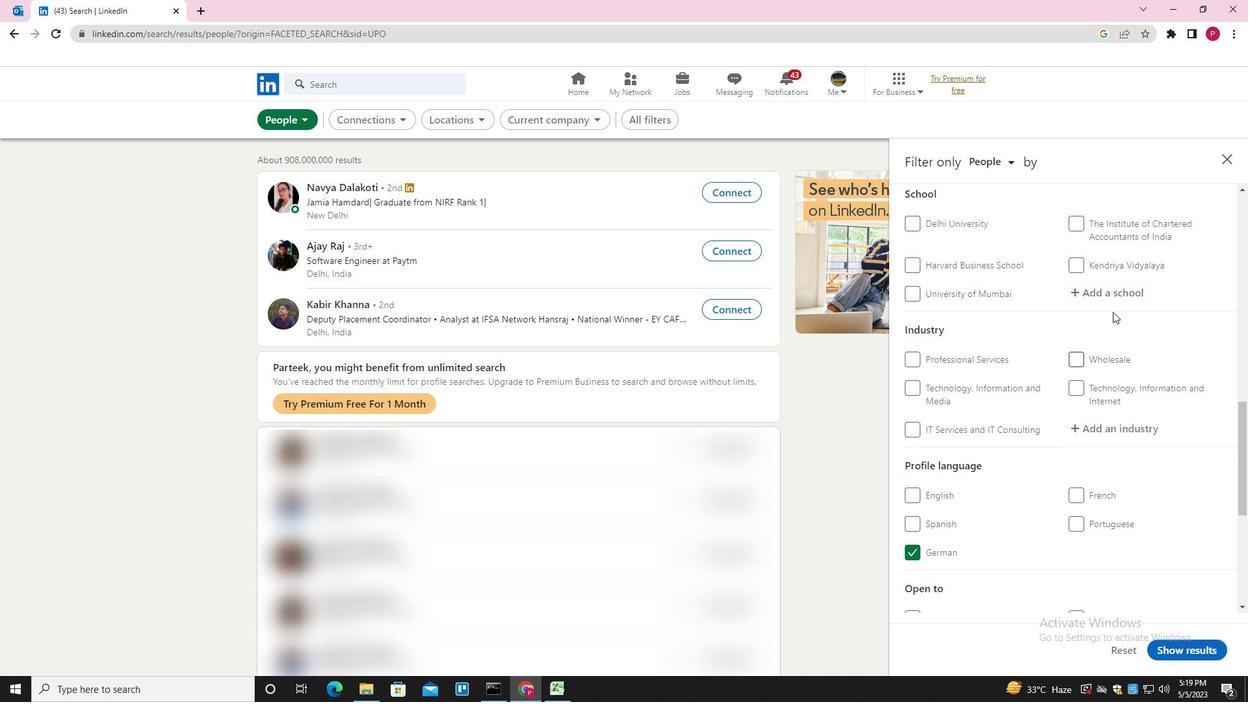 
Action: Mouse pressed left at (1114, 299)
Screenshot: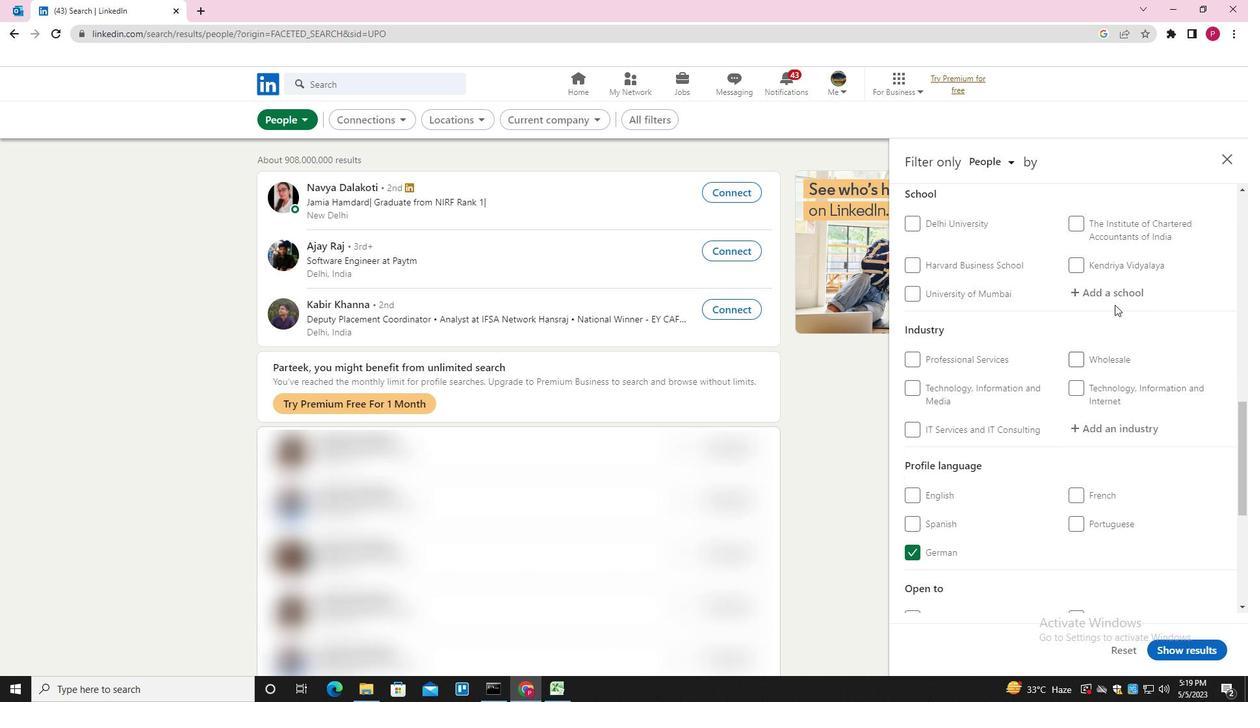 
Action: Key pressed <Key.shift>ALLIANCE<Key.space><Key.shift>UNIVERSITY<Key.down><Key.enter>
Screenshot: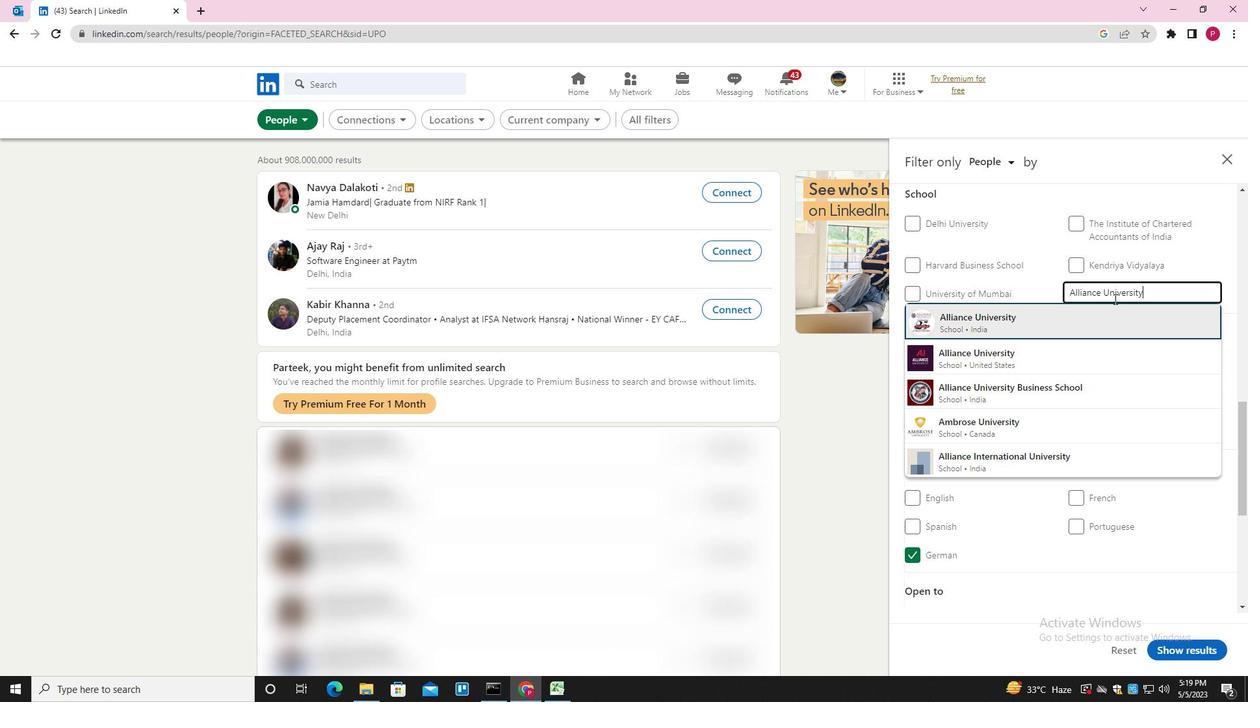 
Action: Mouse moved to (1101, 332)
Screenshot: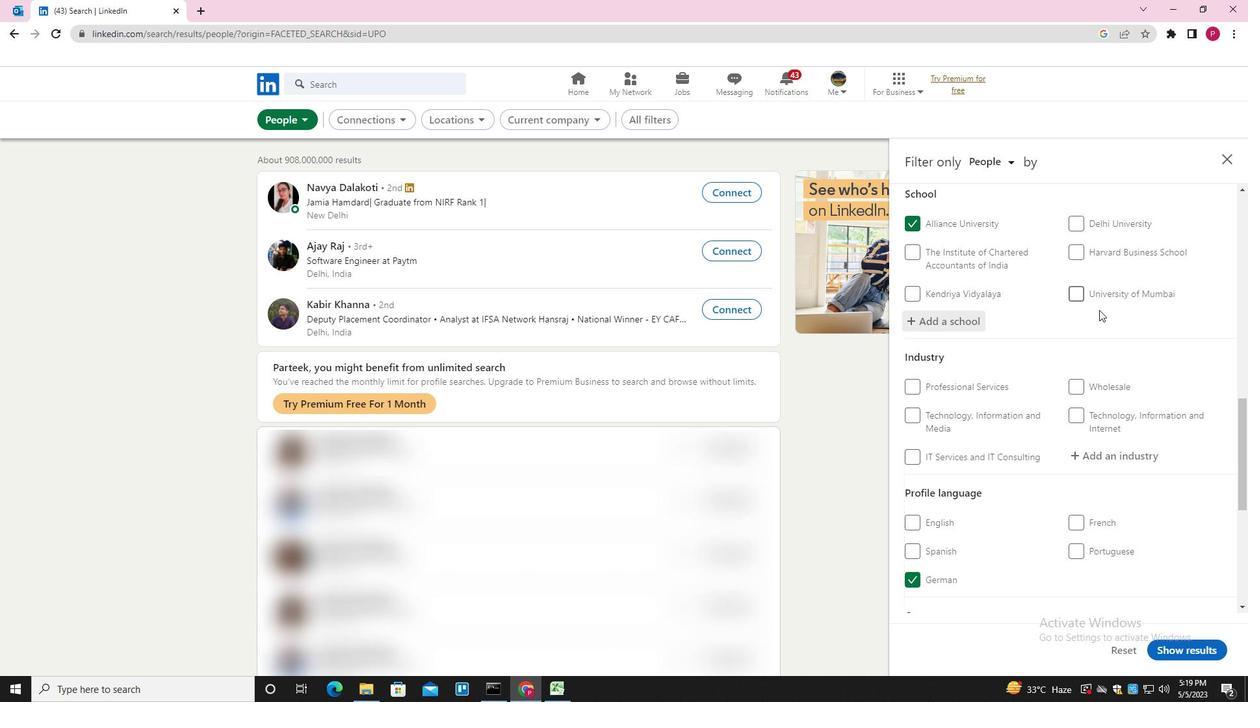 
Action: Mouse scrolled (1101, 332) with delta (0, 0)
Screenshot: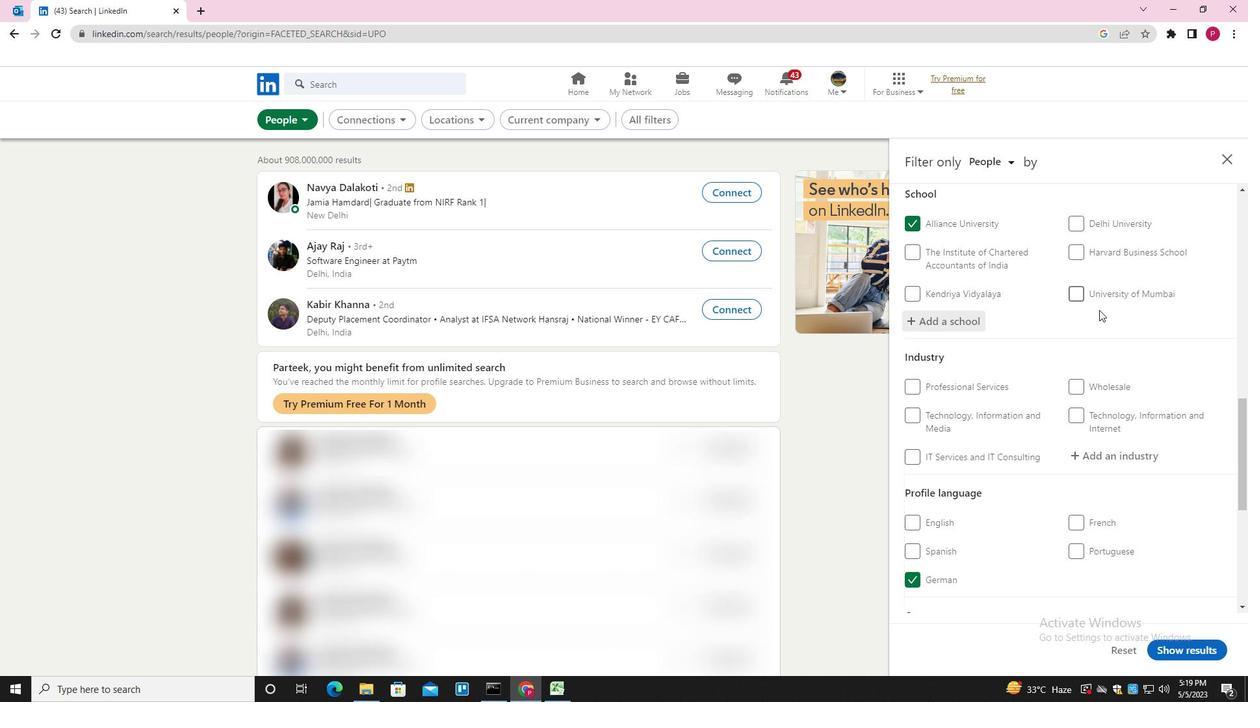 
Action: Mouse scrolled (1101, 332) with delta (0, 0)
Screenshot: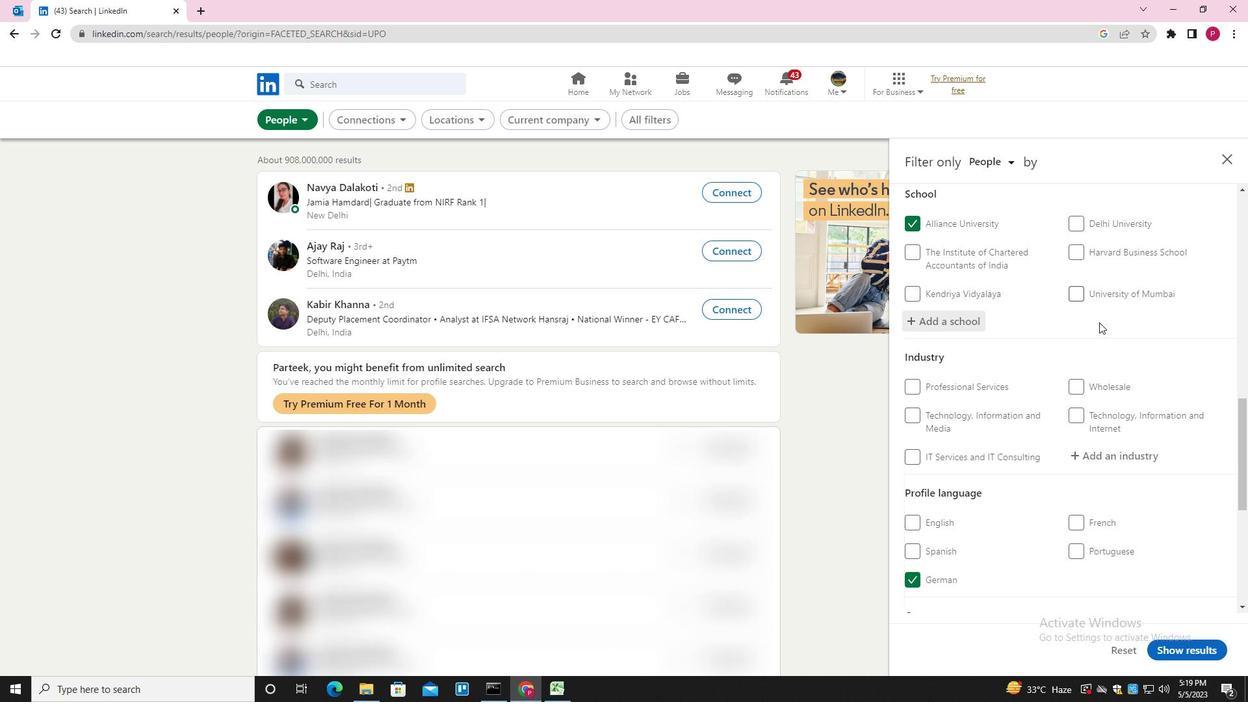 
Action: Mouse moved to (1107, 326)
Screenshot: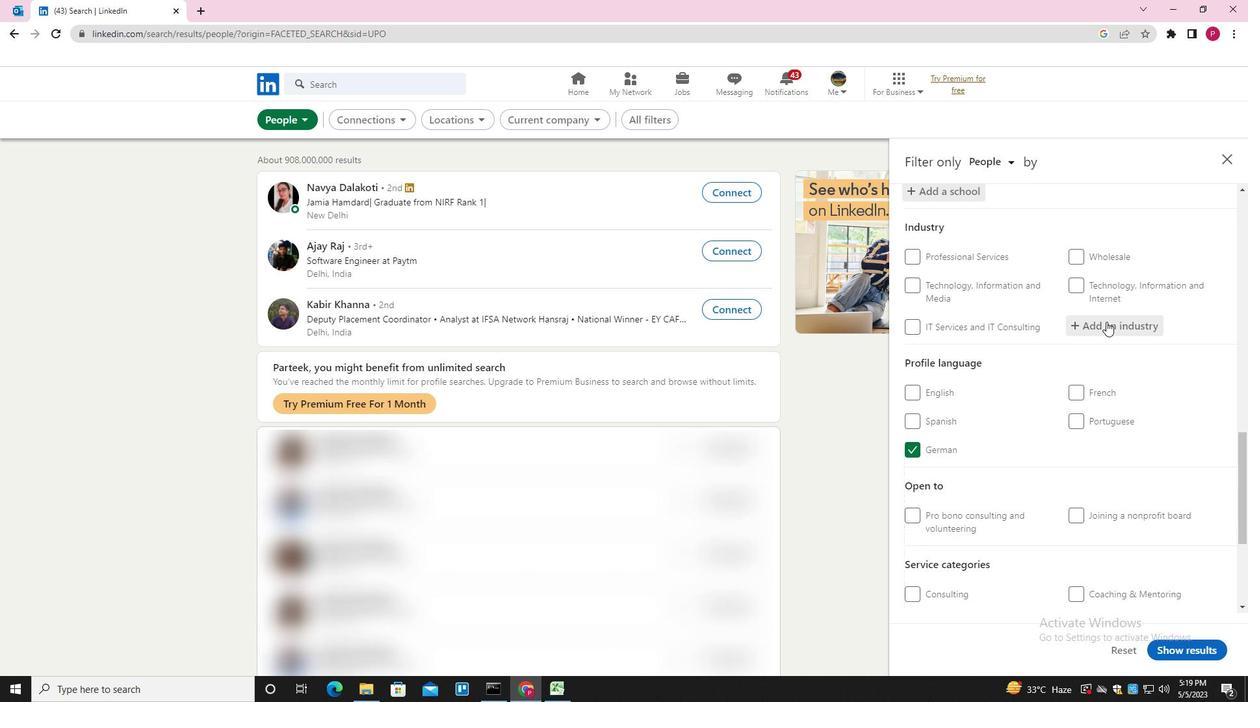 
Action: Mouse pressed left at (1107, 326)
Screenshot: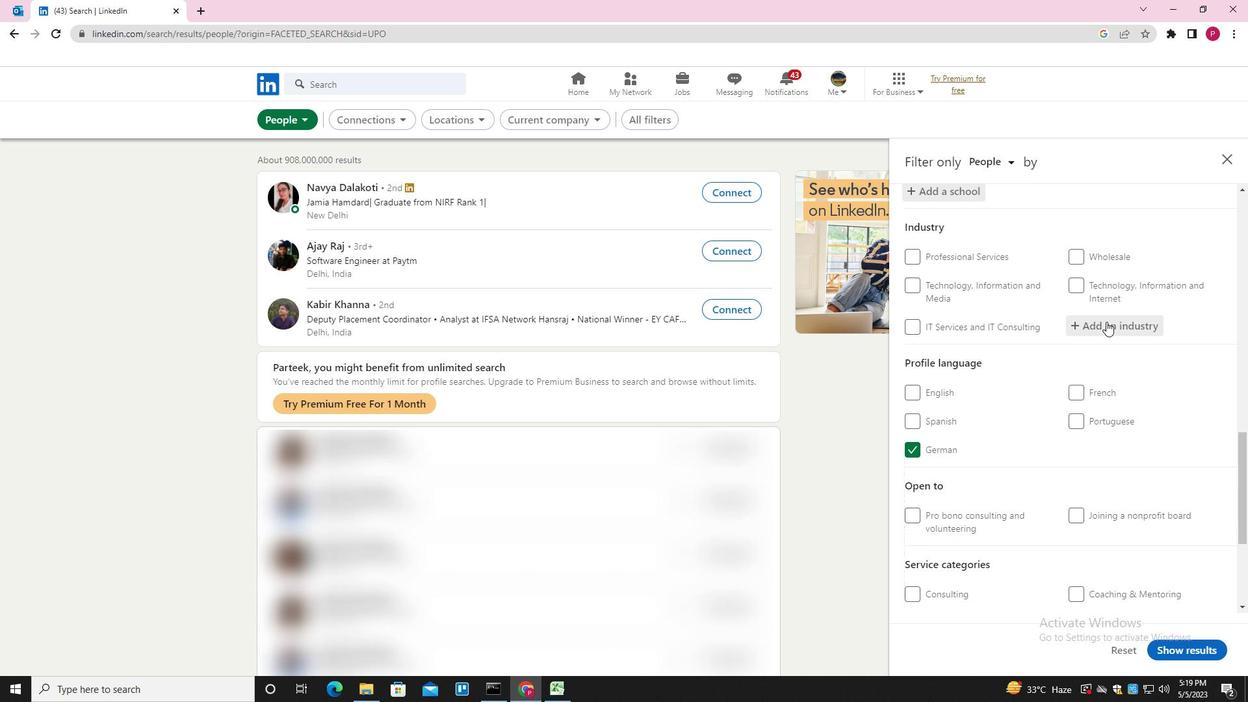 
Action: Key pressed <Key.shift><Key.shift><Key.shift><Key.shift>RETAIL<Key.space><Key.shift>FURNITURE<Key.space><Key.down><Key.enter>
Screenshot: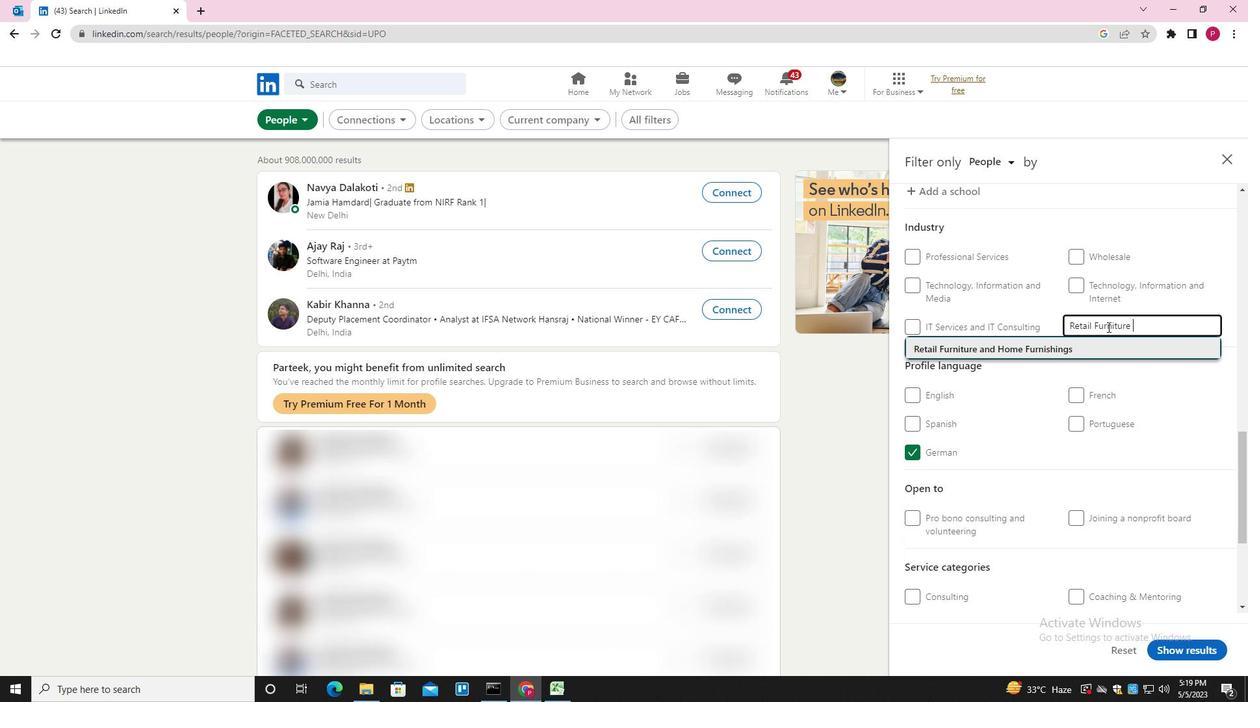 
Action: Mouse moved to (1081, 393)
Screenshot: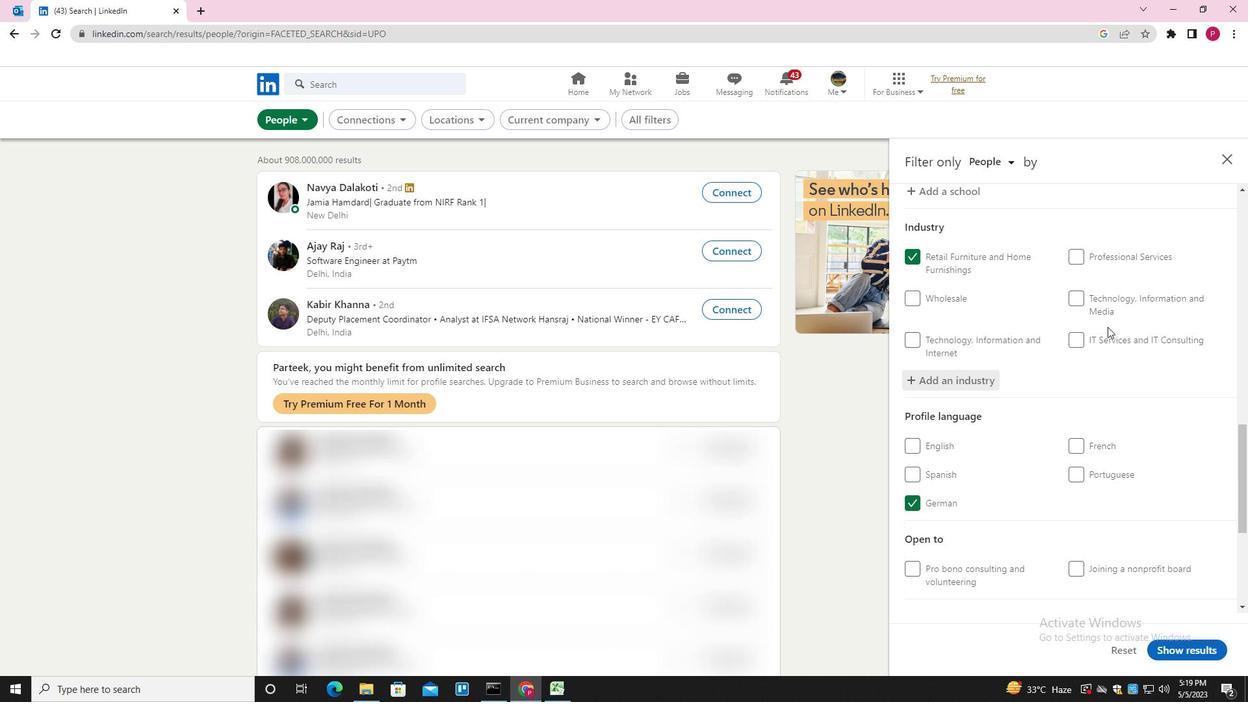 
Action: Mouse scrolled (1081, 393) with delta (0, 0)
Screenshot: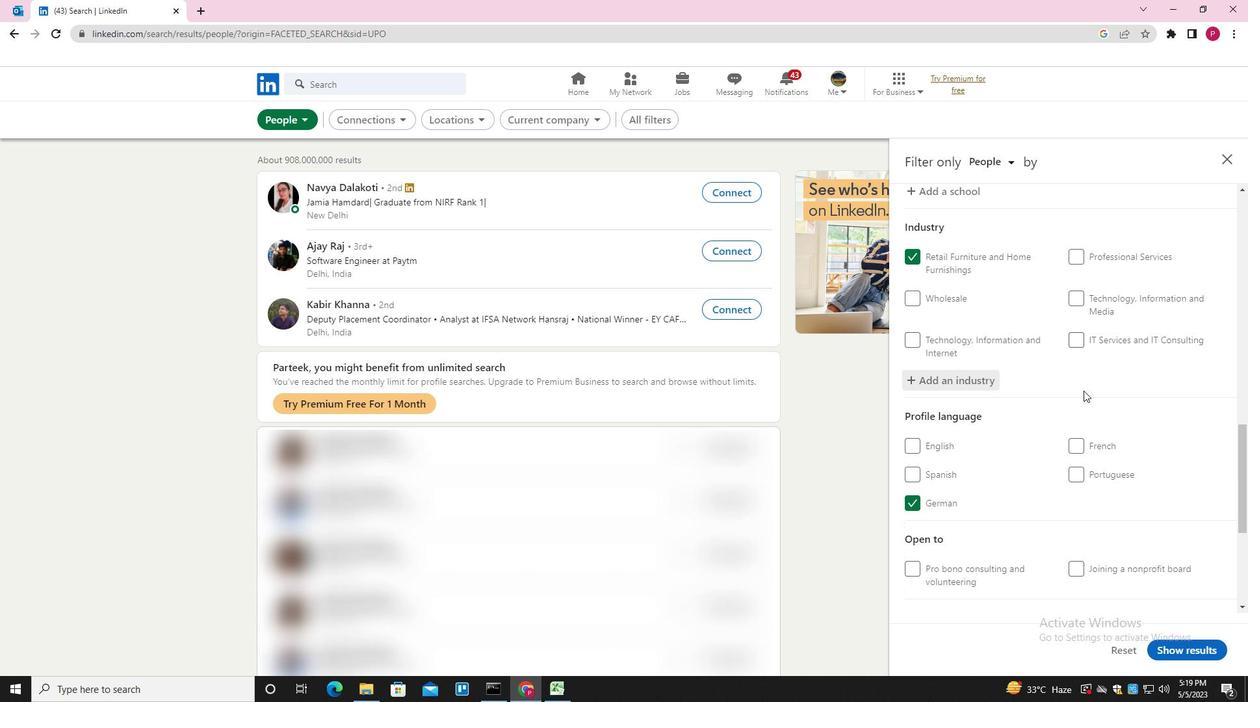 
Action: Mouse scrolled (1081, 393) with delta (0, 0)
Screenshot: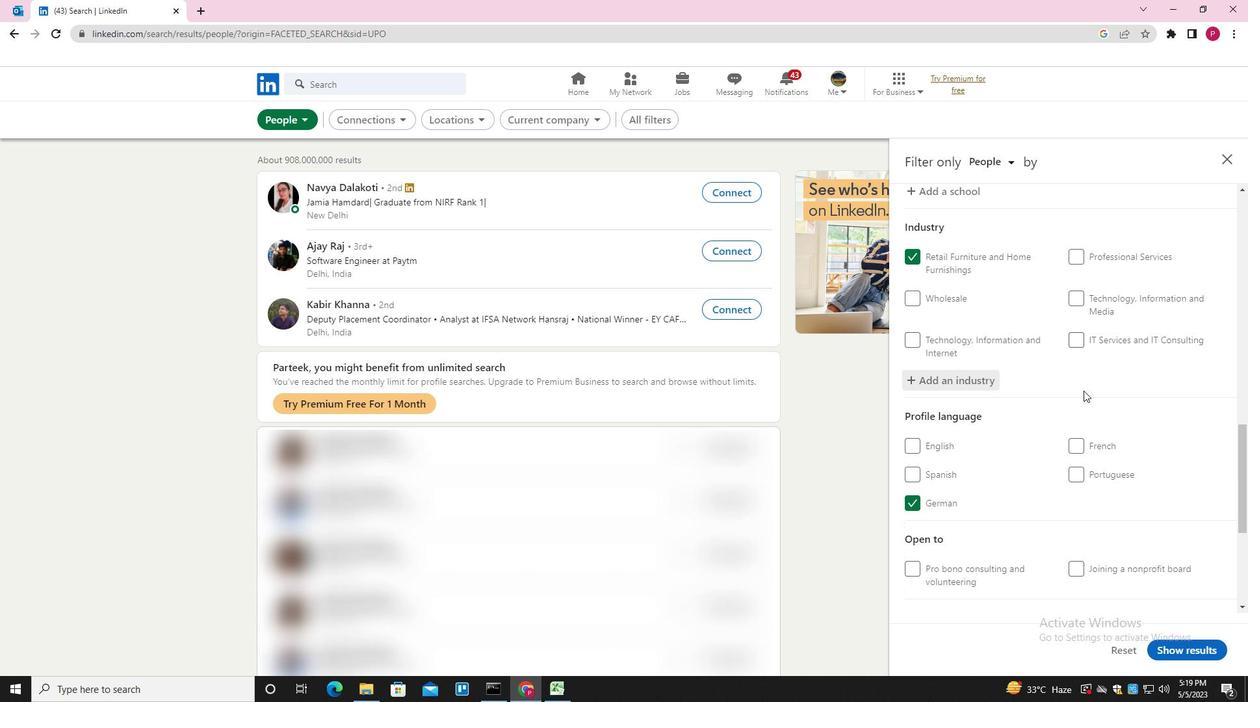 
Action: Mouse scrolled (1081, 393) with delta (0, 0)
Screenshot: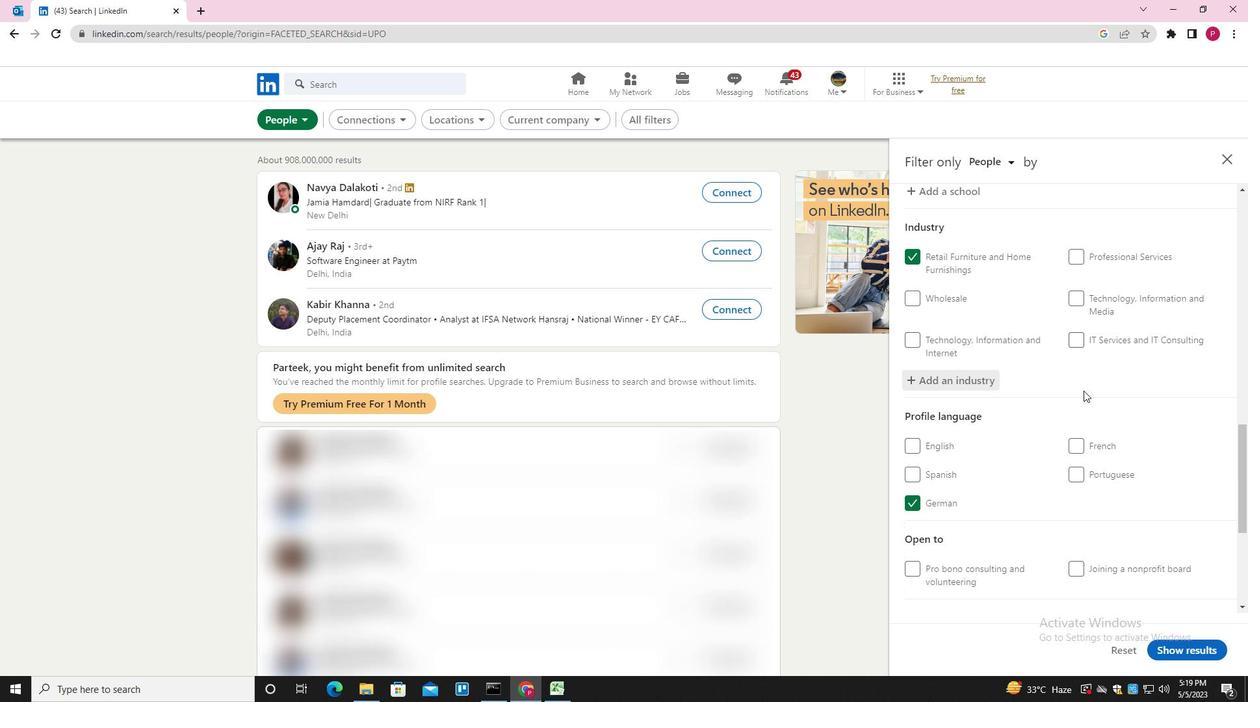 
Action: Mouse moved to (1081, 402)
Screenshot: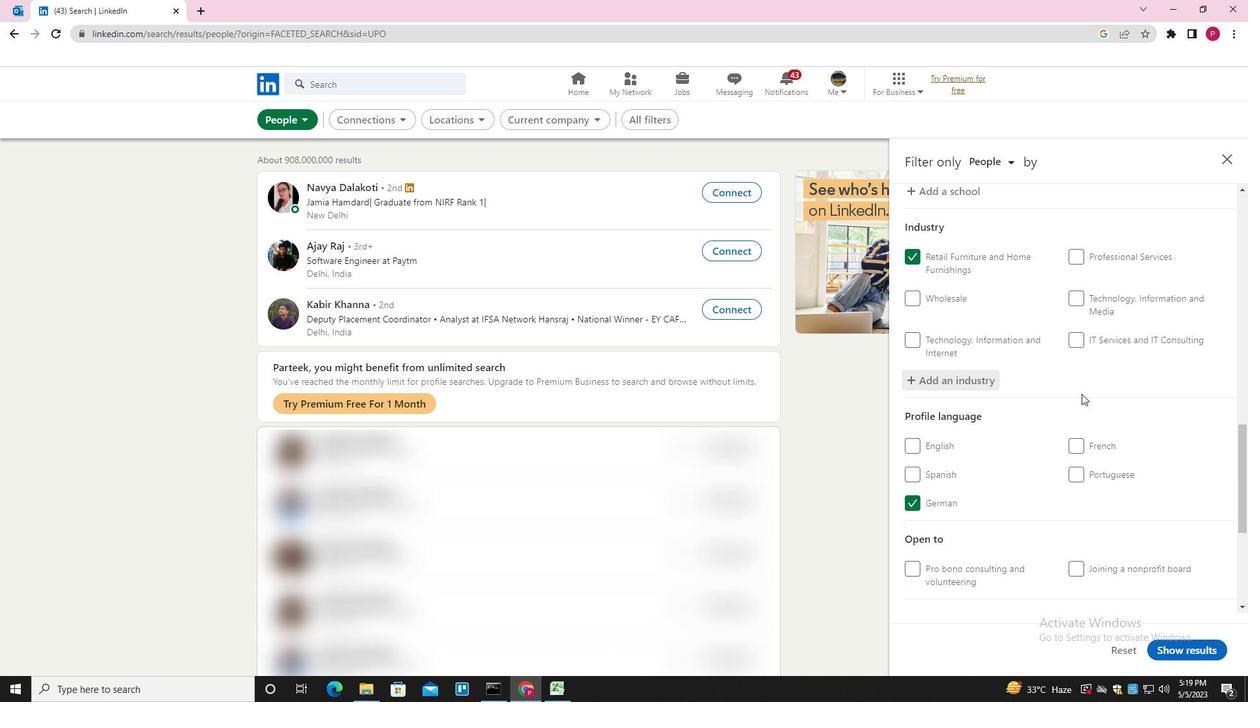 
Action: Mouse scrolled (1081, 401) with delta (0, 0)
Screenshot: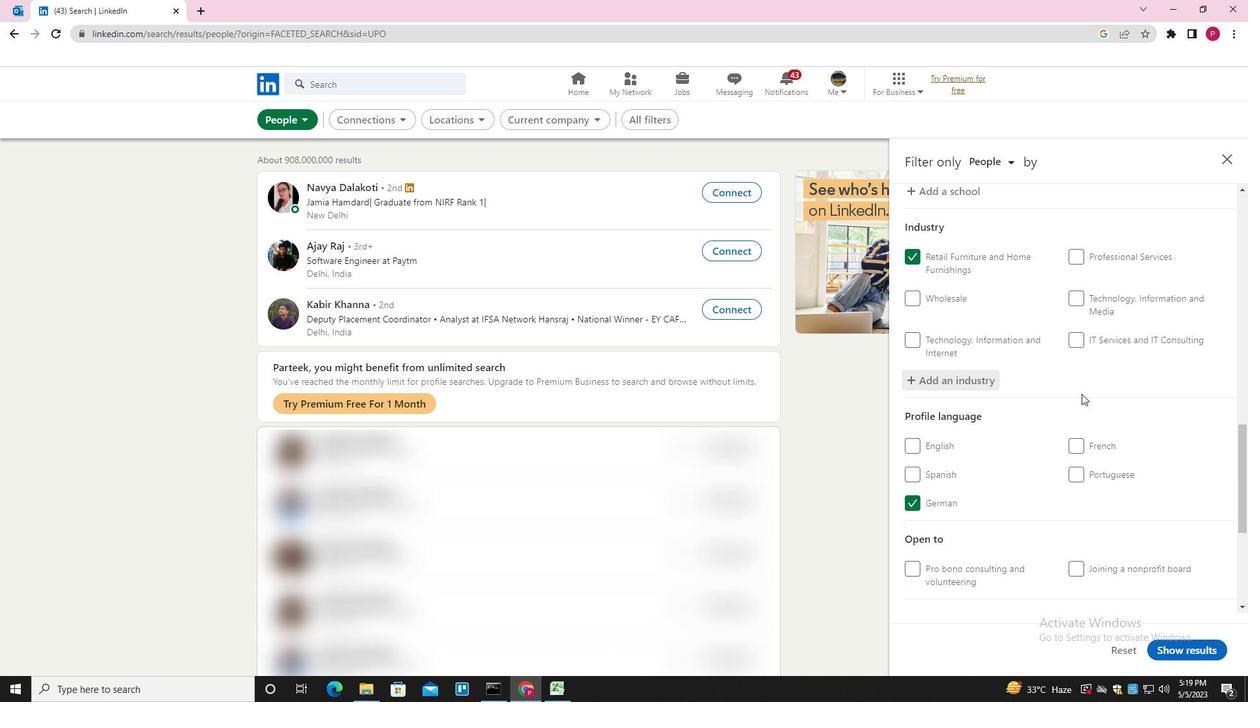 
Action: Mouse moved to (1109, 445)
Screenshot: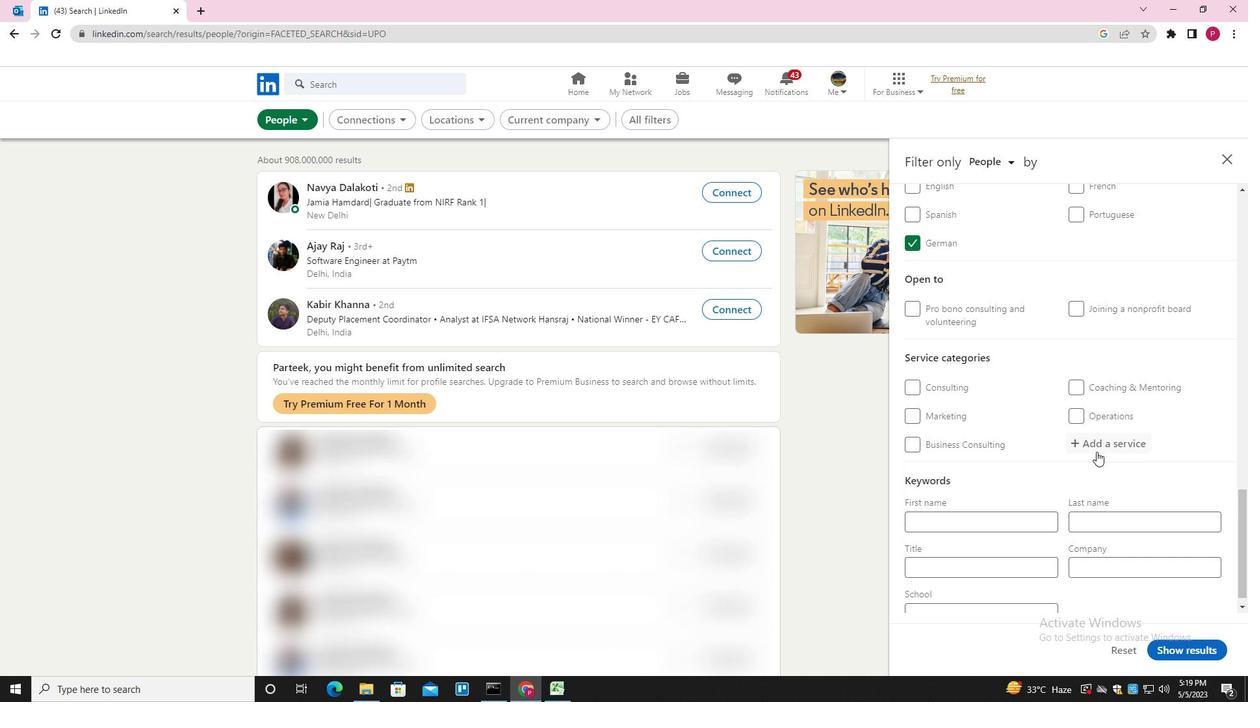 
Action: Mouse pressed left at (1109, 445)
Screenshot: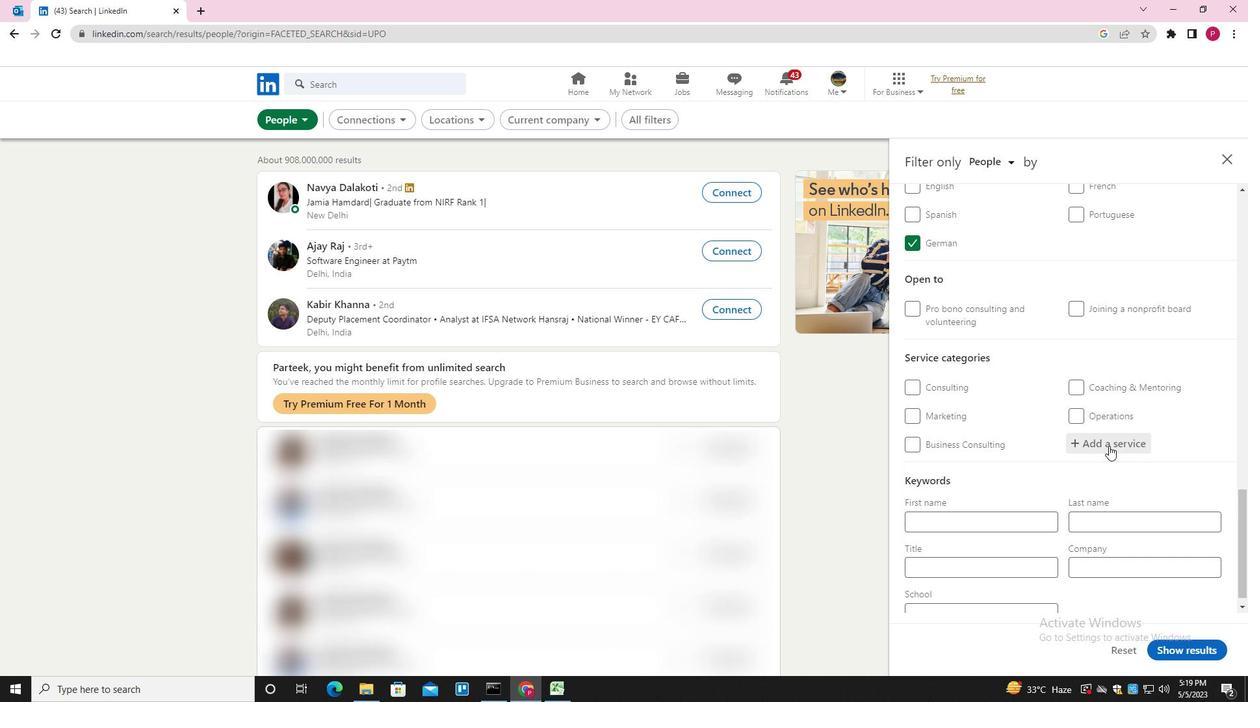 
Action: Key pressed <Key.shift><Key.shift><Key.shift>DIGITAL<Key.space><Key.shift>MARKETING<Key.down><Key.enter><Key.backspace><Key.down><Key.enter>
Screenshot: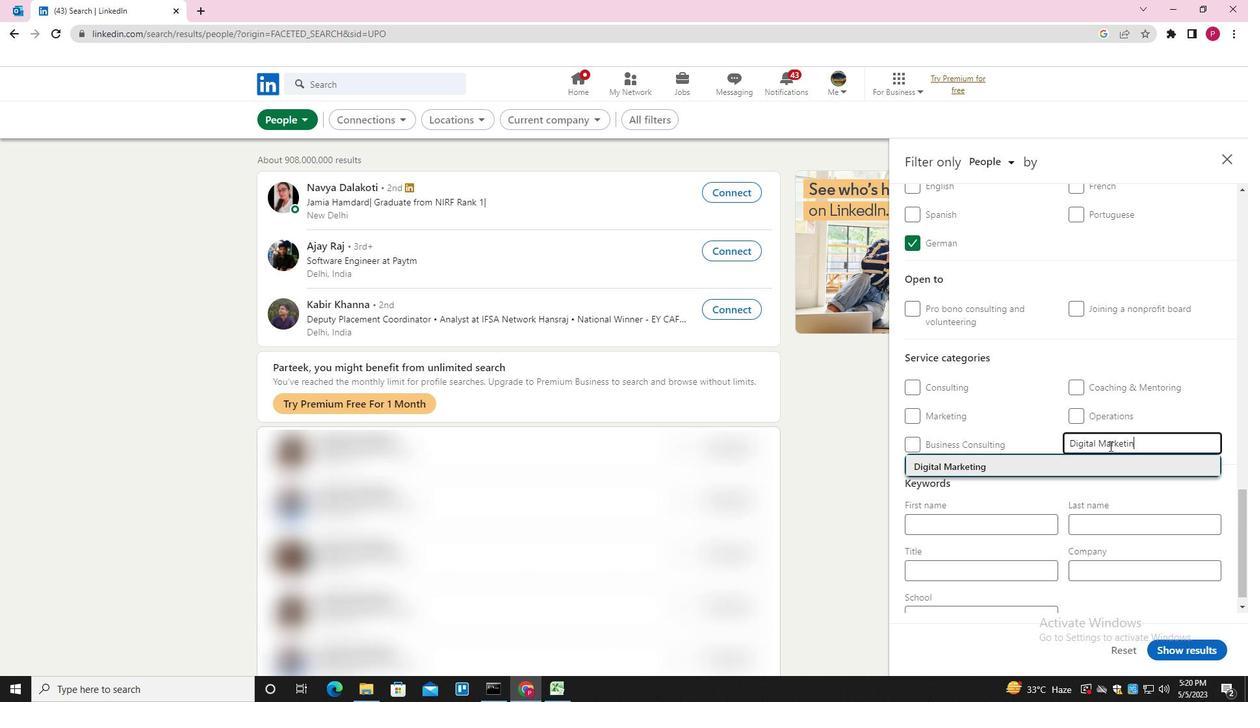 
Action: Mouse scrolled (1109, 445) with delta (0, 0)
Screenshot: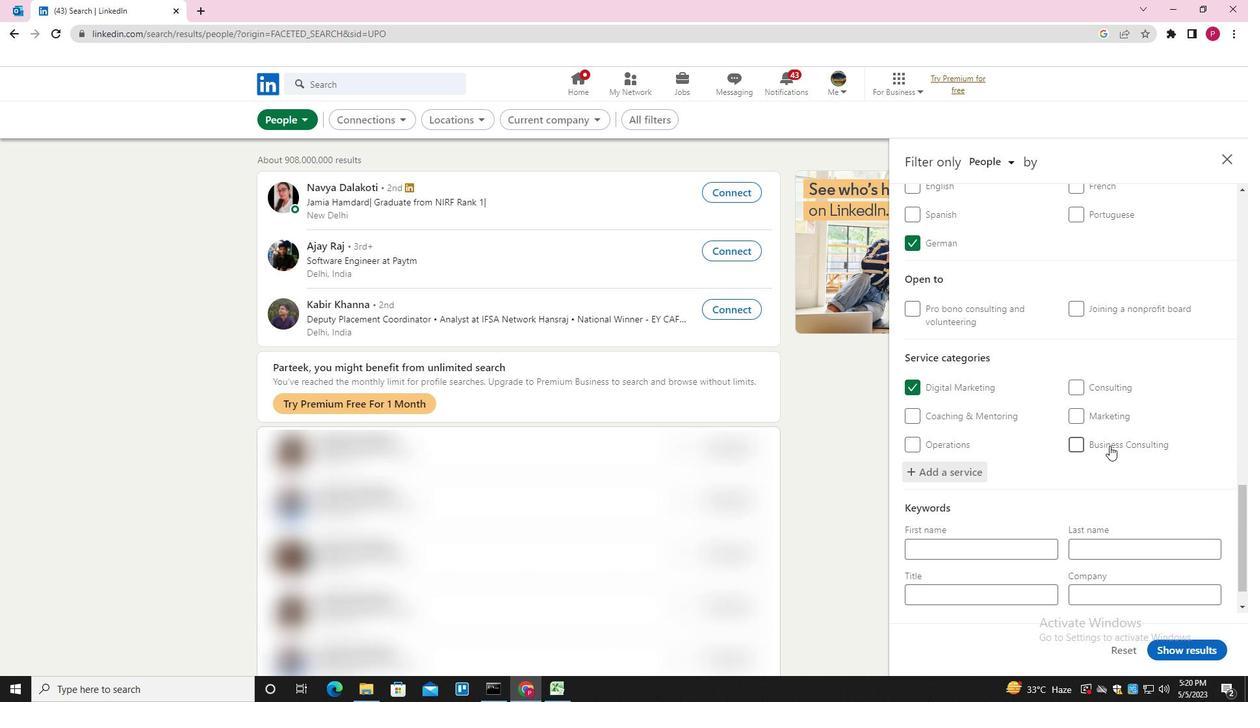 
Action: Mouse scrolled (1109, 445) with delta (0, 0)
Screenshot: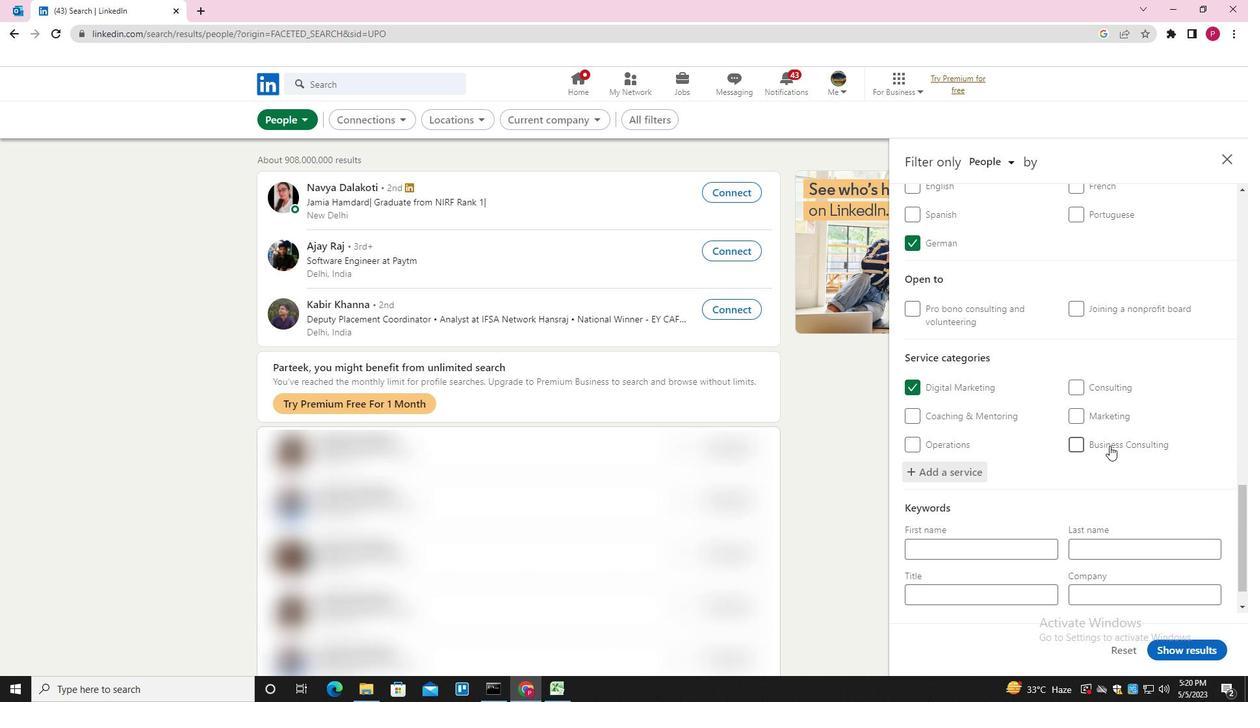 
Action: Mouse moved to (1108, 455)
Screenshot: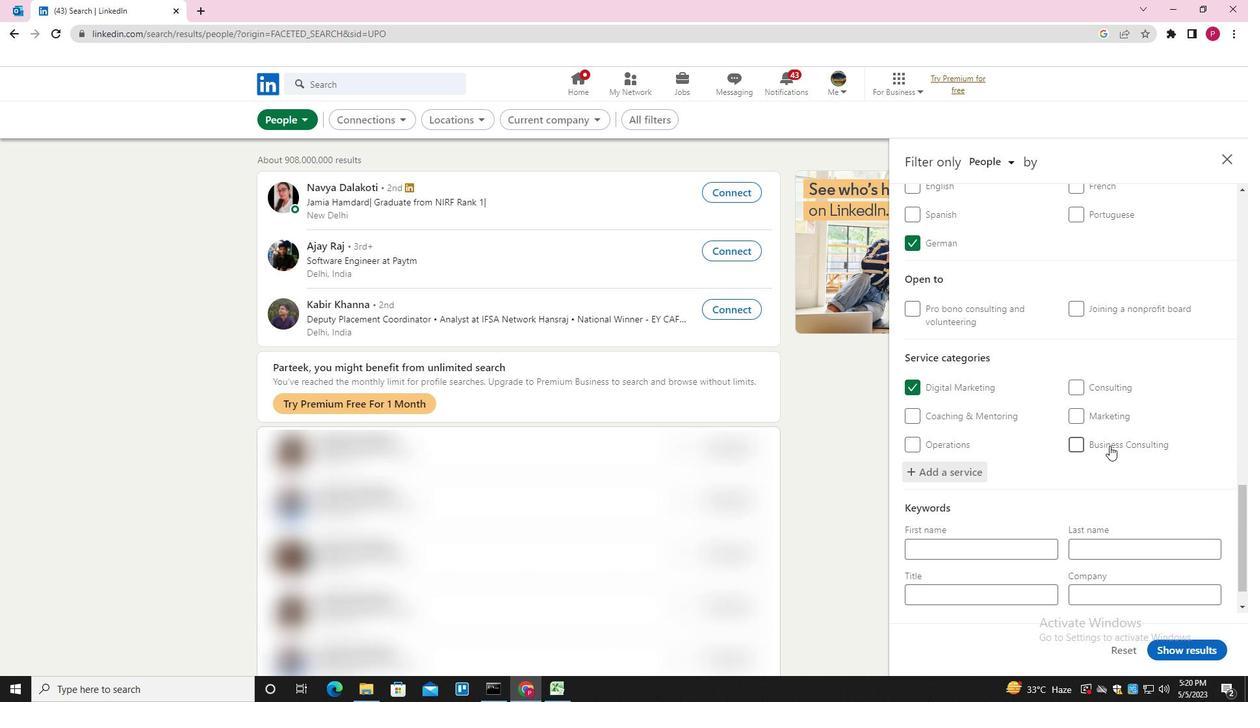 
Action: Mouse scrolled (1108, 455) with delta (0, 0)
Screenshot: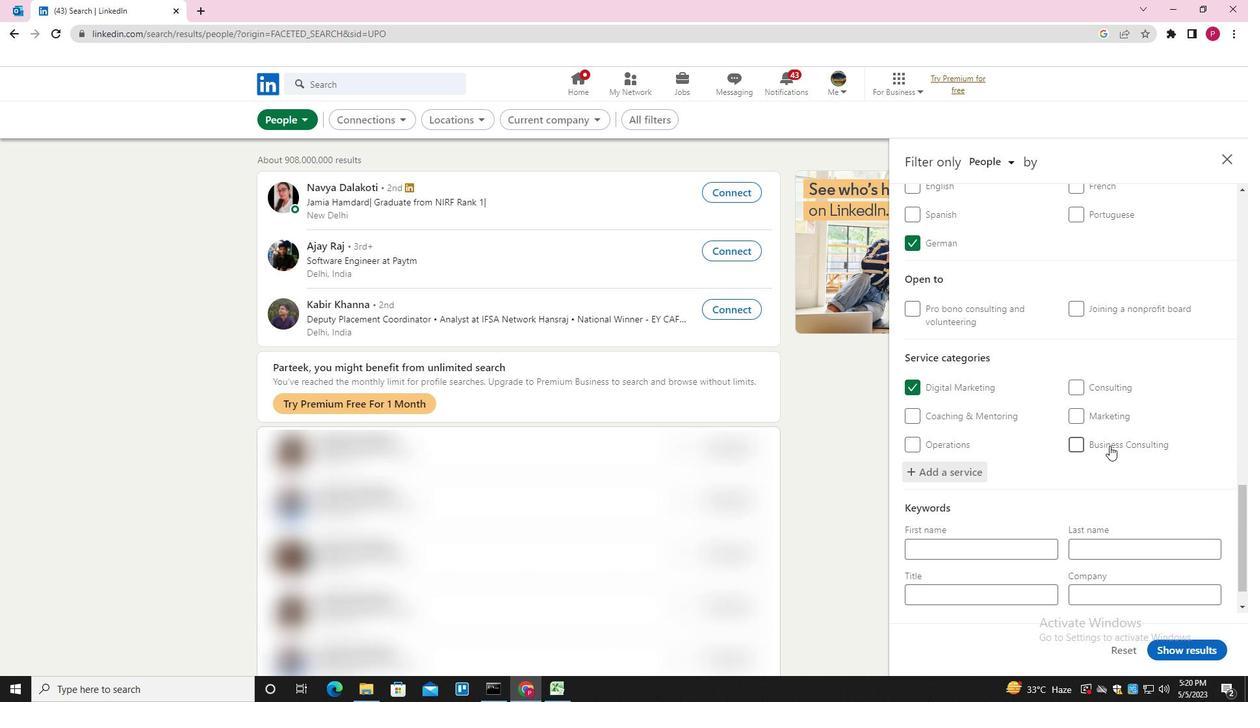 
Action: Mouse moved to (999, 542)
Screenshot: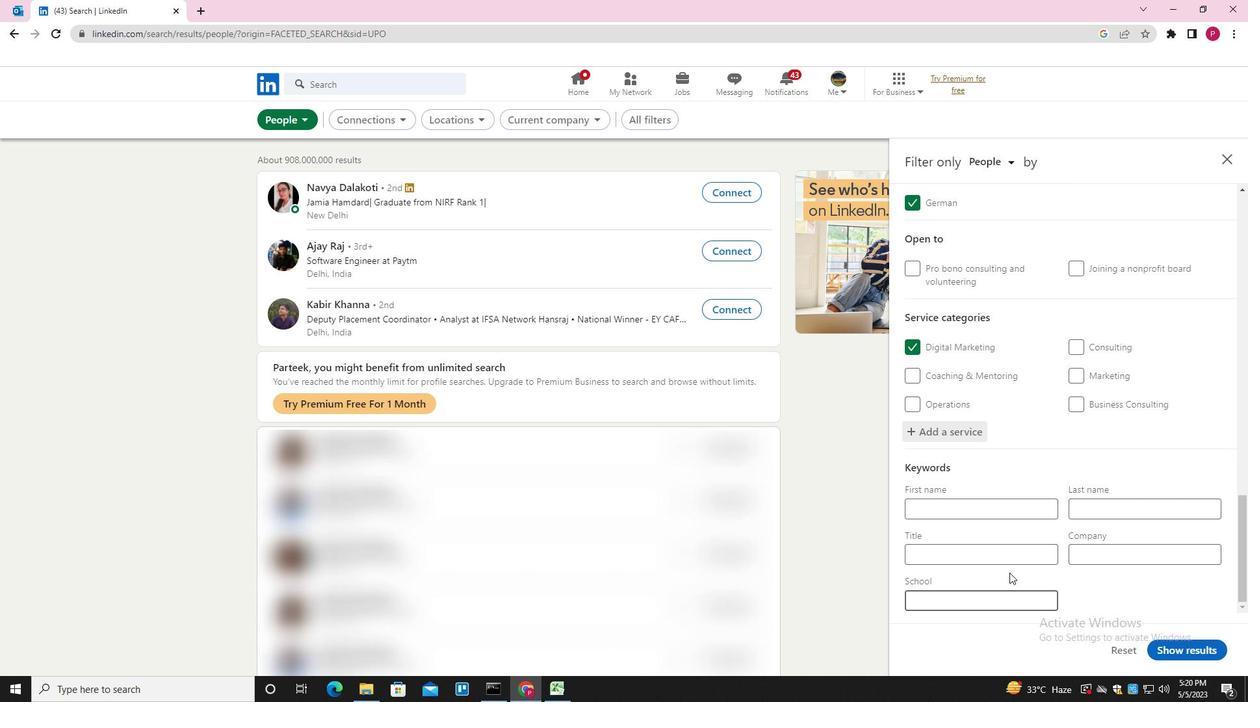 
Action: Mouse pressed left at (999, 542)
Screenshot: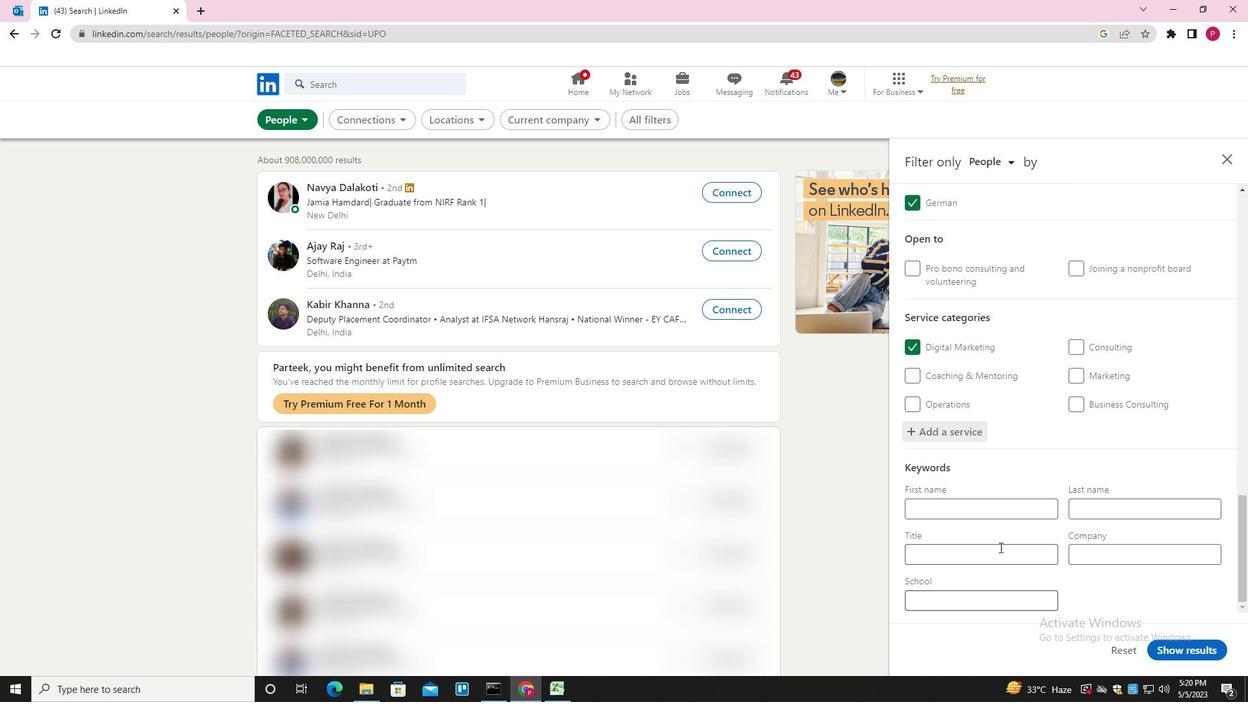 
Action: Mouse moved to (1023, 553)
Screenshot: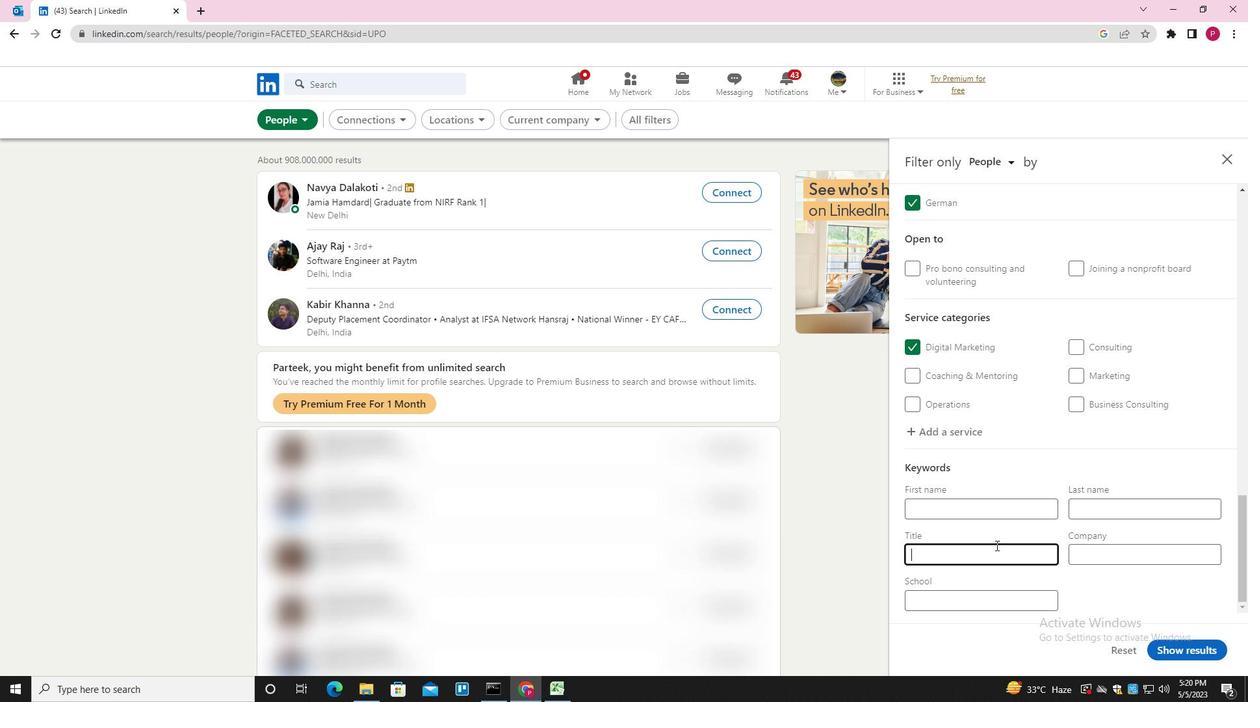 
Action: Key pressed <Key.shift><Key.shift><Key.shift><Key.shift><Key.shift><Key.shift><Key.shift><Key.shift><Key.shift><Key.shift><Key.shift>SOFTWARE<Key.space><Key.shift>ENGINEER
Screenshot: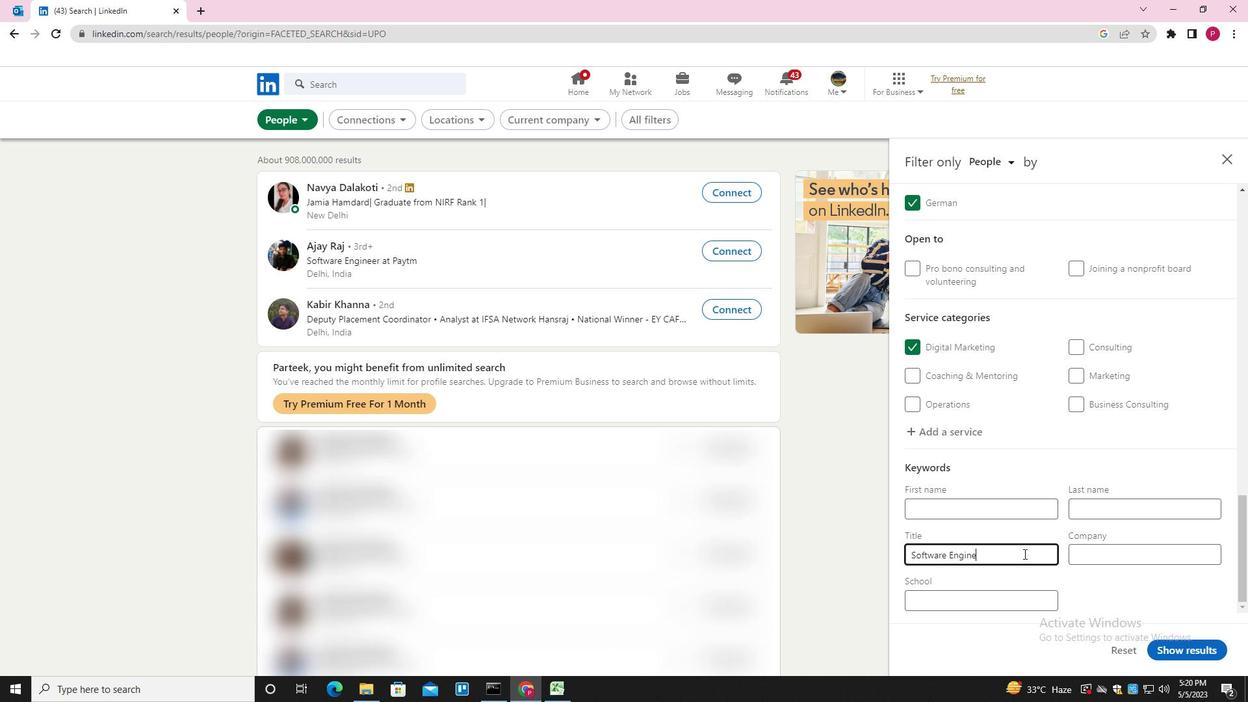 
Action: Mouse moved to (1170, 646)
Screenshot: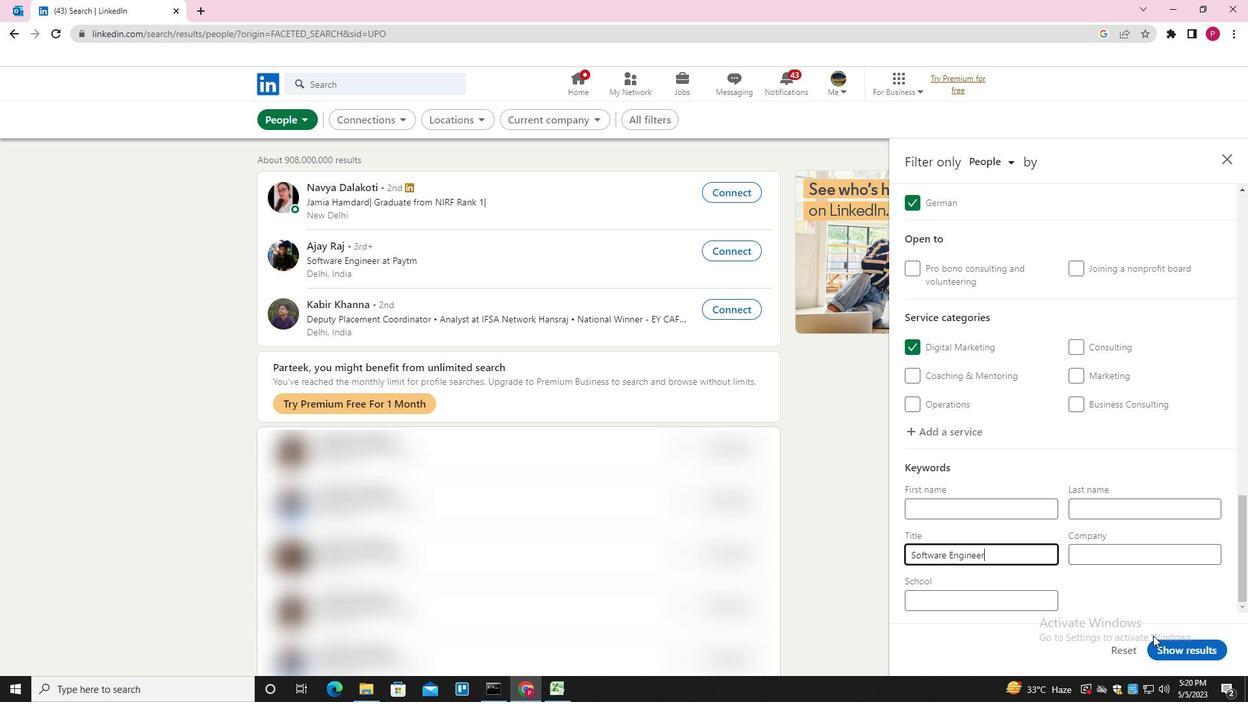 
Action: Mouse pressed left at (1170, 646)
Screenshot: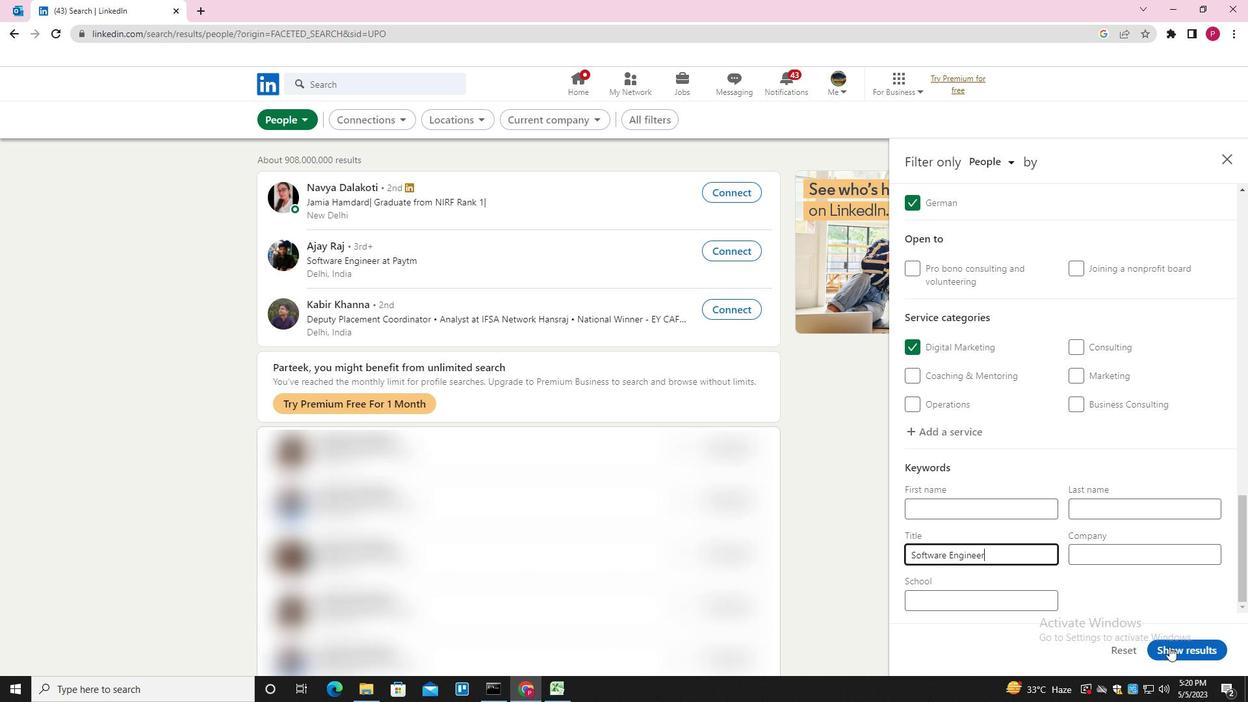 
Action: Mouse moved to (822, 399)
Screenshot: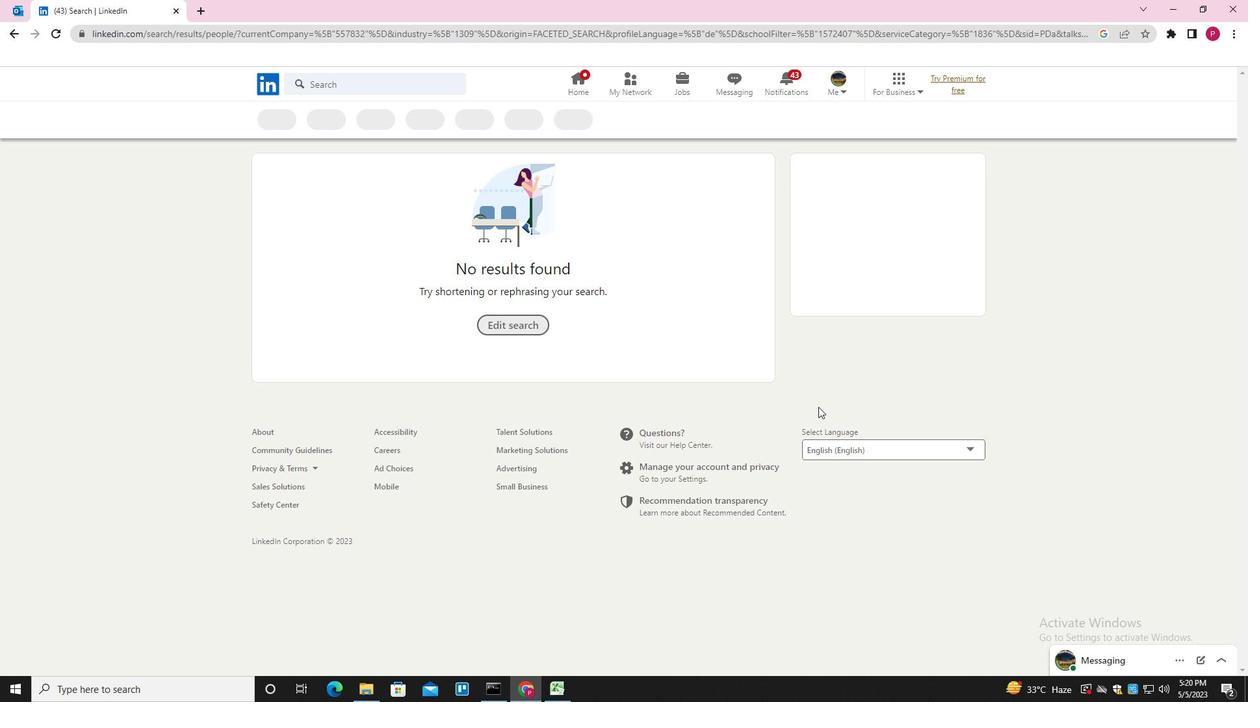 
